Task: Add an event with the title Staff Training: Sales Techniques and Closing Skills, date ''2024/04/23'', time 7:30 AM to 9:30 AMand add a description: _x000D_
Throughout the workshop, participants will engage in a series of activities, discussions, and case studies that promote self-reflection, skill-building, and practical application of leadership concepts. Select event color  Tomato . Add location for the event as: Vienna, Austria, logged in from the account softage.3@softage.netand send the event invitation to softage.9@softage.net and softage.10@softage.net. Set a reminder for the event Daily
Action: Mouse moved to (72, 106)
Screenshot: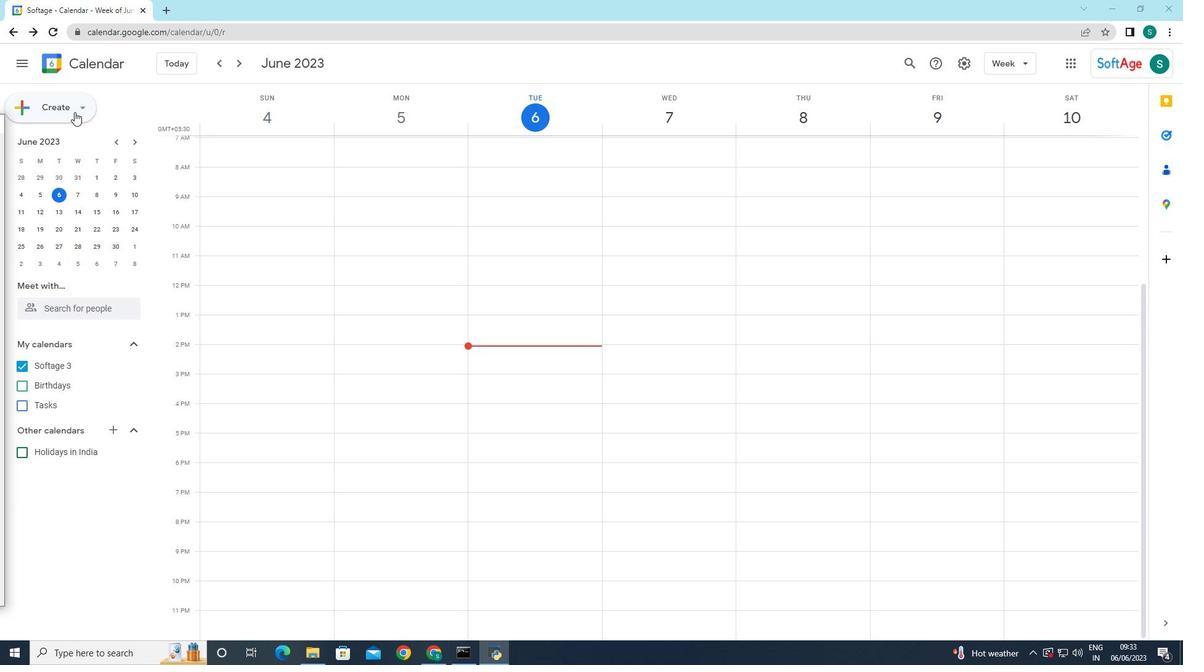 
Action: Mouse pressed left at (72, 106)
Screenshot: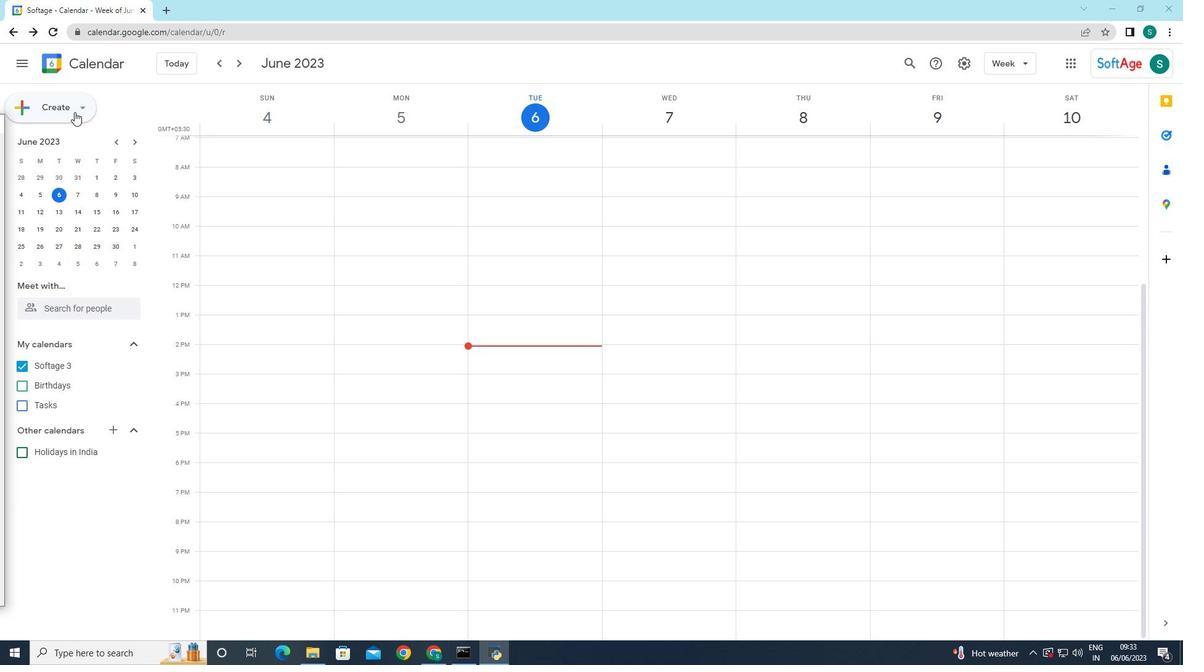 
Action: Mouse moved to (59, 149)
Screenshot: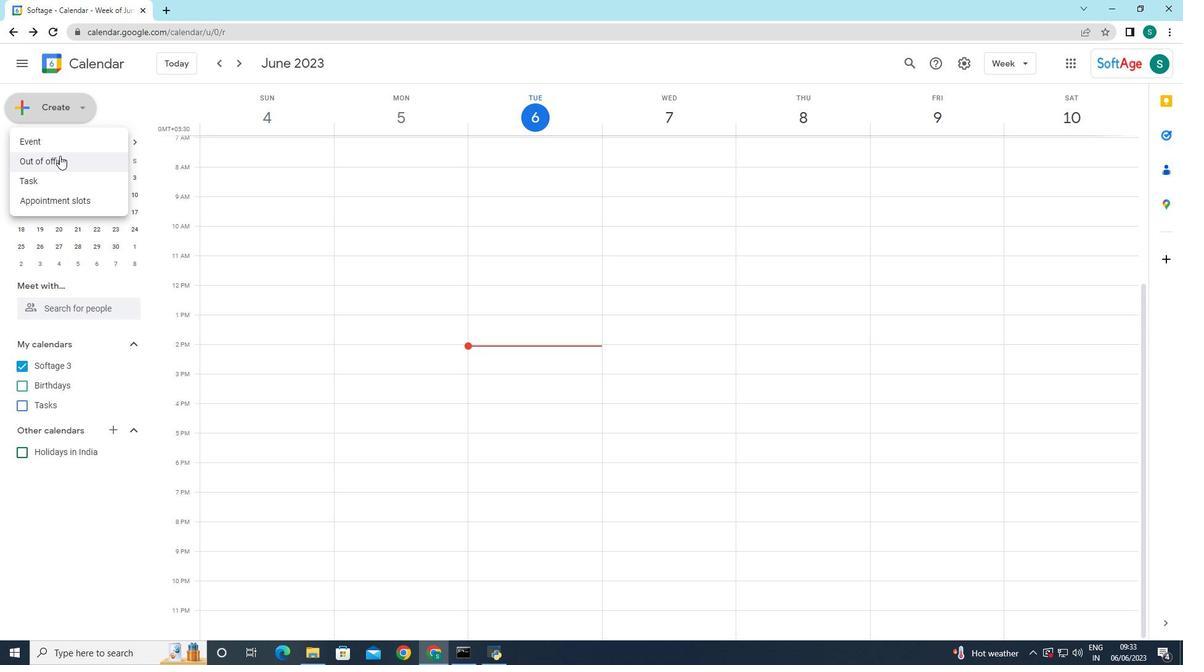 
Action: Mouse pressed left at (59, 149)
Screenshot: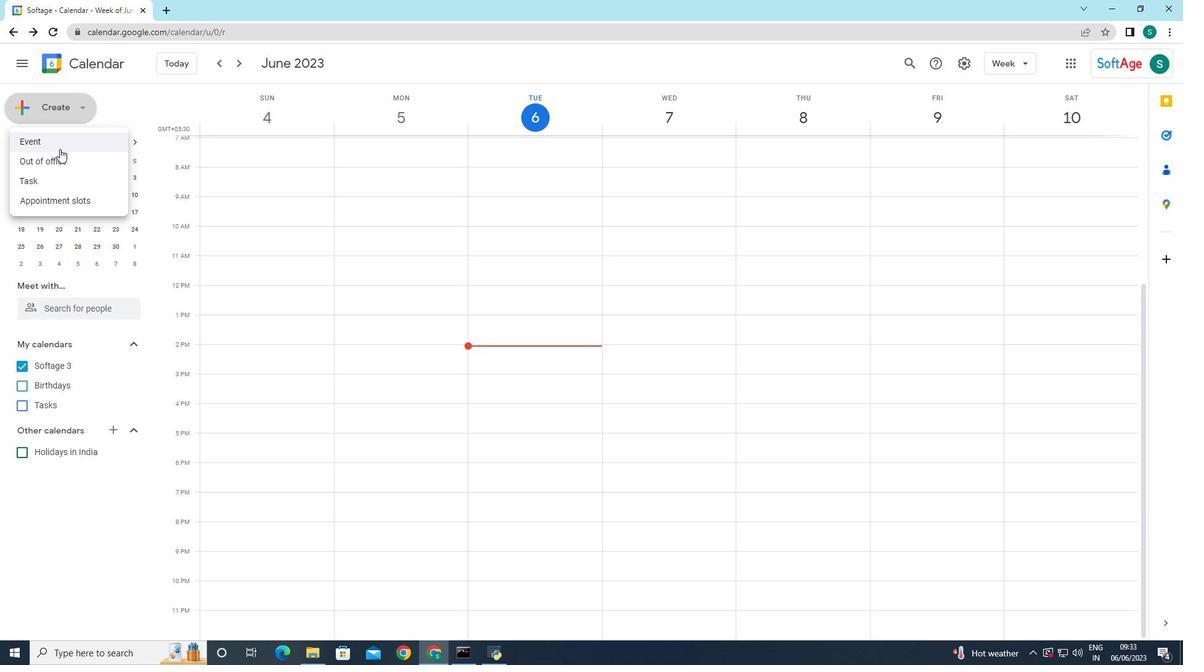 
Action: Mouse moved to (377, 483)
Screenshot: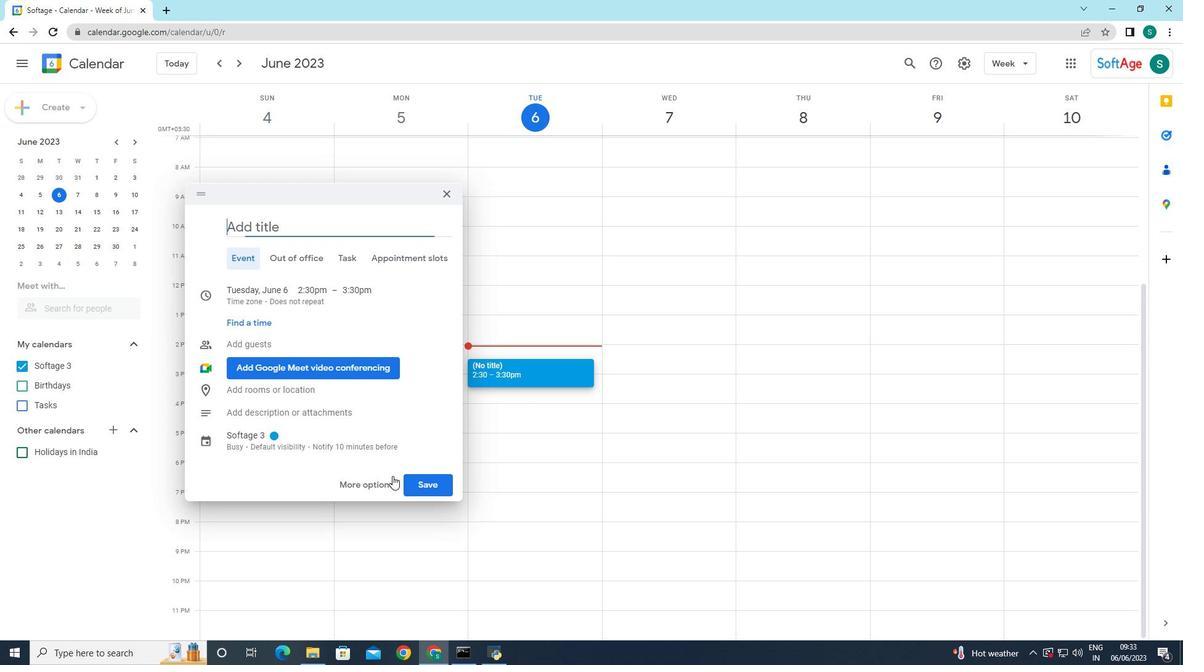 
Action: Mouse pressed left at (377, 483)
Screenshot: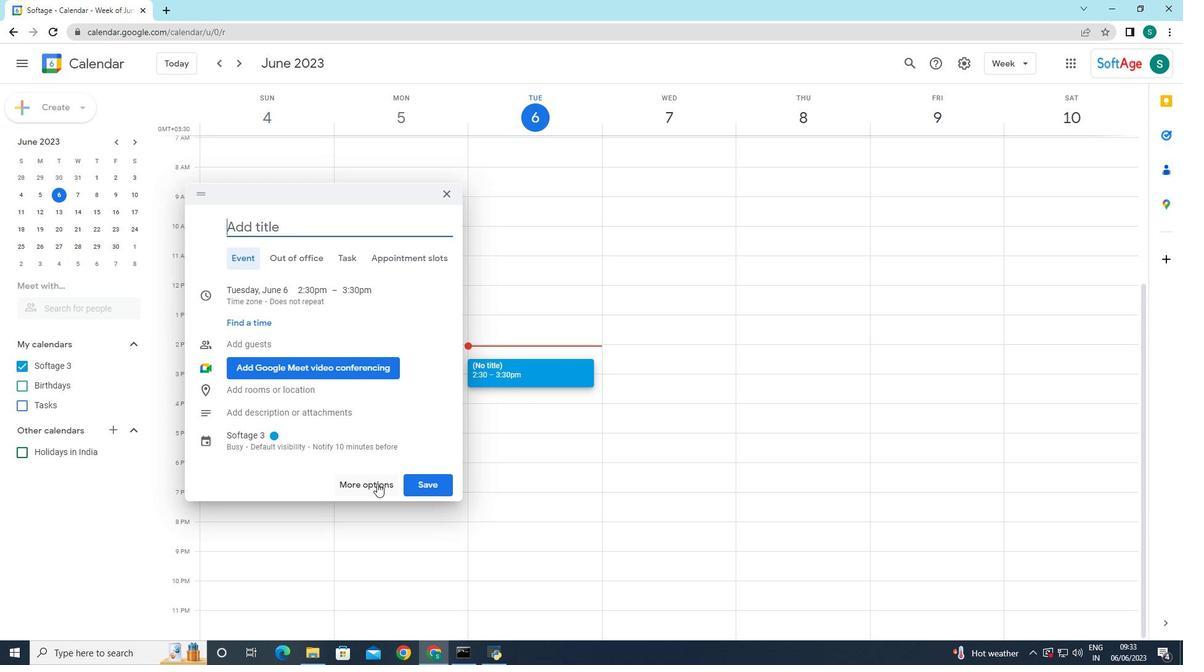
Action: Mouse moved to (115, 72)
Screenshot: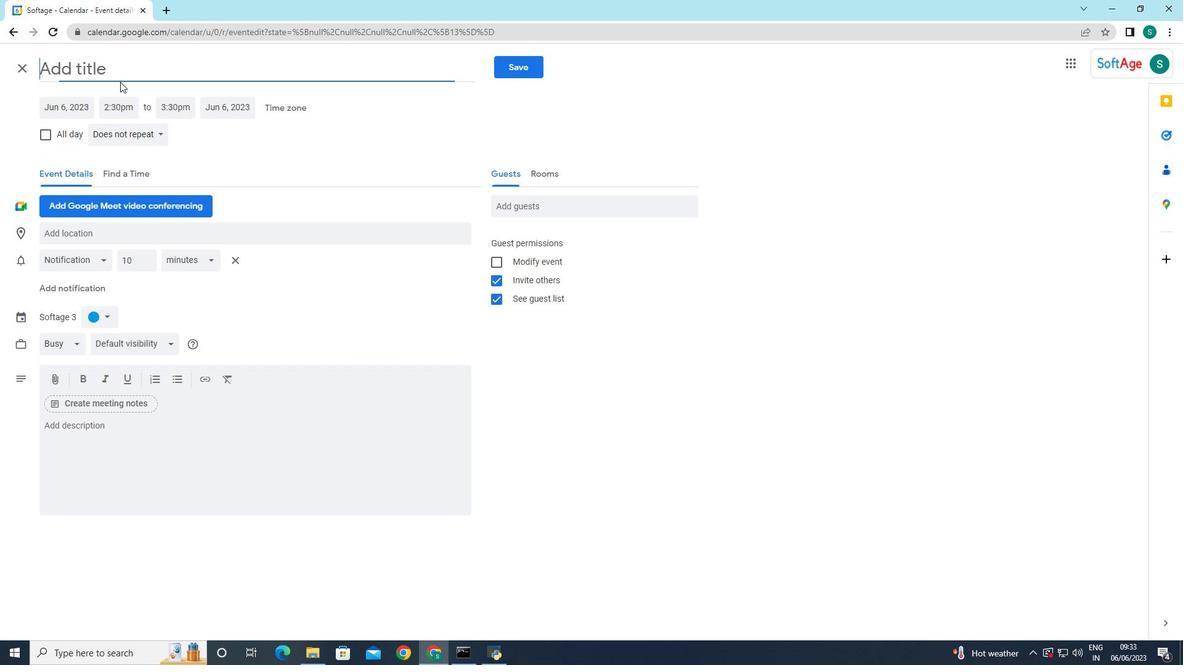 
Action: Mouse pressed left at (115, 72)
Screenshot: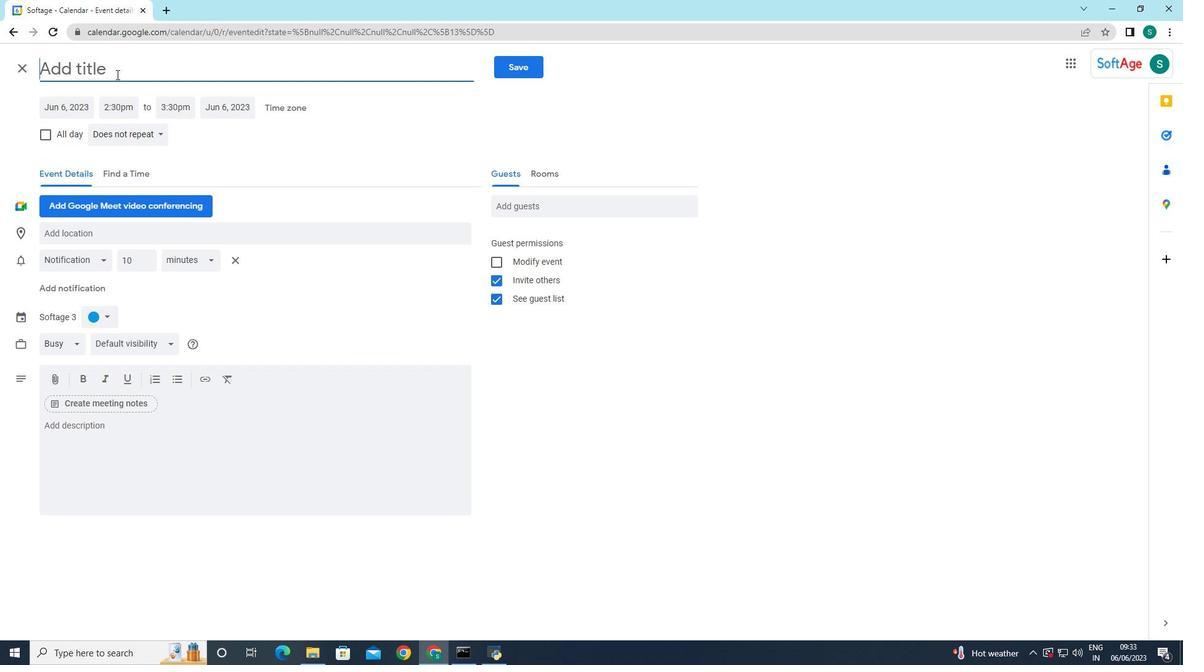 
Action: Key pressed <Key.caps_lock>S<Key.caps_lock>taff<Key.space><Key.caps_lock>T<Key.caps_lock>raining<Key.shift_r>:<Key.space><Key.caps_lock>AS<Key.caps_lock><Key.backspace><Key.backspace>s<Key.caps_lock><Key.backspace>A<Key.backspace>S<Key.caps_lock>ales<Key.space><Key.caps_lock>T<Key.caps_lock>echniques<Key.space><Key.caps_lock>AN<Key.backspace><Key.backspace>A<Key.backspace><Key.caps_lock>and<Key.space><Key.caps_lock>X<Key.backspace>C<Key.caps_lock>losing<Key.space><Key.caps_lock>S<Key.caps_lock>kills
Screenshot: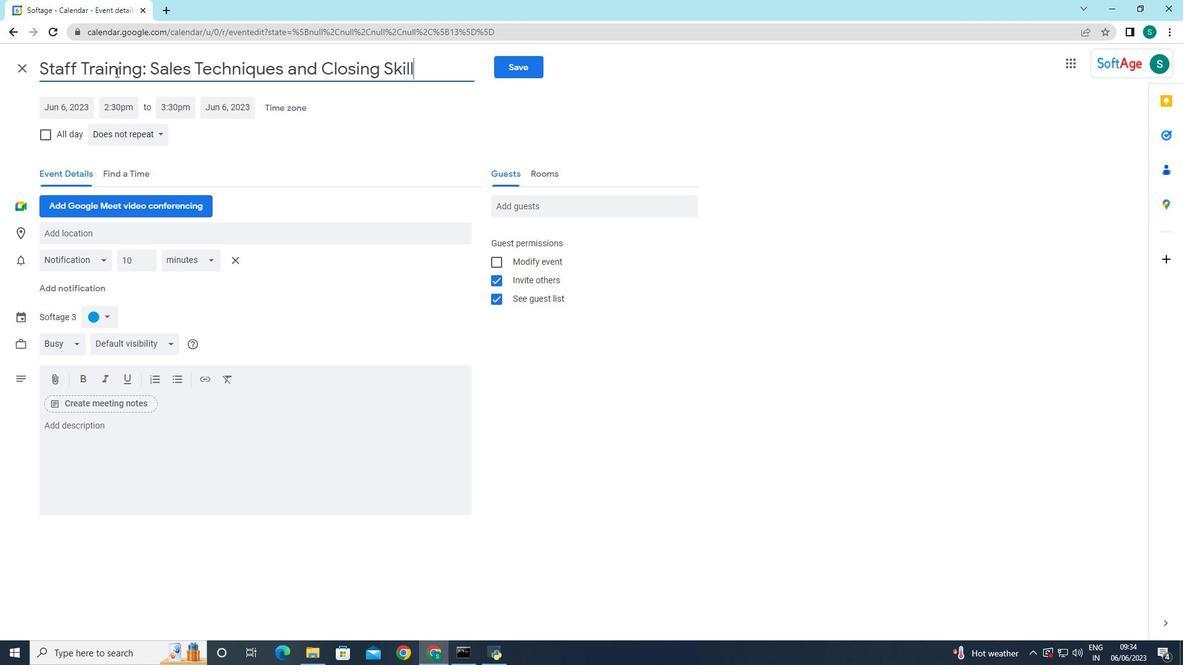 
Action: Mouse moved to (54, 108)
Screenshot: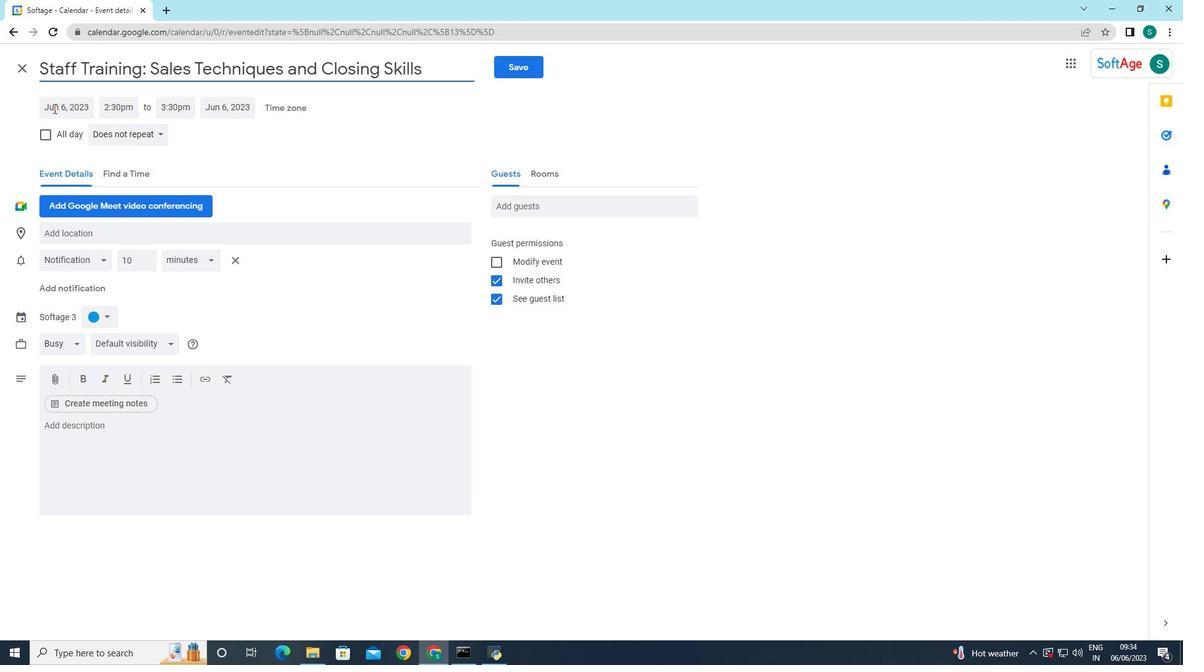 
Action: Mouse pressed left at (54, 108)
Screenshot: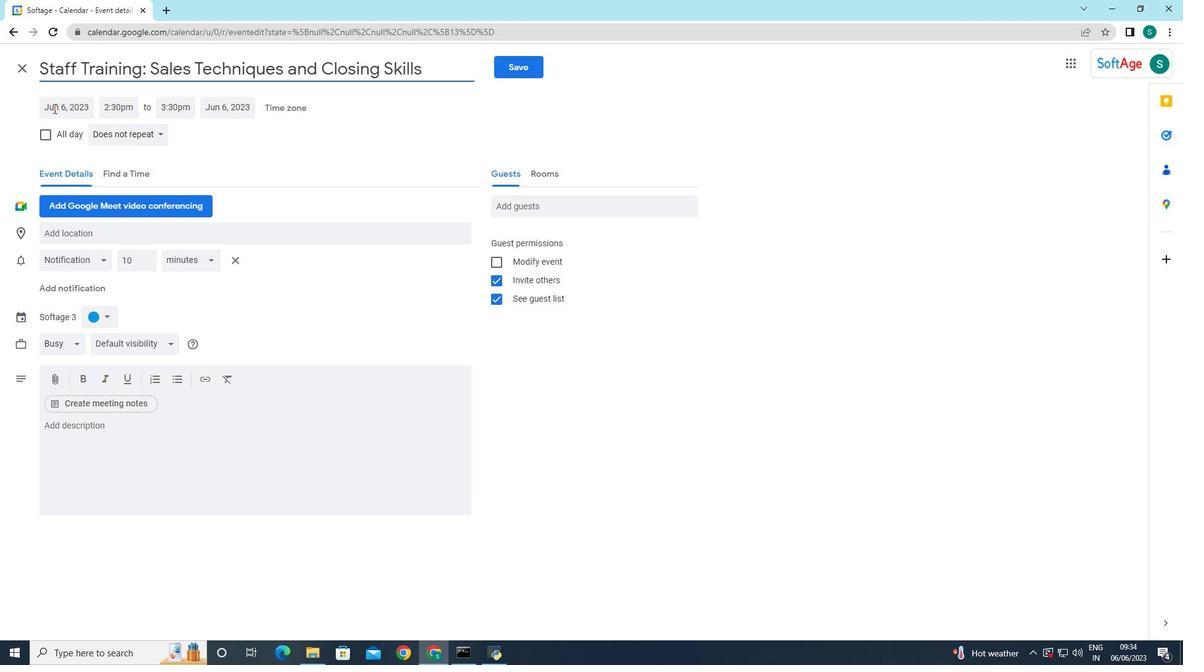 
Action: Mouse moved to (196, 131)
Screenshot: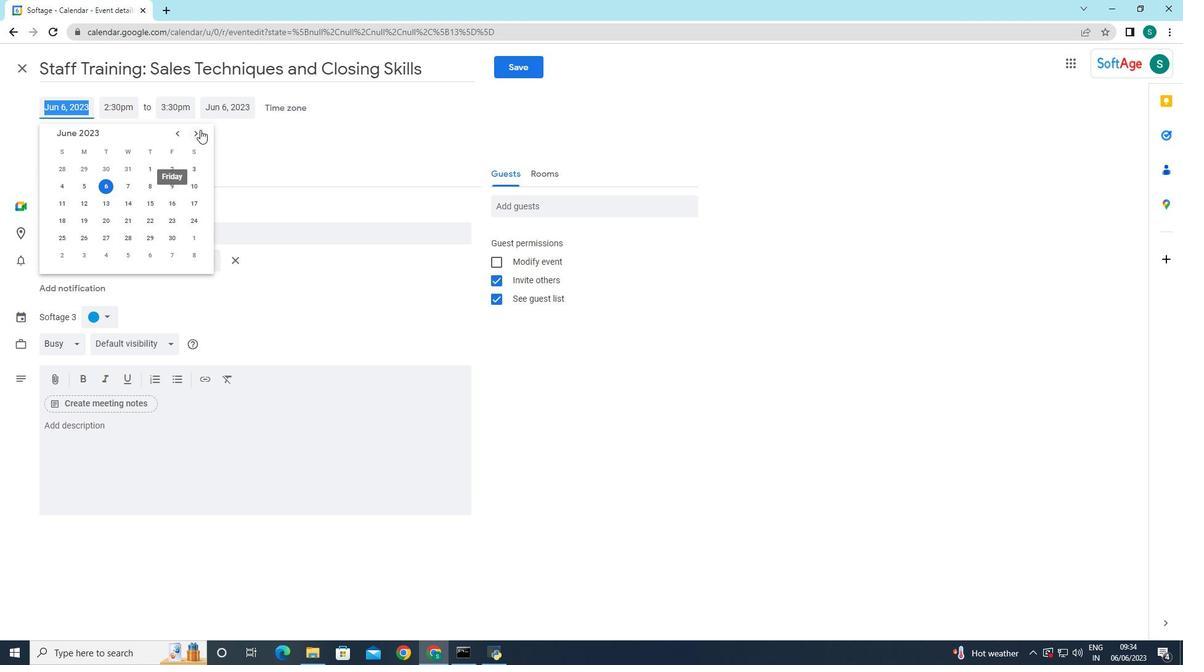 
Action: Mouse pressed left at (196, 131)
Screenshot: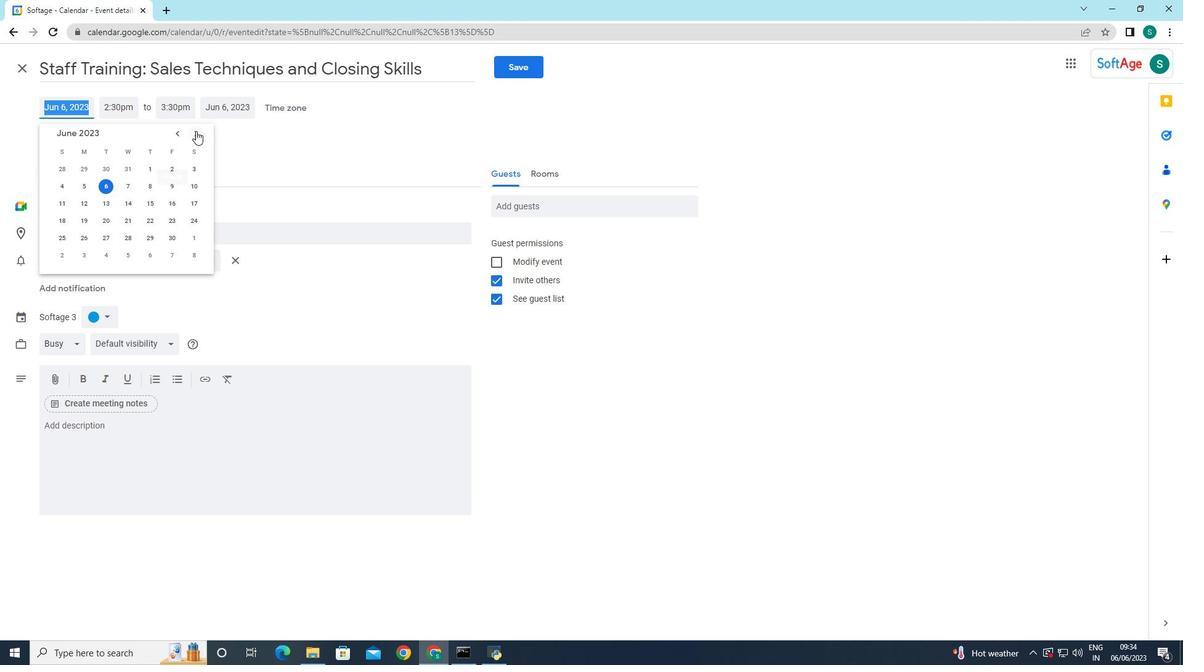 
Action: Mouse pressed left at (196, 131)
Screenshot: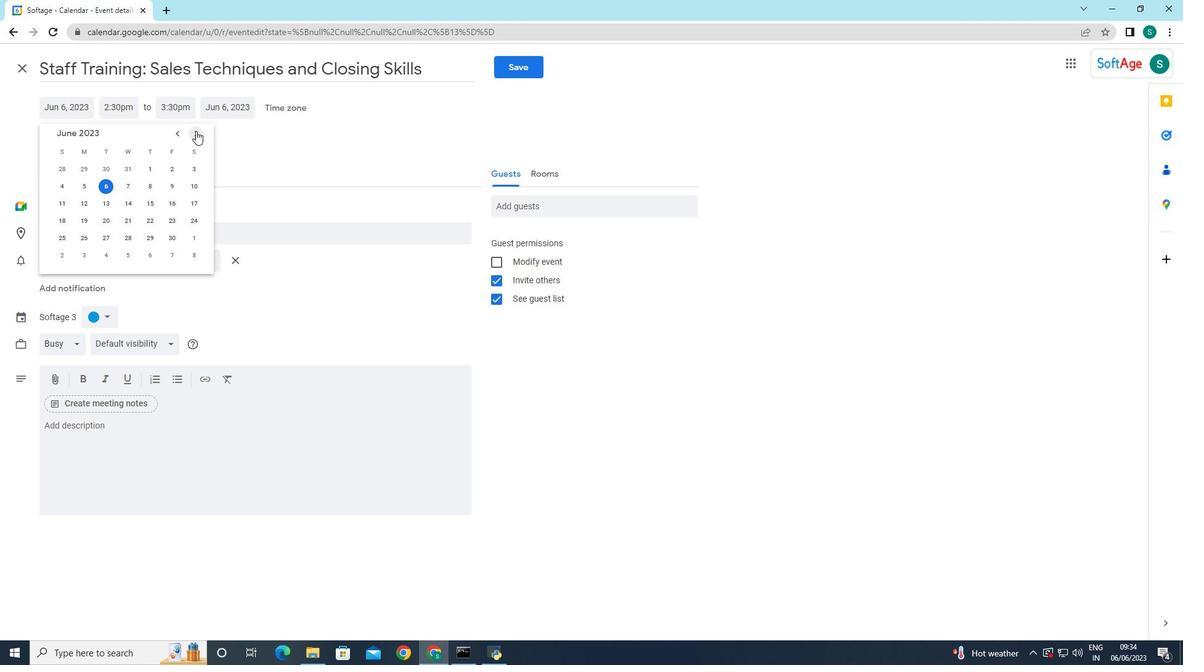 
Action: Mouse pressed left at (196, 131)
Screenshot: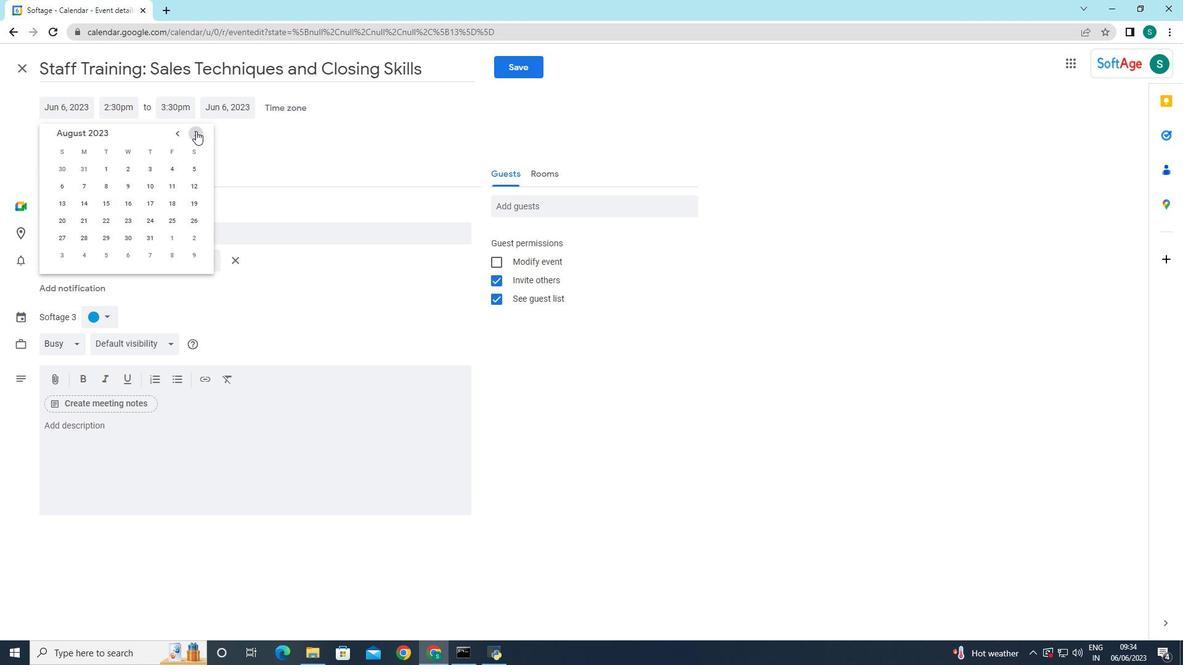 
Action: Mouse pressed left at (196, 131)
Screenshot: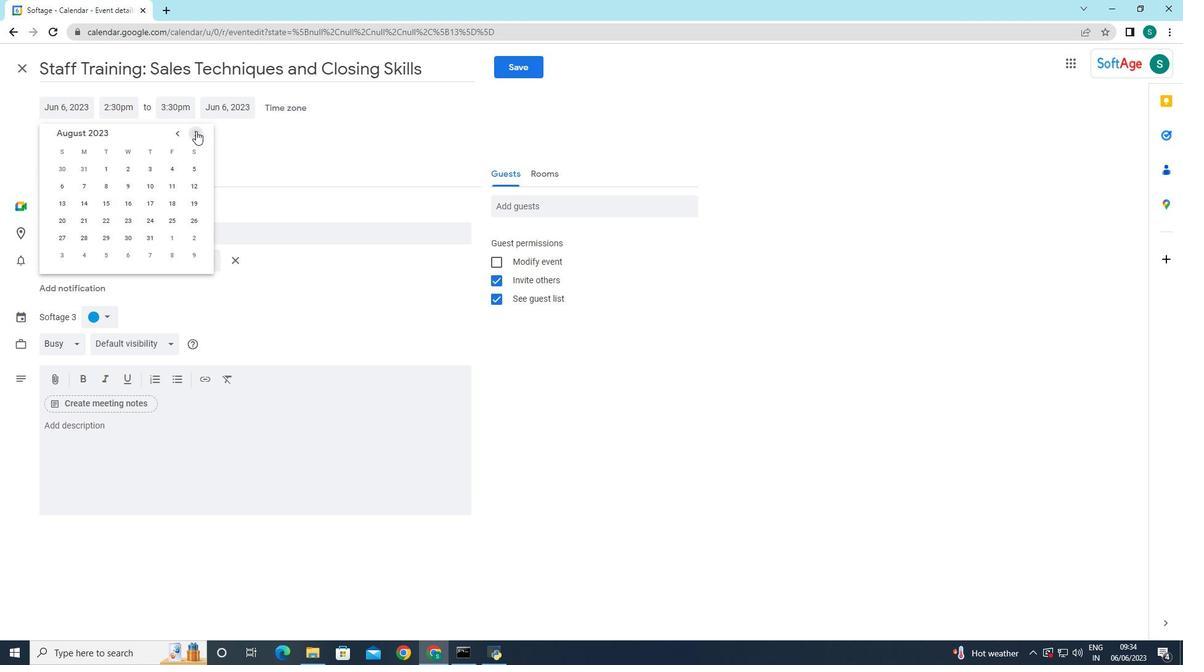 
Action: Mouse pressed left at (196, 131)
Screenshot: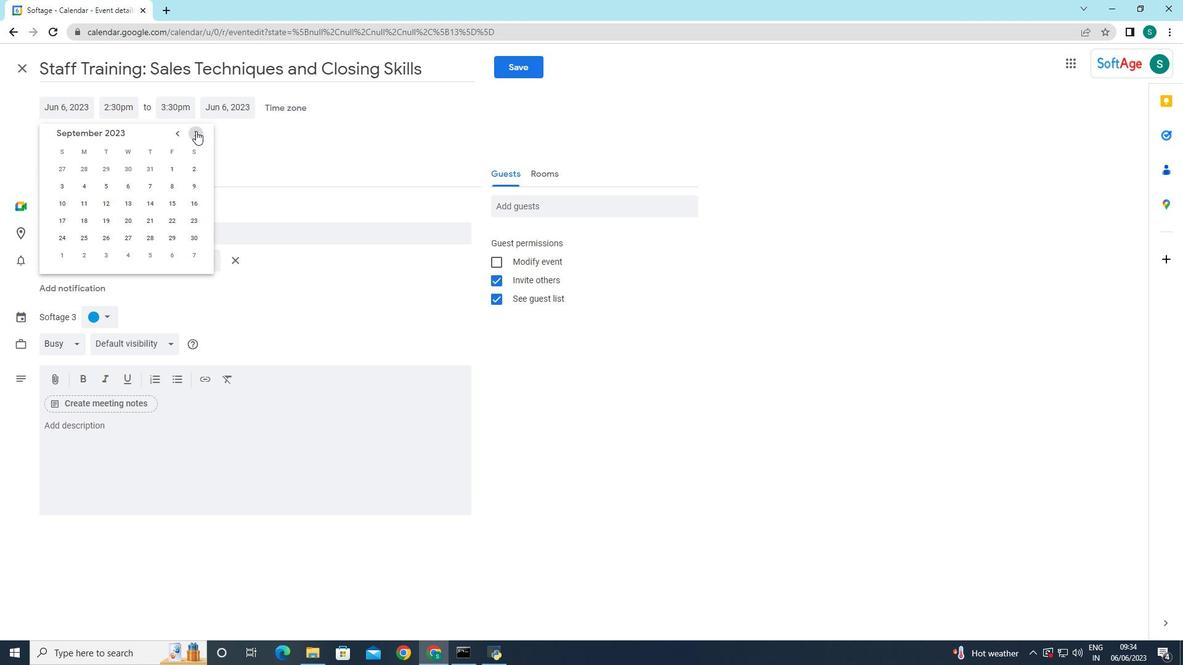 
Action: Mouse pressed left at (196, 131)
Screenshot: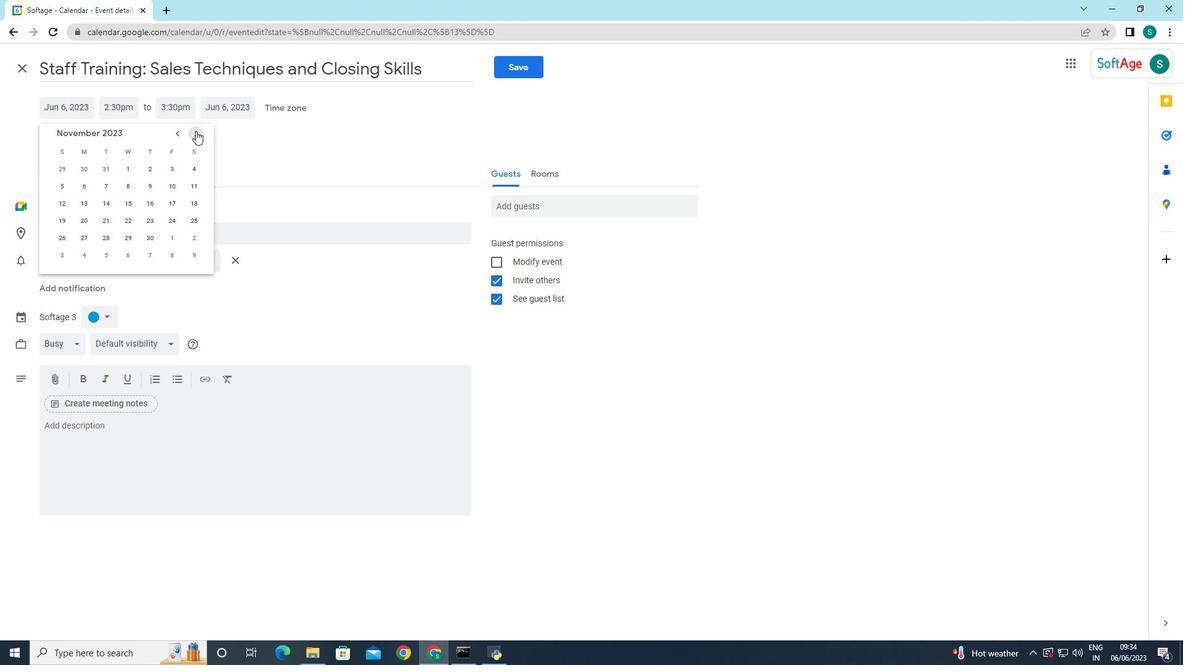 
Action: Mouse pressed left at (196, 131)
Screenshot: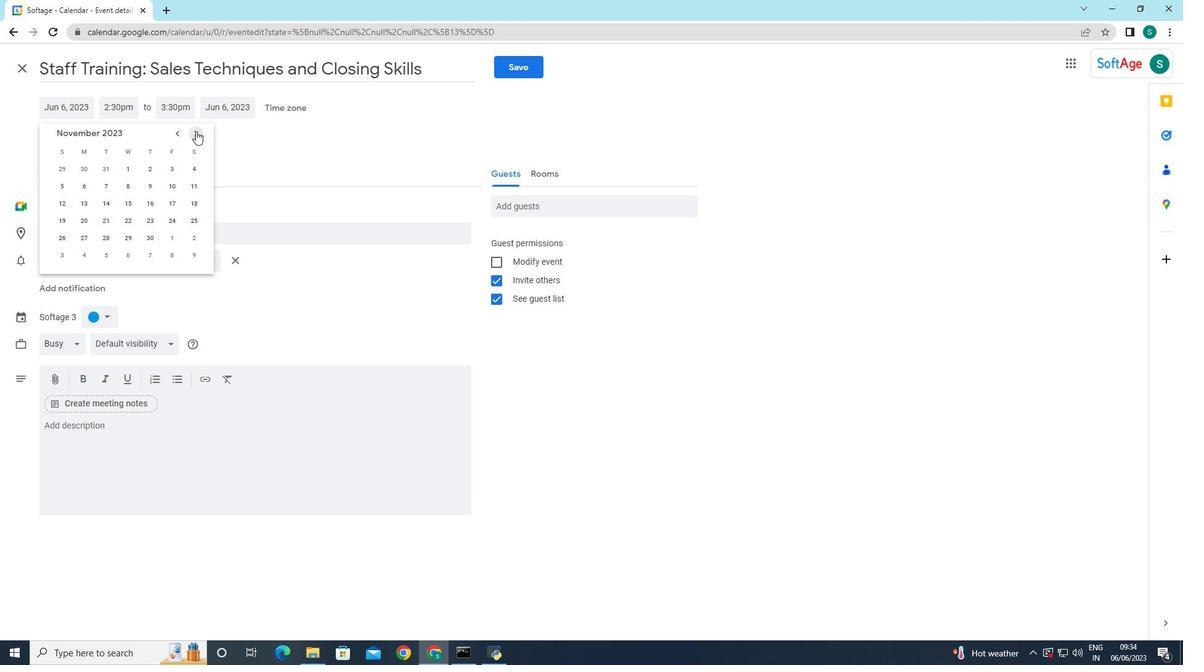
Action: Mouse pressed left at (196, 131)
Screenshot: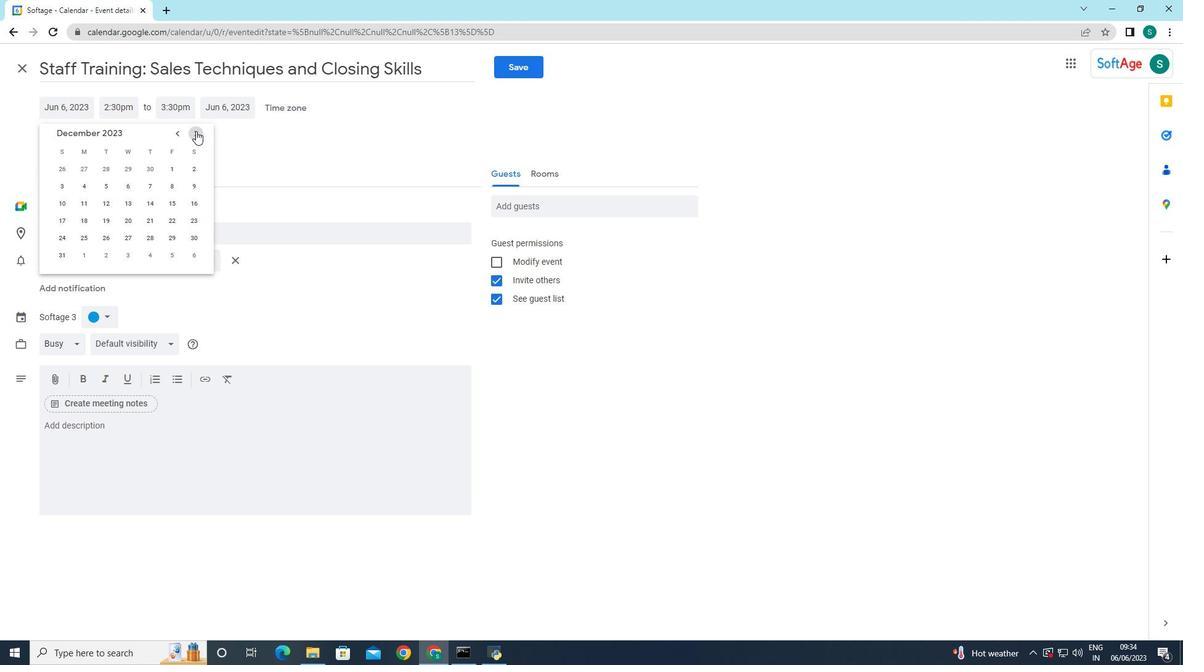 
Action: Mouse pressed left at (196, 131)
Screenshot: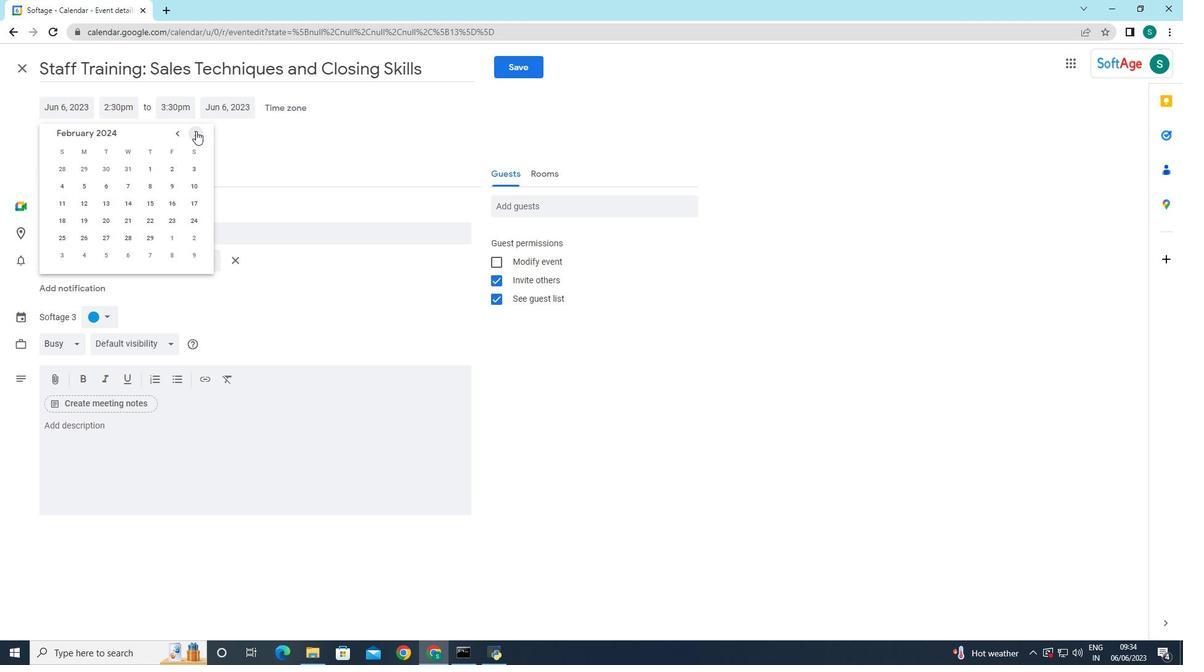 
Action: Mouse pressed left at (196, 131)
Screenshot: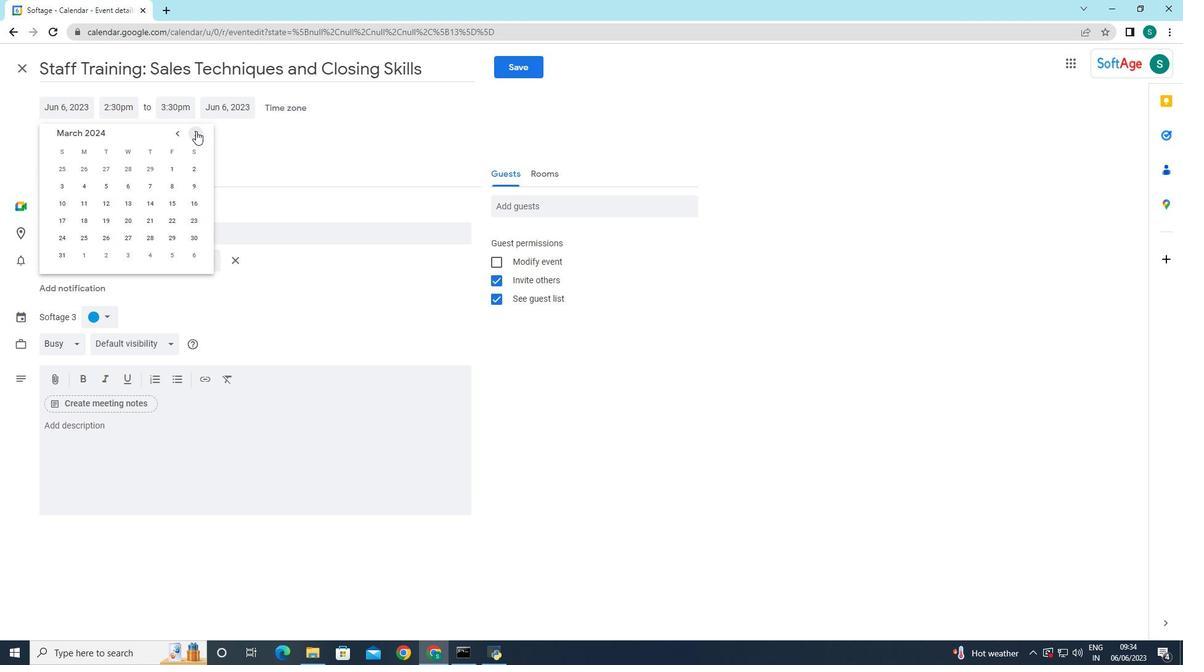 
Action: Mouse moved to (106, 220)
Screenshot: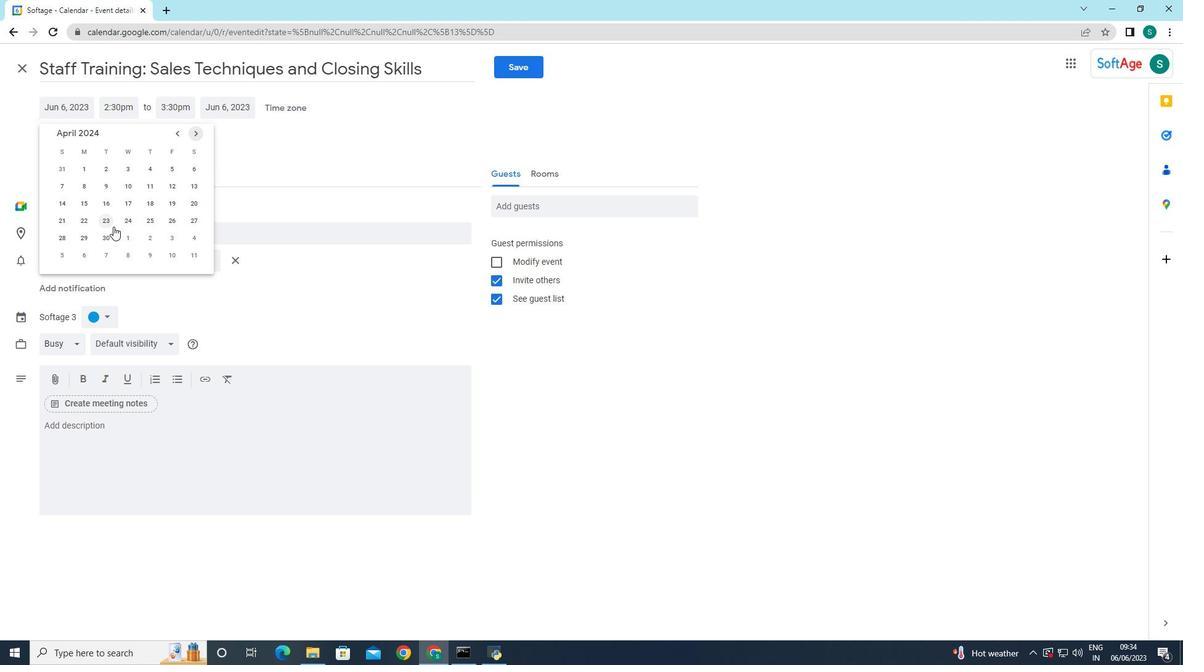 
Action: Mouse pressed left at (106, 220)
Screenshot: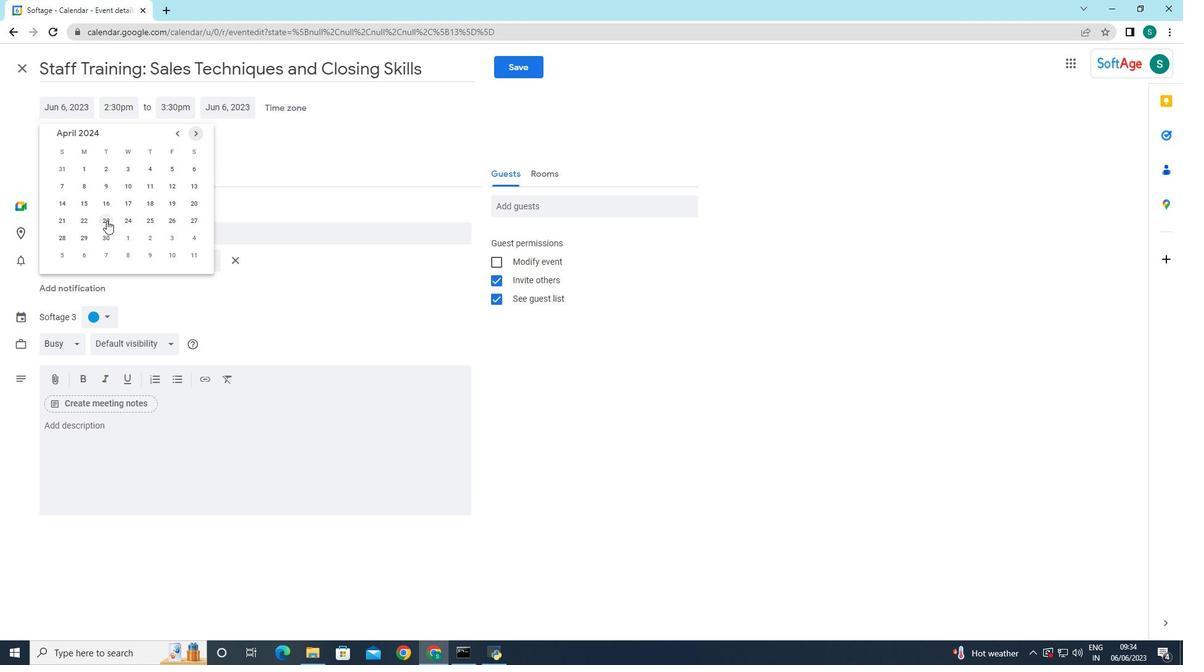 
Action: Mouse moved to (289, 152)
Screenshot: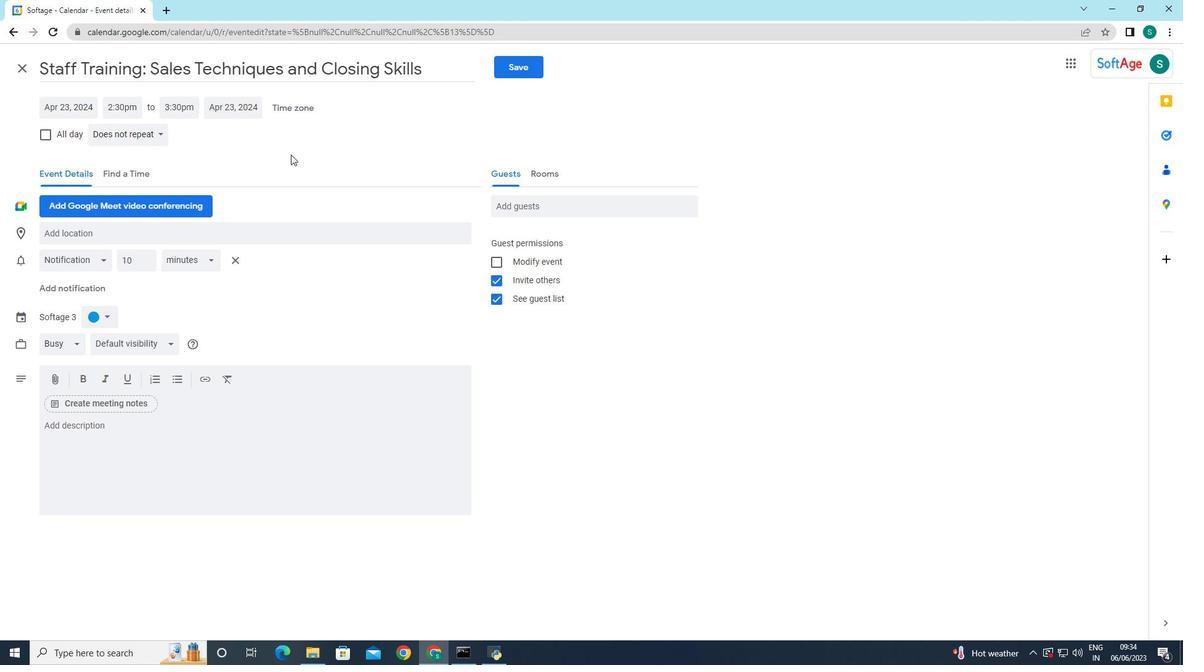 
Action: Mouse pressed left at (289, 152)
Screenshot: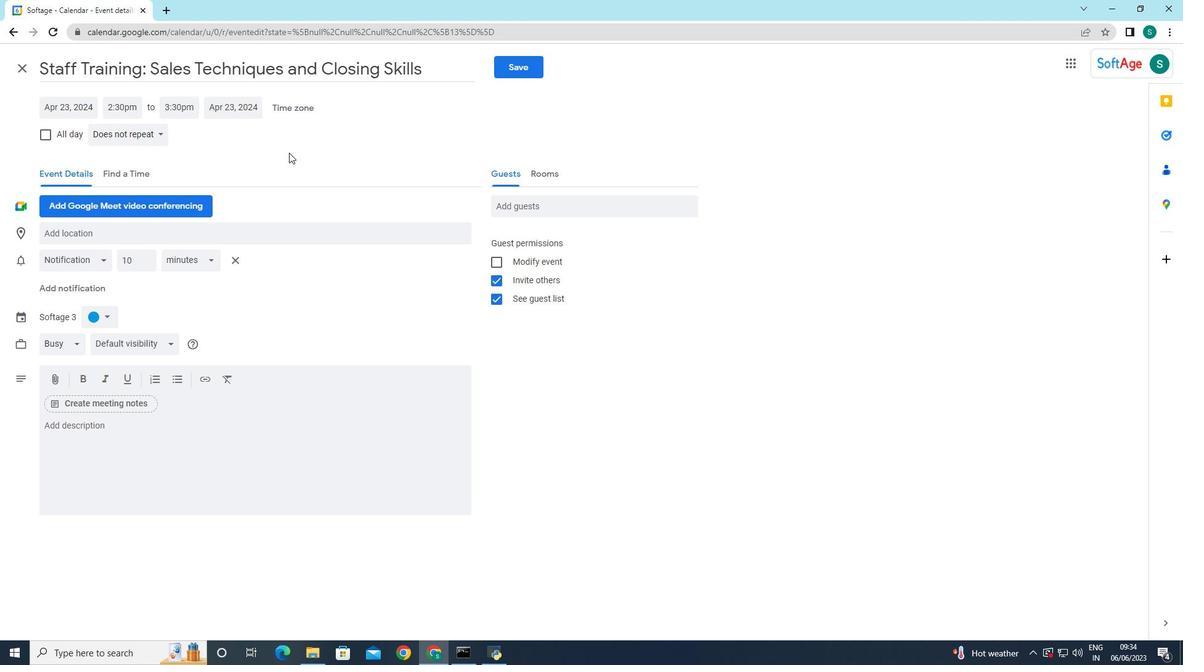 
Action: Mouse moved to (118, 104)
Screenshot: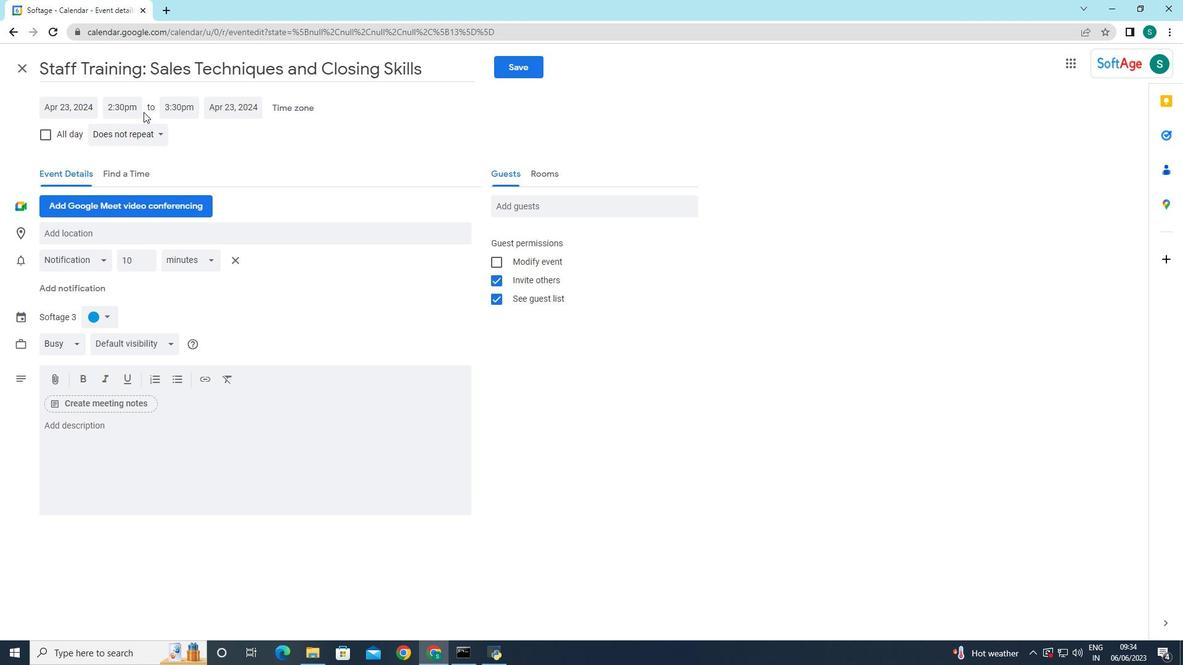 
Action: Mouse pressed left at (118, 104)
Screenshot: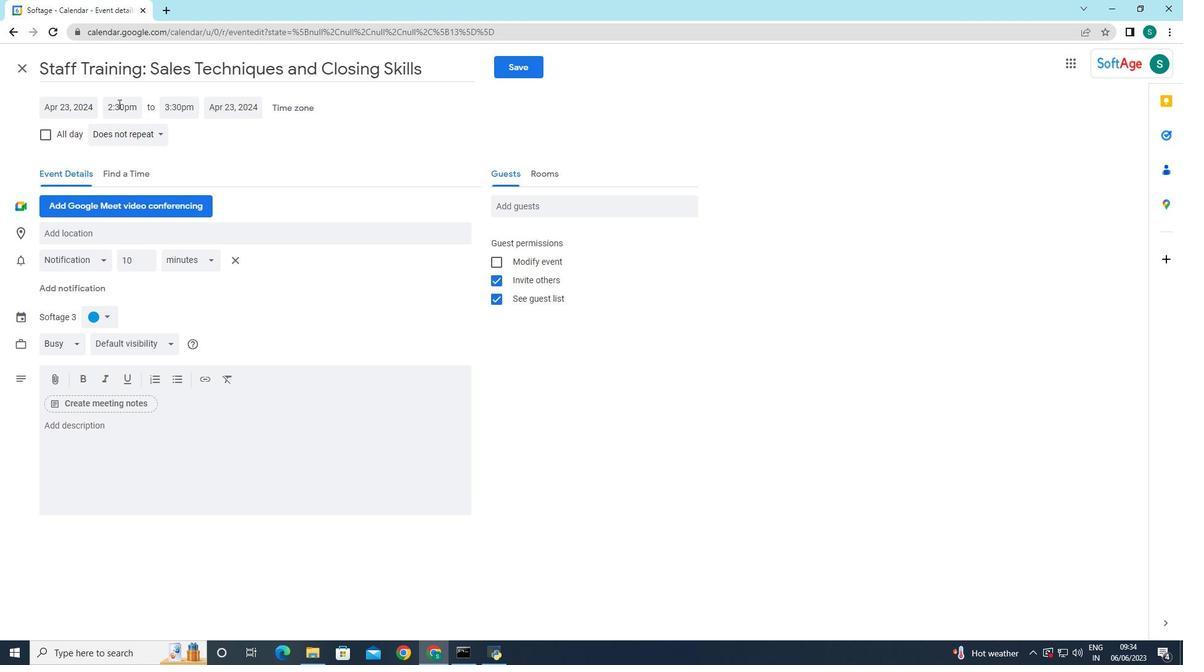 
Action: Mouse moved to (156, 213)
Screenshot: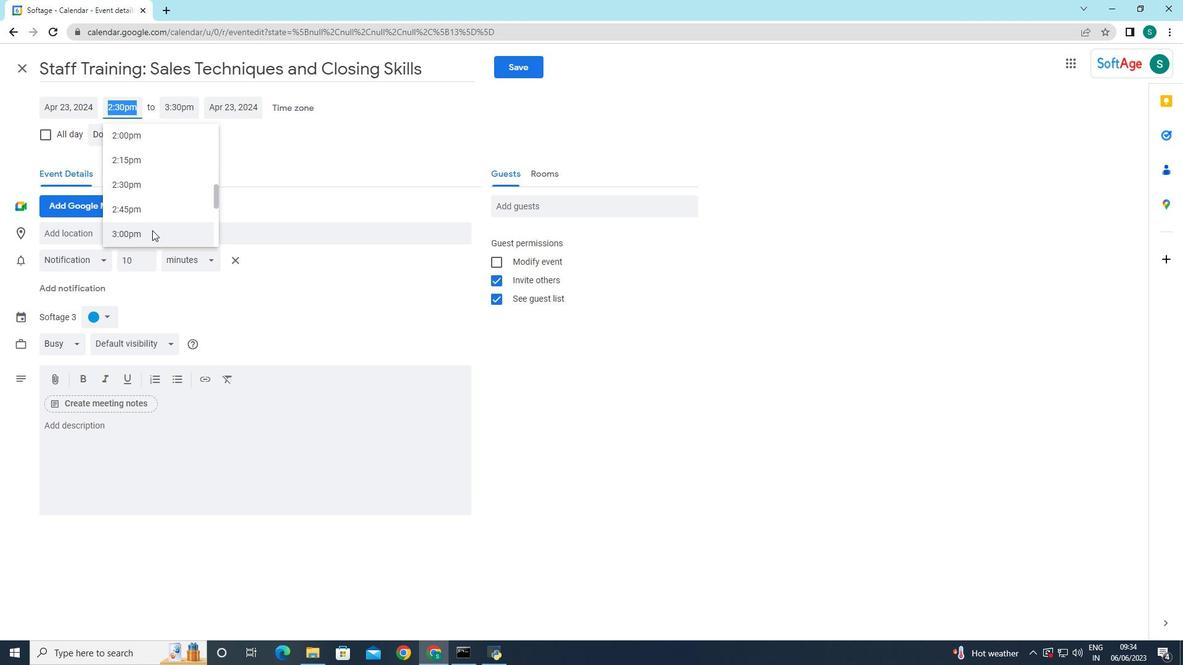 
Action: Mouse scrolled (156, 213) with delta (0, 0)
Screenshot: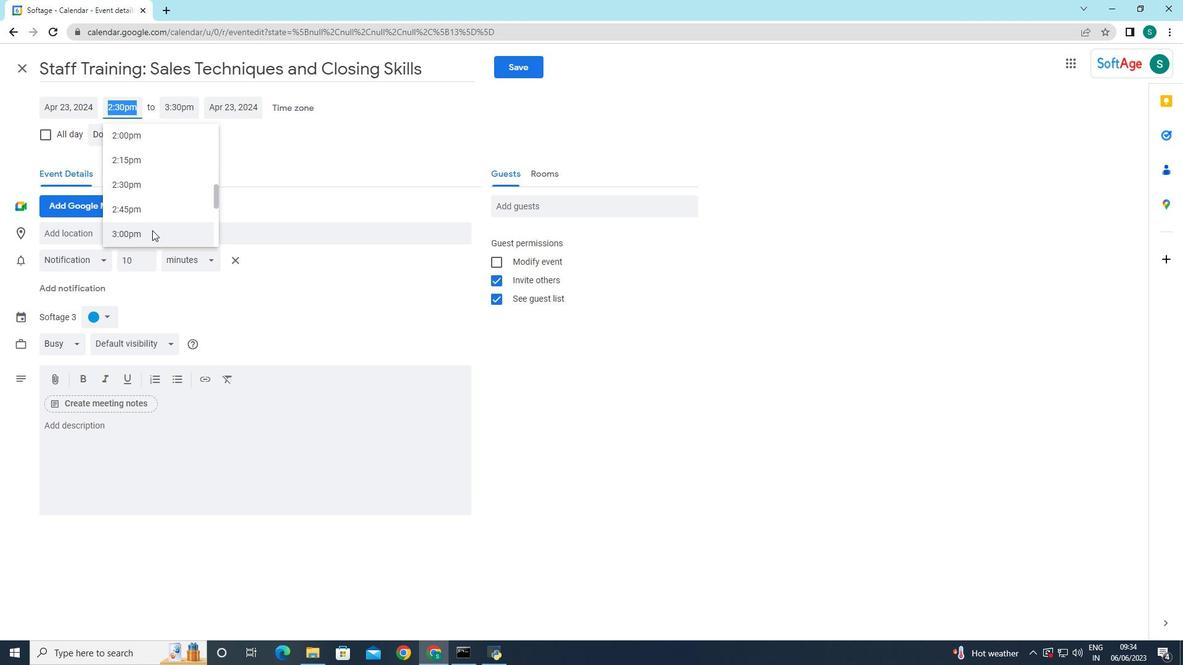 
Action: Mouse moved to (157, 212)
Screenshot: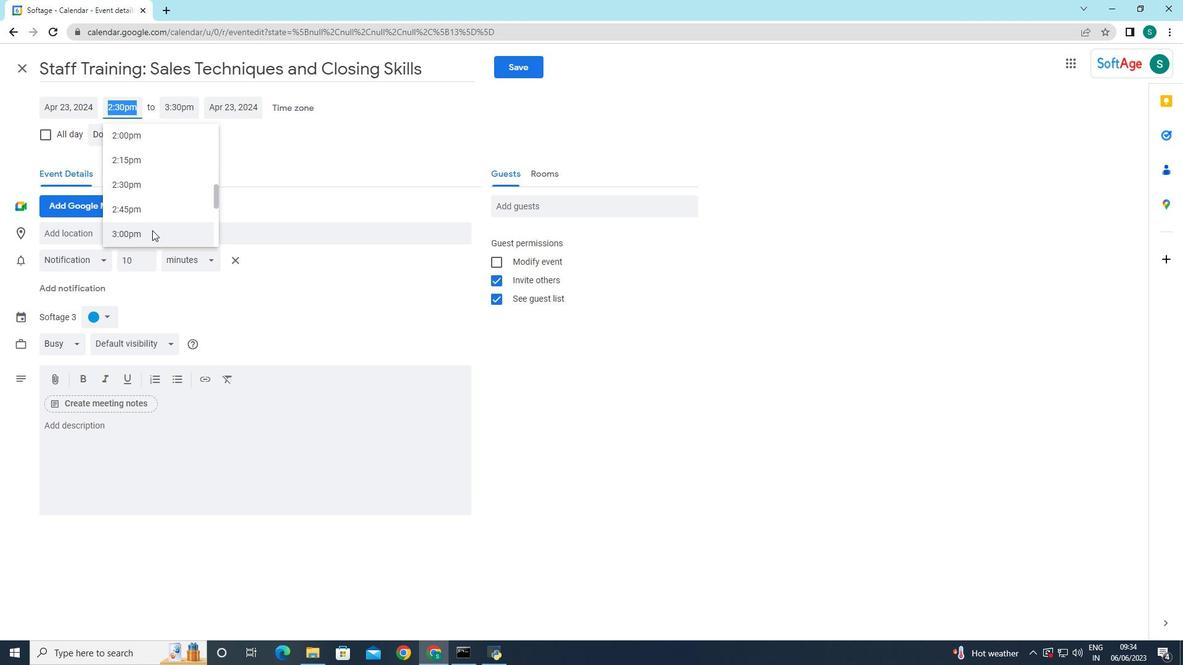 
Action: Mouse scrolled (157, 212) with delta (0, 0)
Screenshot: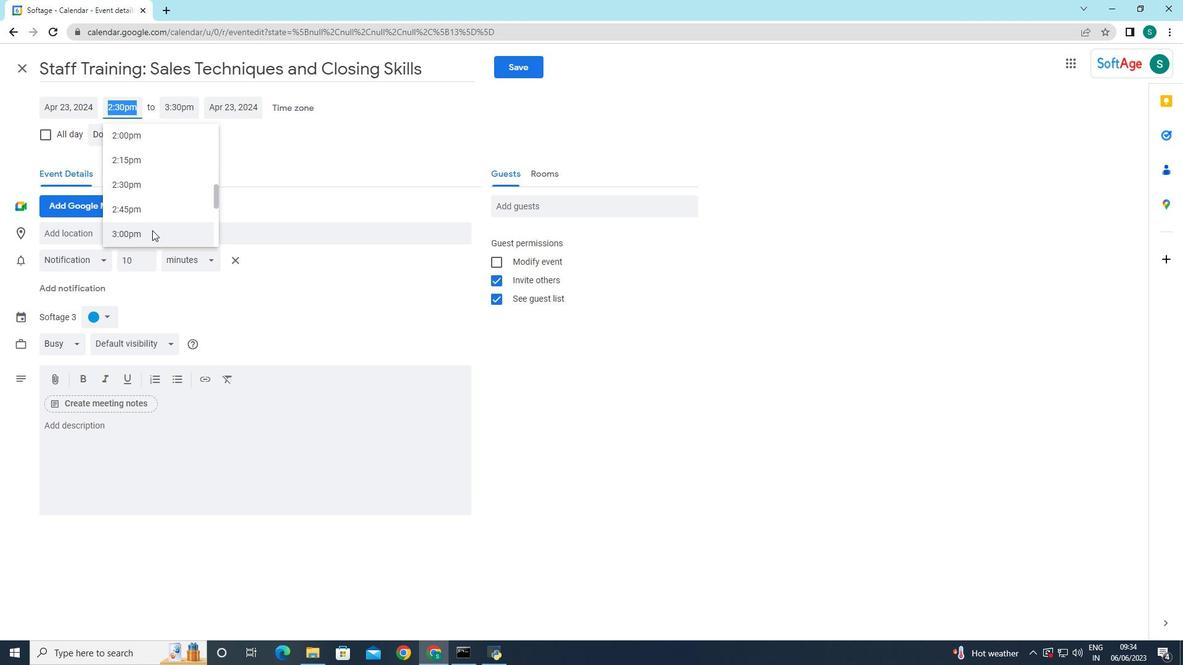 
Action: Mouse moved to (157, 212)
Screenshot: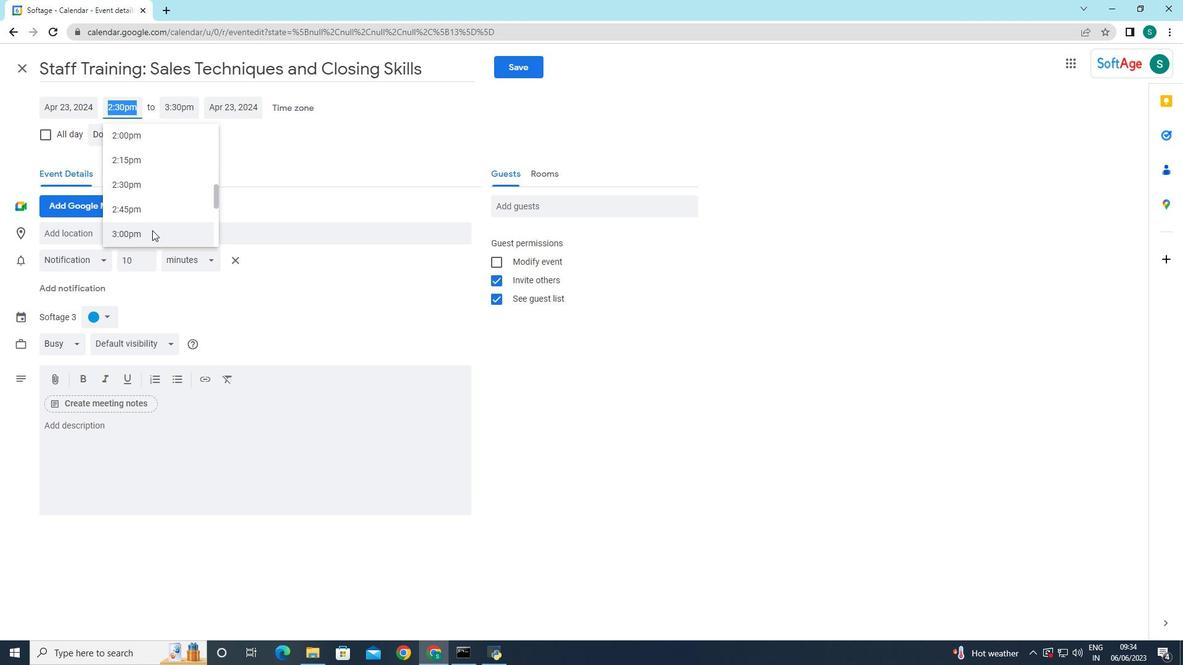 
Action: Mouse scrolled (157, 212) with delta (0, 0)
Screenshot: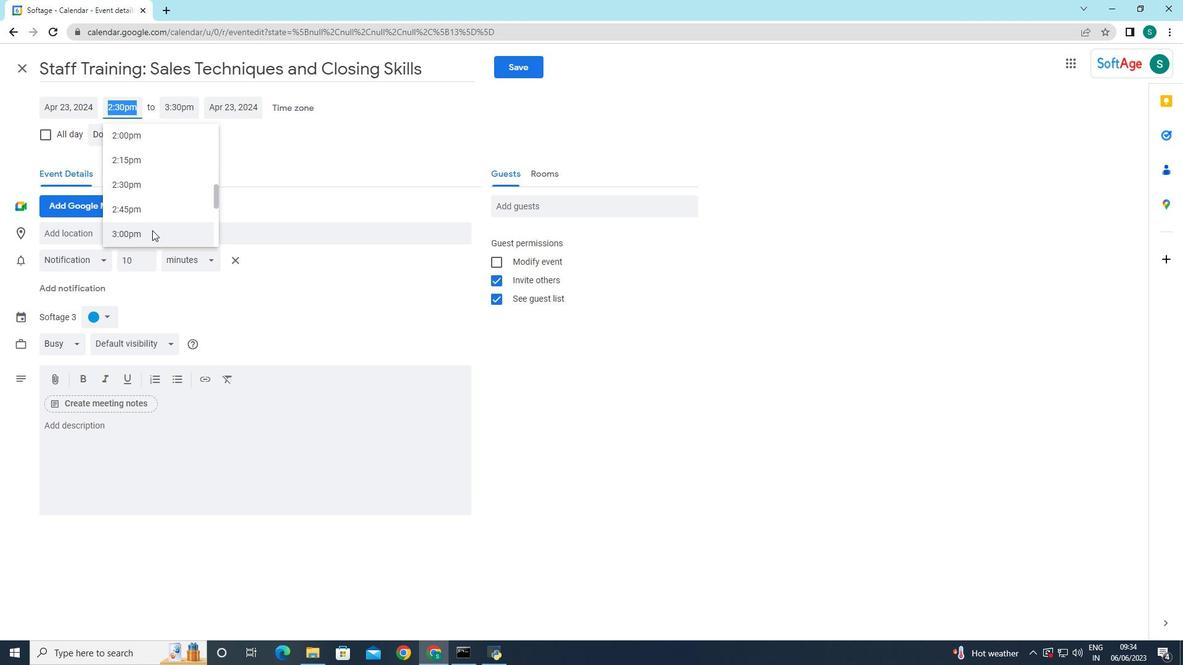 
Action: Mouse scrolled (157, 212) with delta (0, 0)
Screenshot: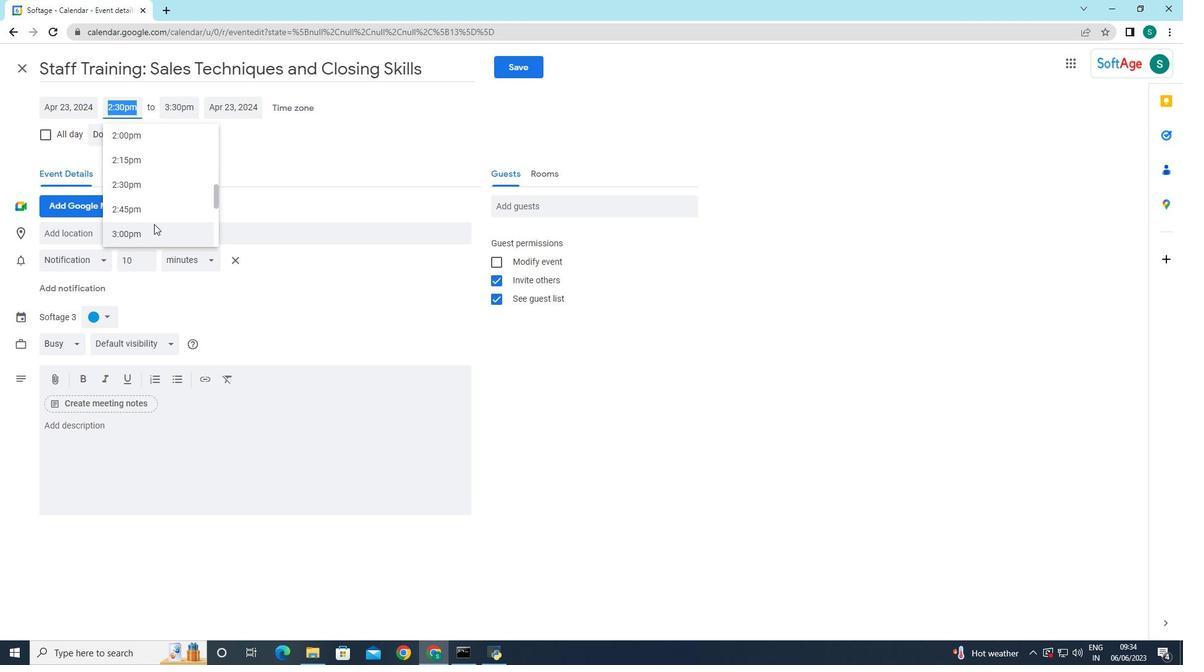 
Action: Mouse moved to (157, 209)
Screenshot: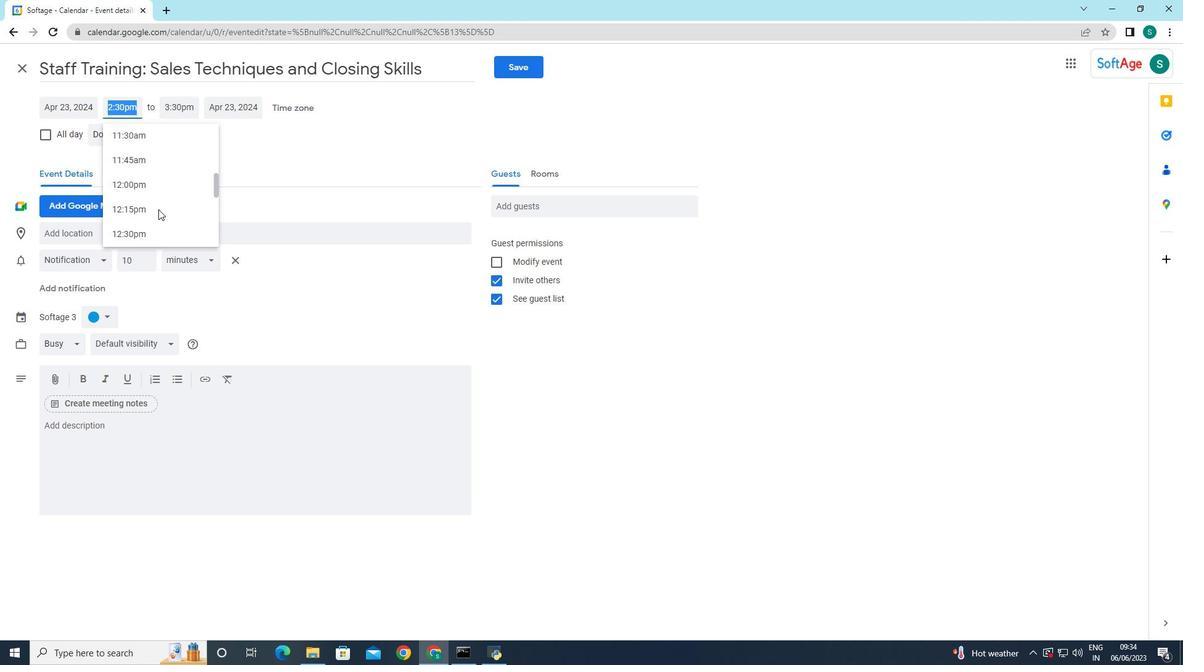 
Action: Mouse scrolled (157, 210) with delta (0, 0)
Screenshot: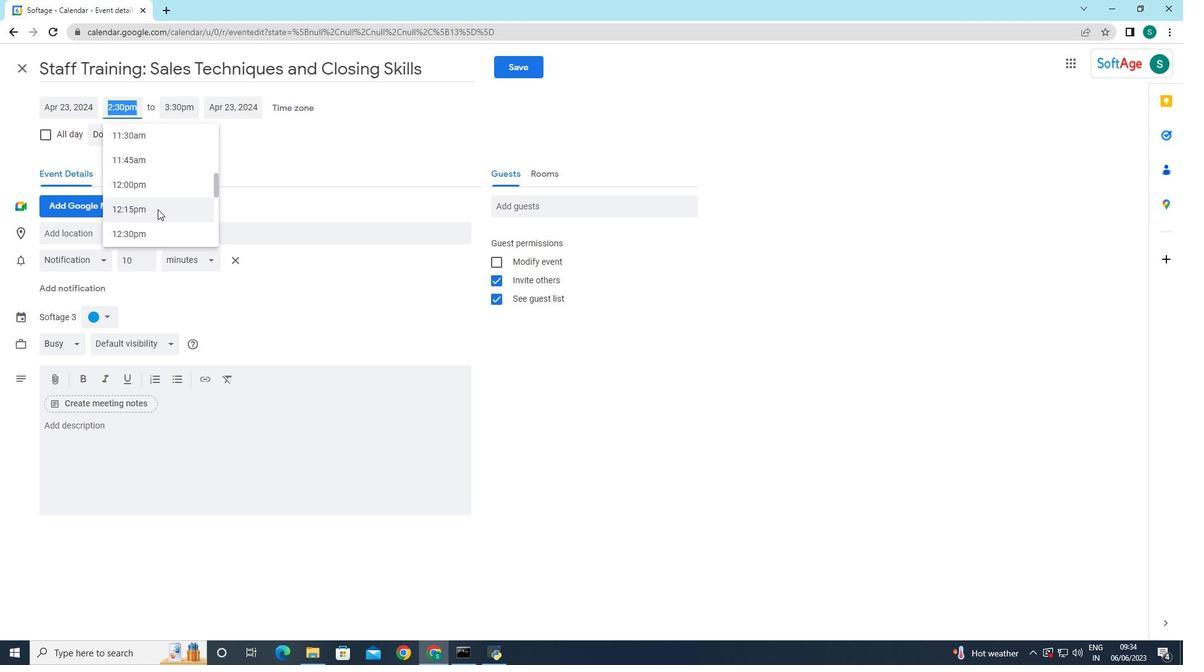 
Action: Mouse moved to (157, 208)
Screenshot: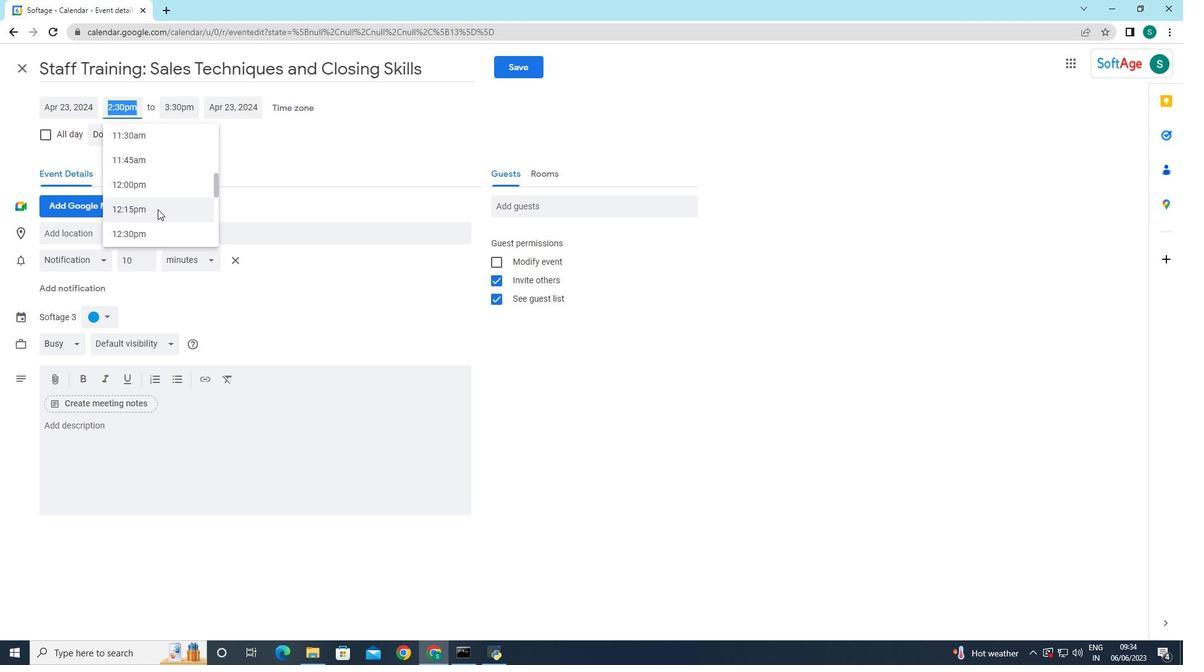 
Action: Mouse scrolled (157, 209) with delta (0, 0)
Screenshot: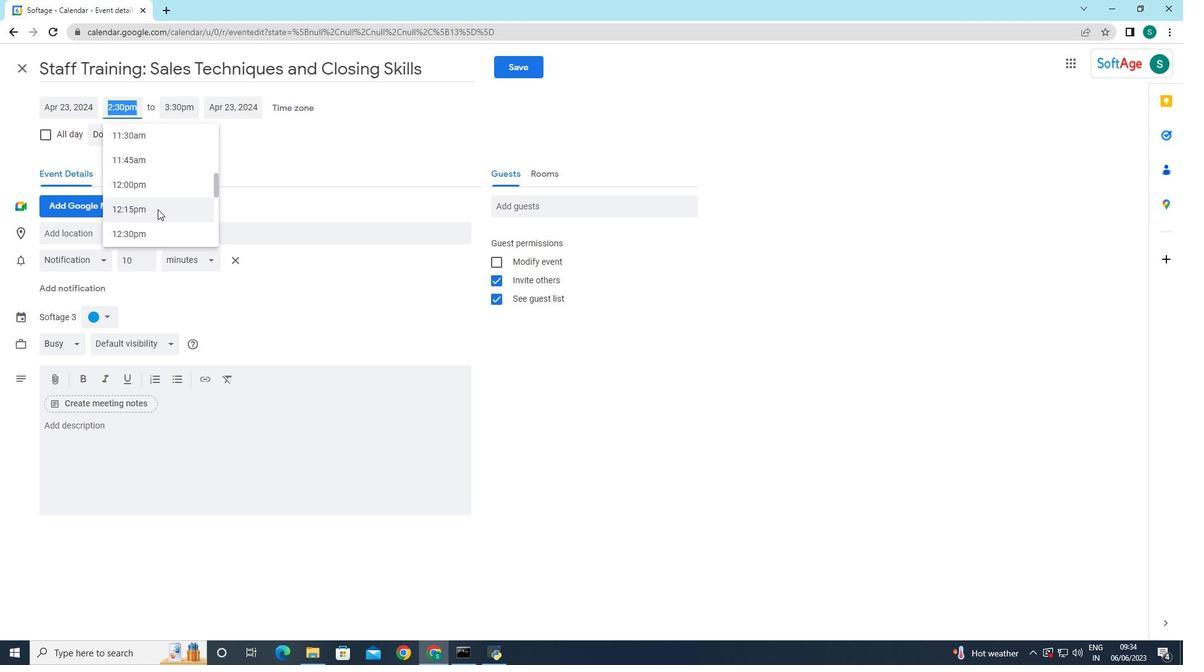 
Action: Mouse moved to (157, 204)
Screenshot: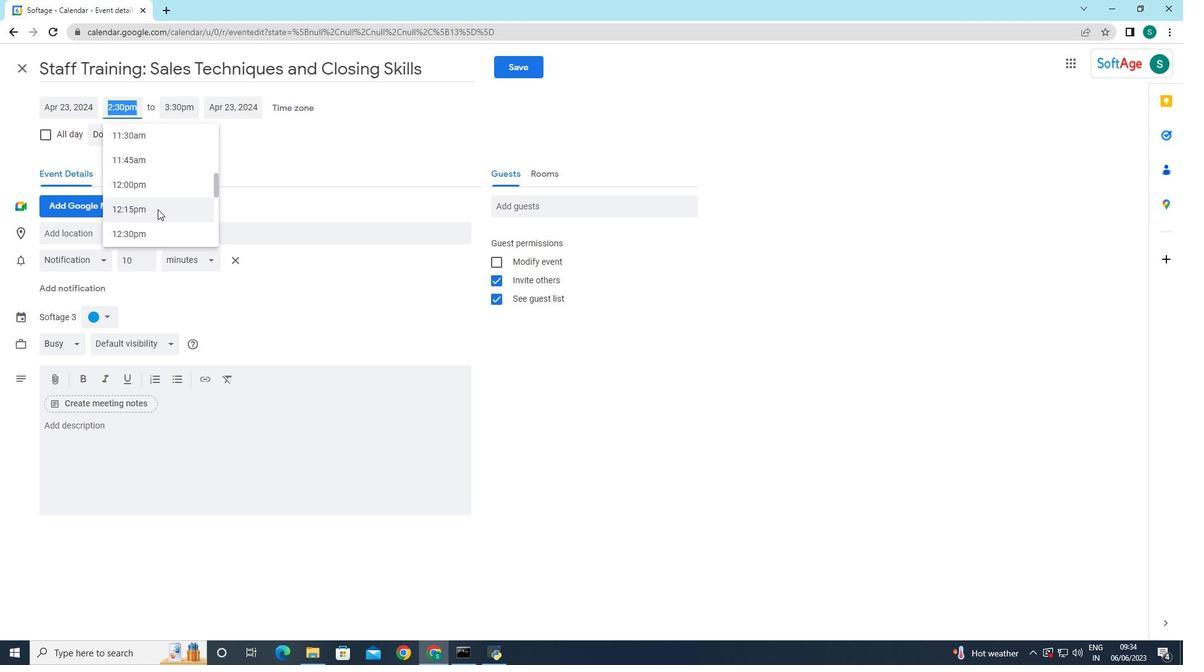 
Action: Mouse scrolled (157, 204) with delta (0, 0)
Screenshot: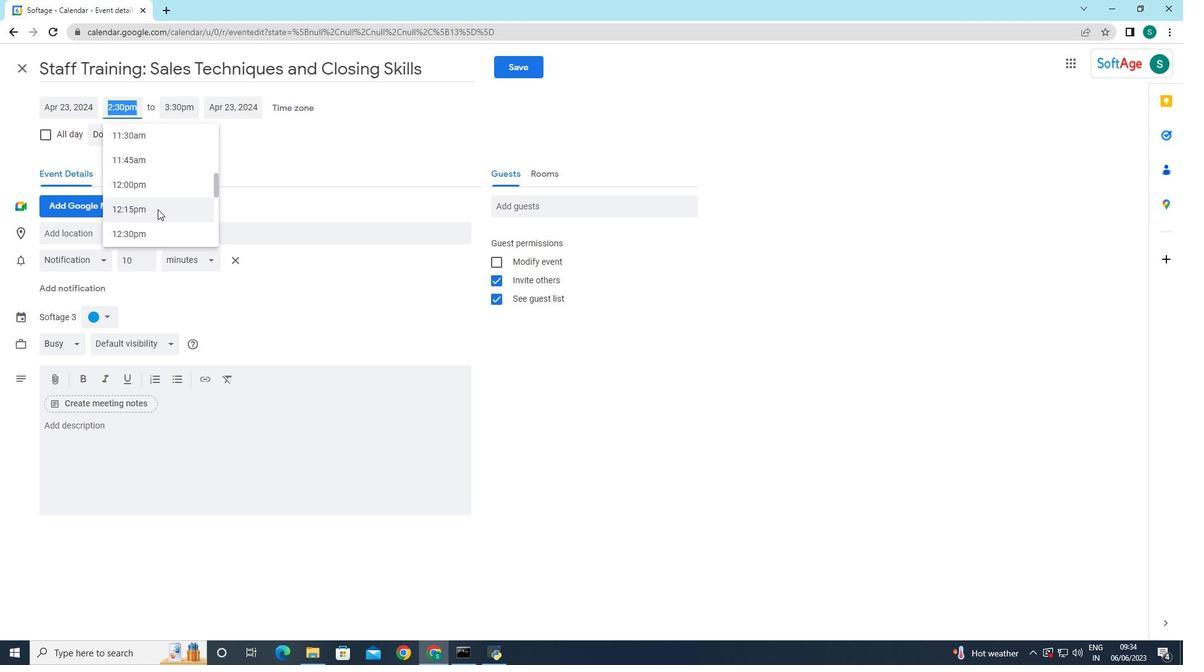 
Action: Mouse moved to (157, 201)
Screenshot: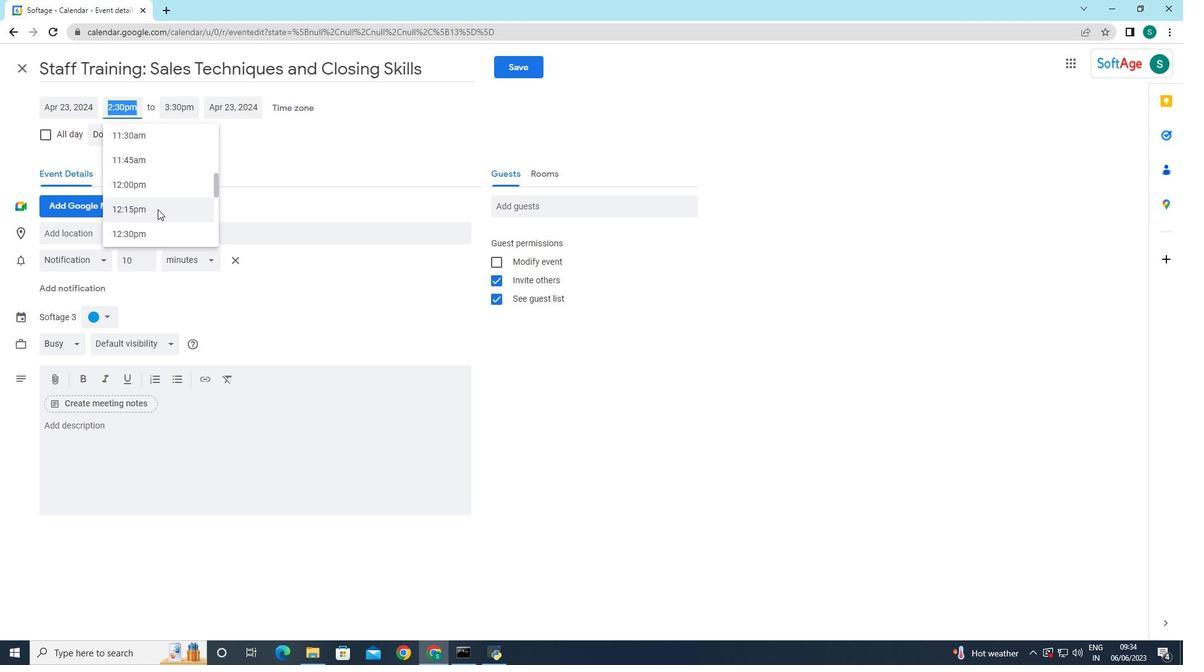 
Action: Mouse scrolled (157, 202) with delta (0, 0)
Screenshot: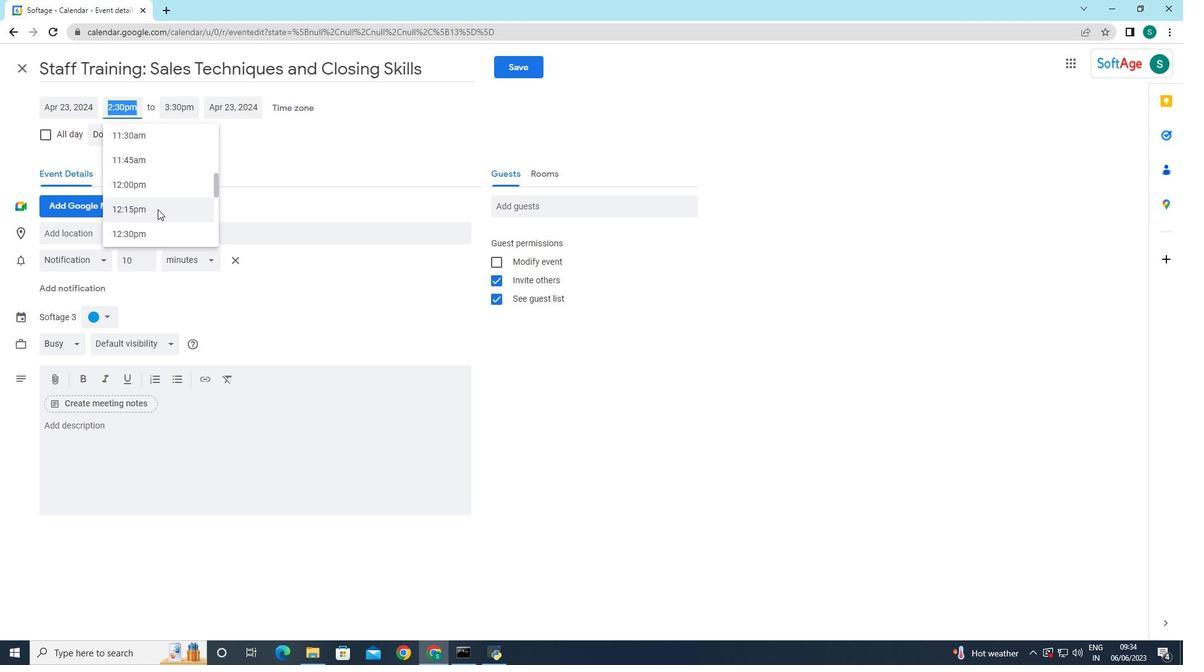 
Action: Mouse moved to (158, 200)
Screenshot: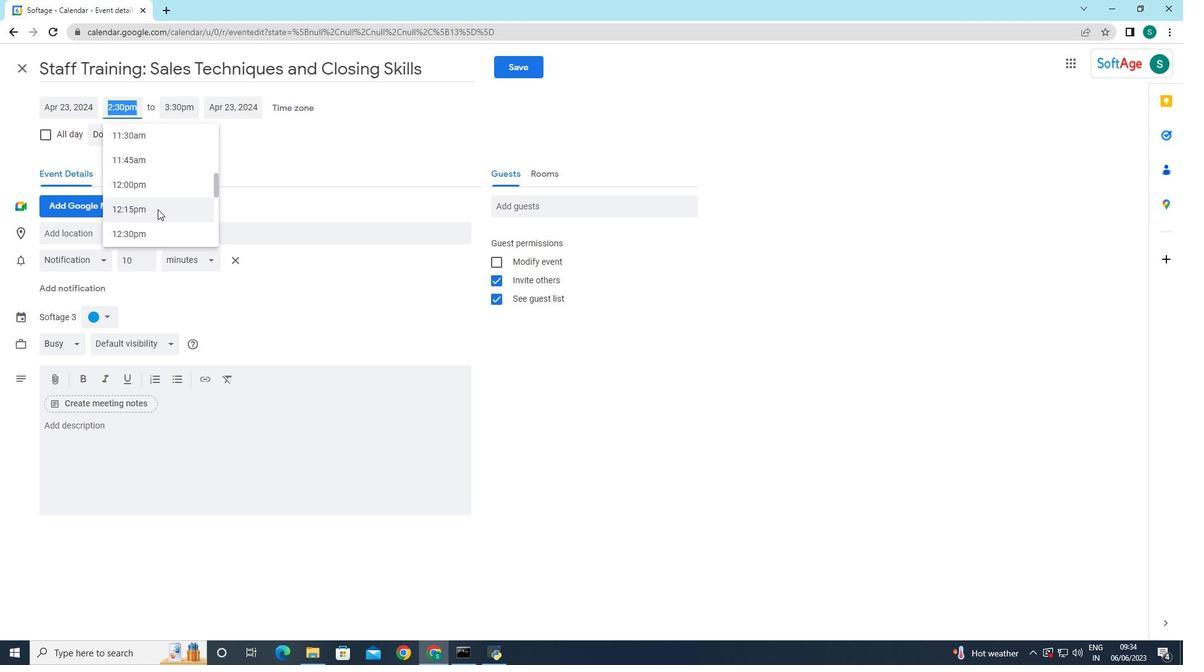 
Action: Mouse scrolled (158, 200) with delta (0, 0)
Screenshot: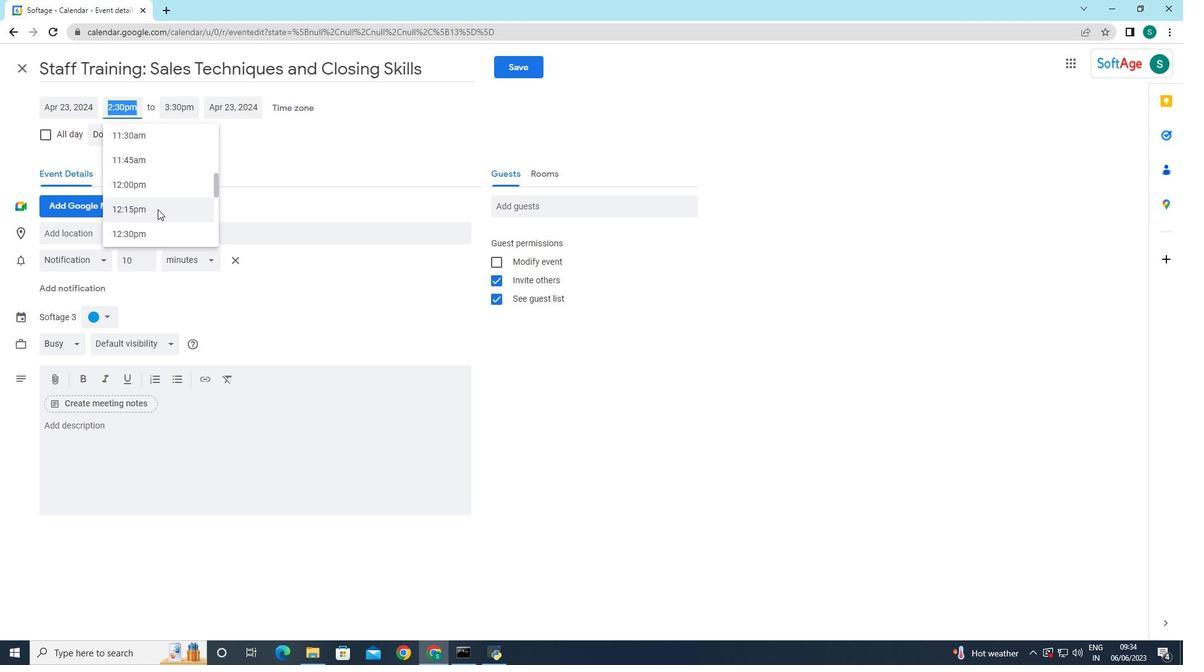 
Action: Mouse moved to (132, 192)
Screenshot: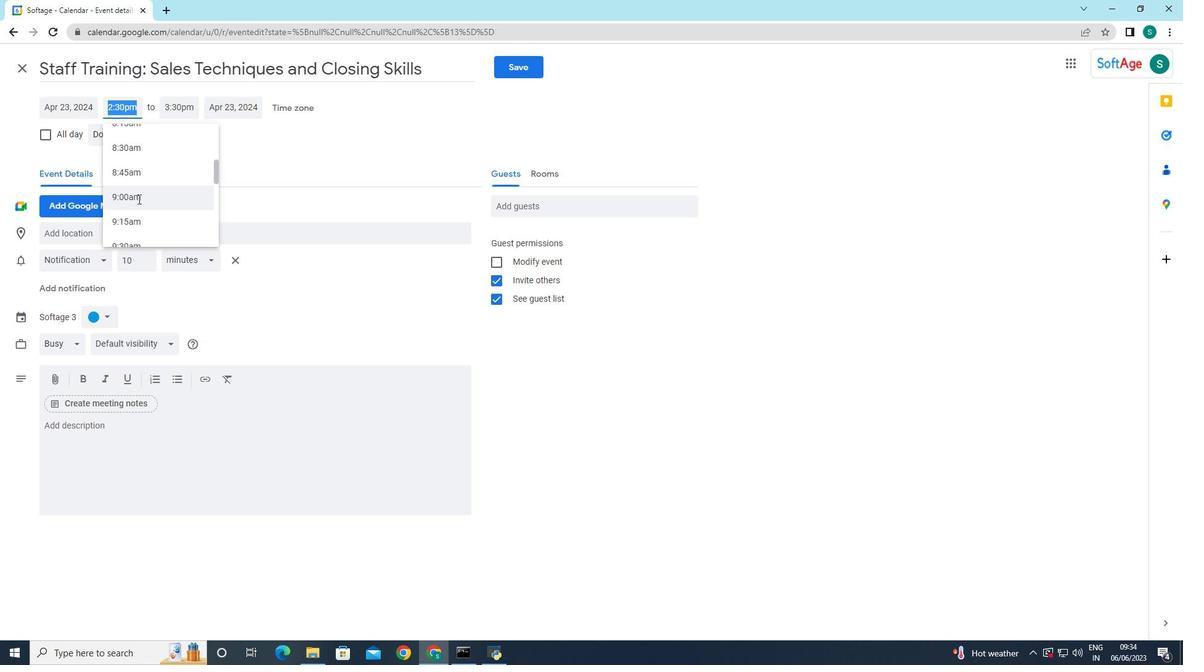 
Action: Mouse scrolled (132, 192) with delta (0, 0)
Screenshot: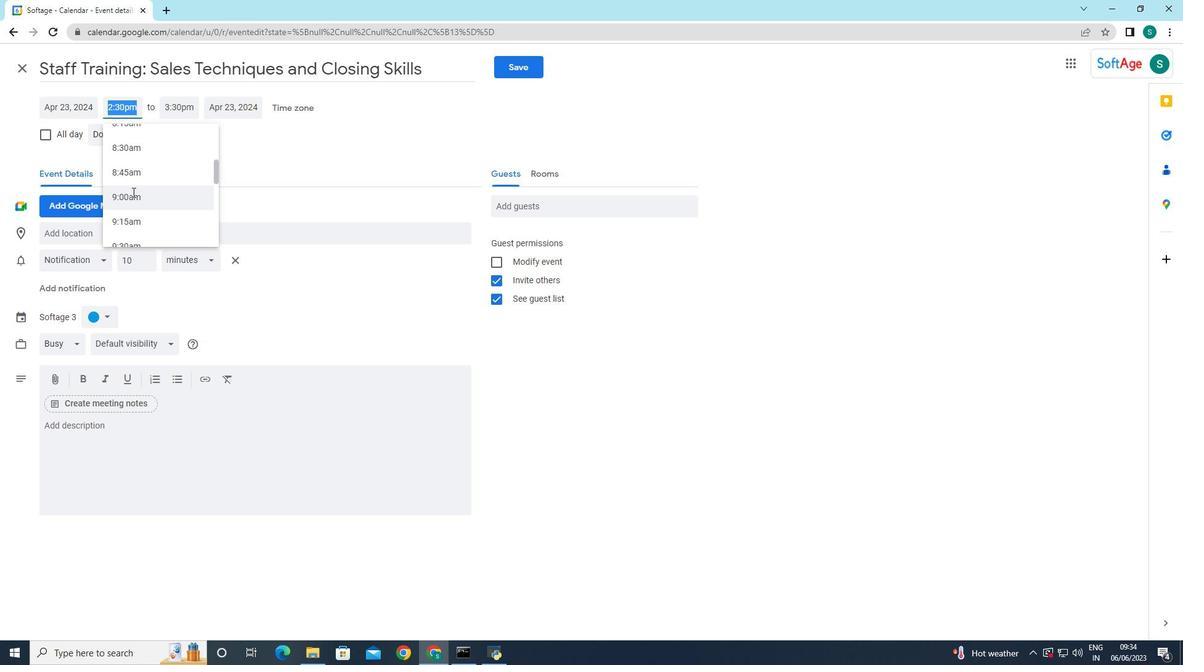 
Action: Mouse scrolled (132, 192) with delta (0, 0)
Screenshot: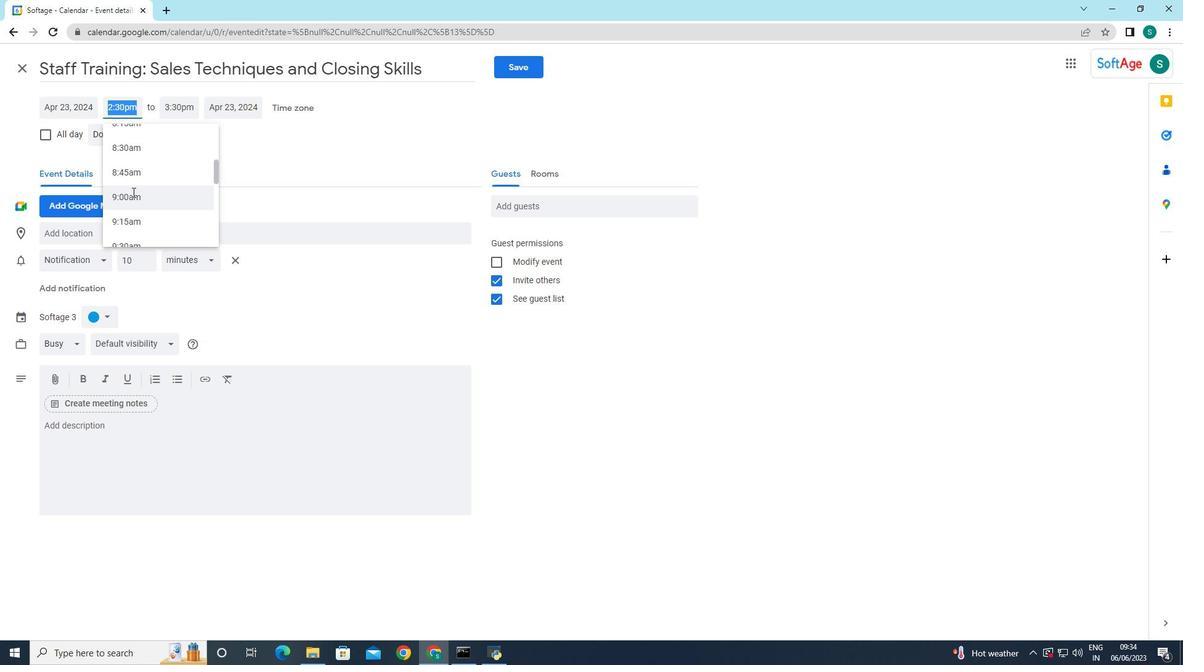 
Action: Mouse moved to (126, 171)
Screenshot: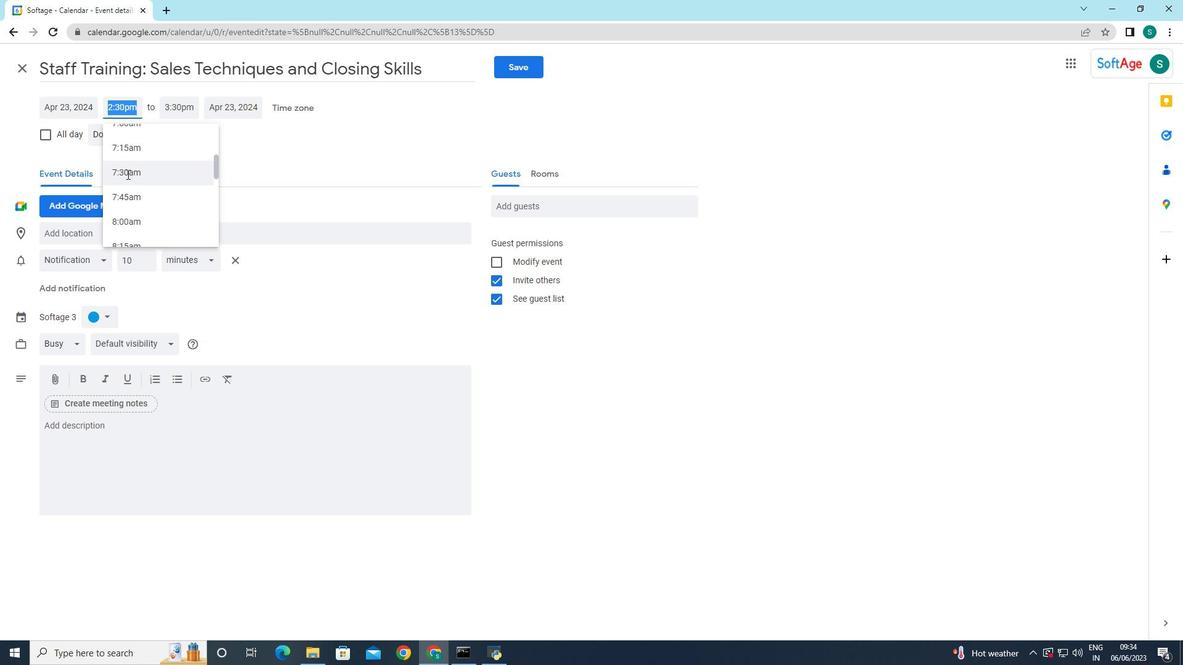 
Action: Mouse pressed left at (126, 171)
Screenshot: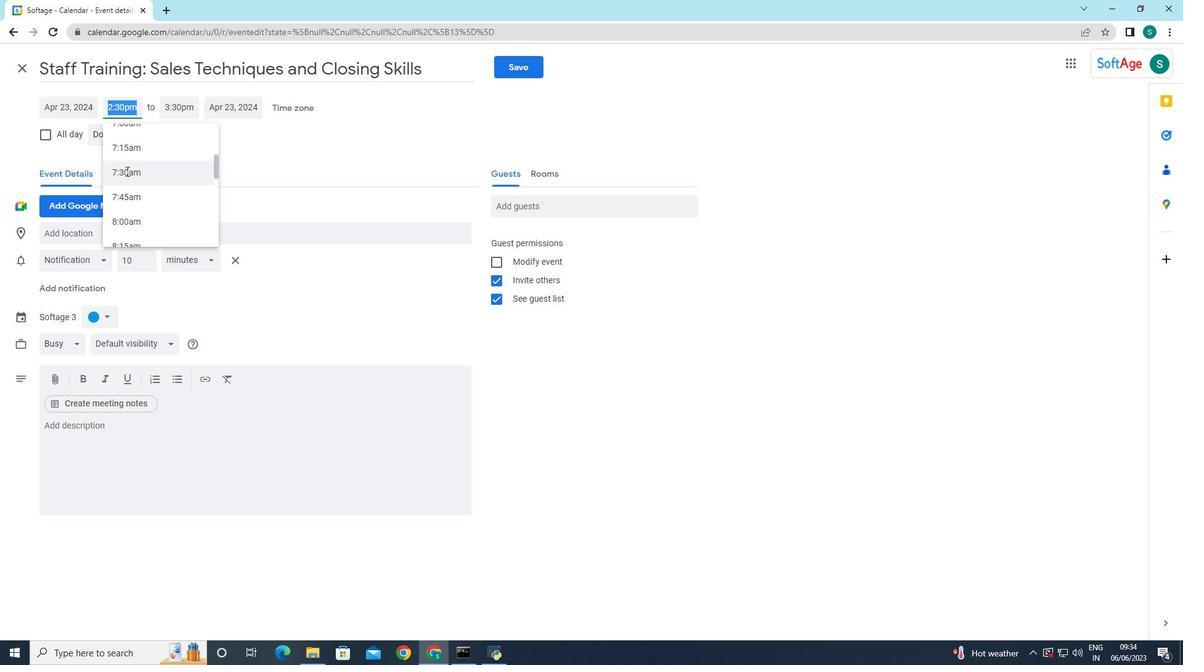 
Action: Mouse moved to (178, 107)
Screenshot: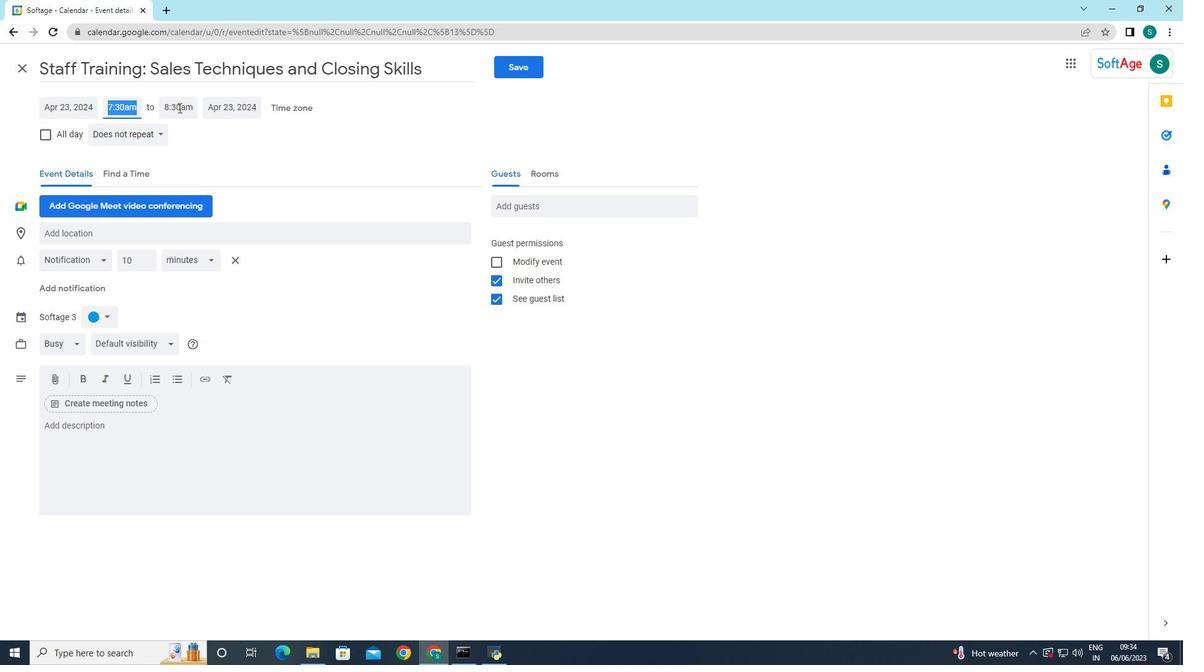 
Action: Mouse pressed left at (178, 107)
Screenshot: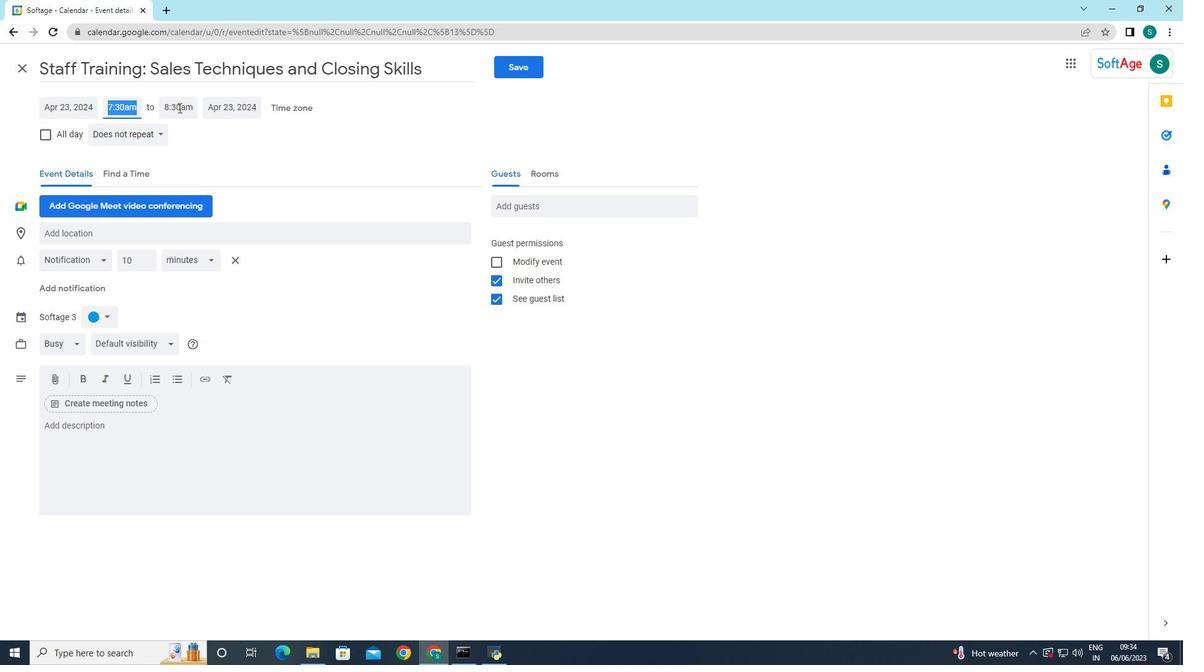 
Action: Mouse moved to (194, 234)
Screenshot: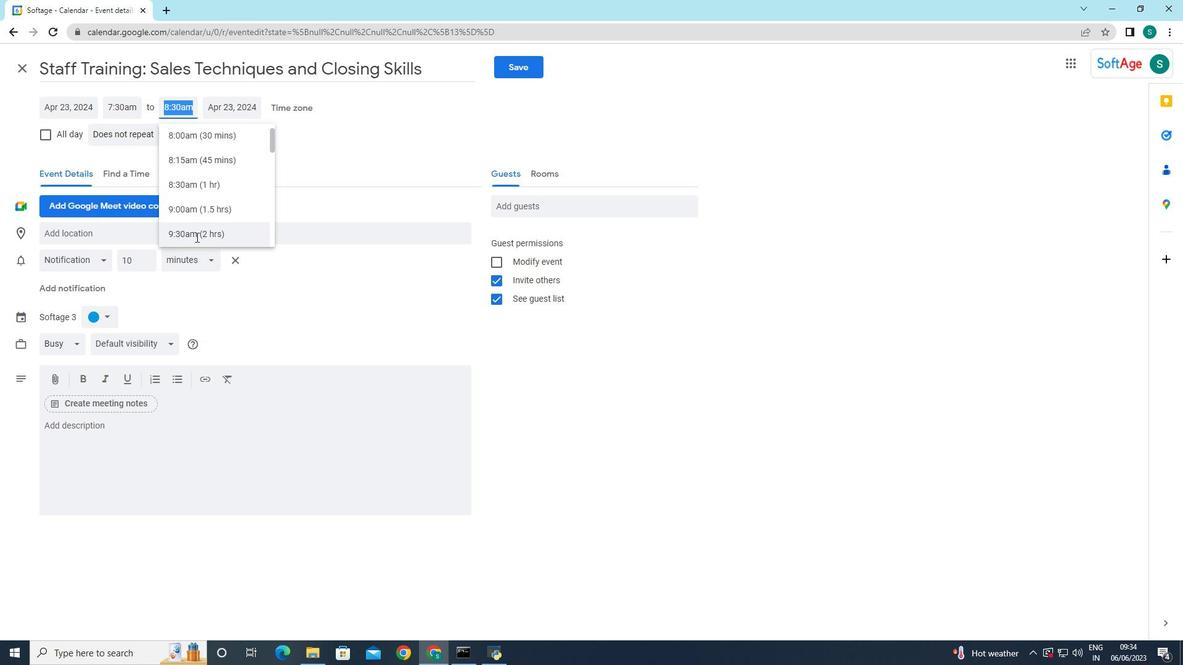 
Action: Mouse pressed left at (194, 234)
Screenshot: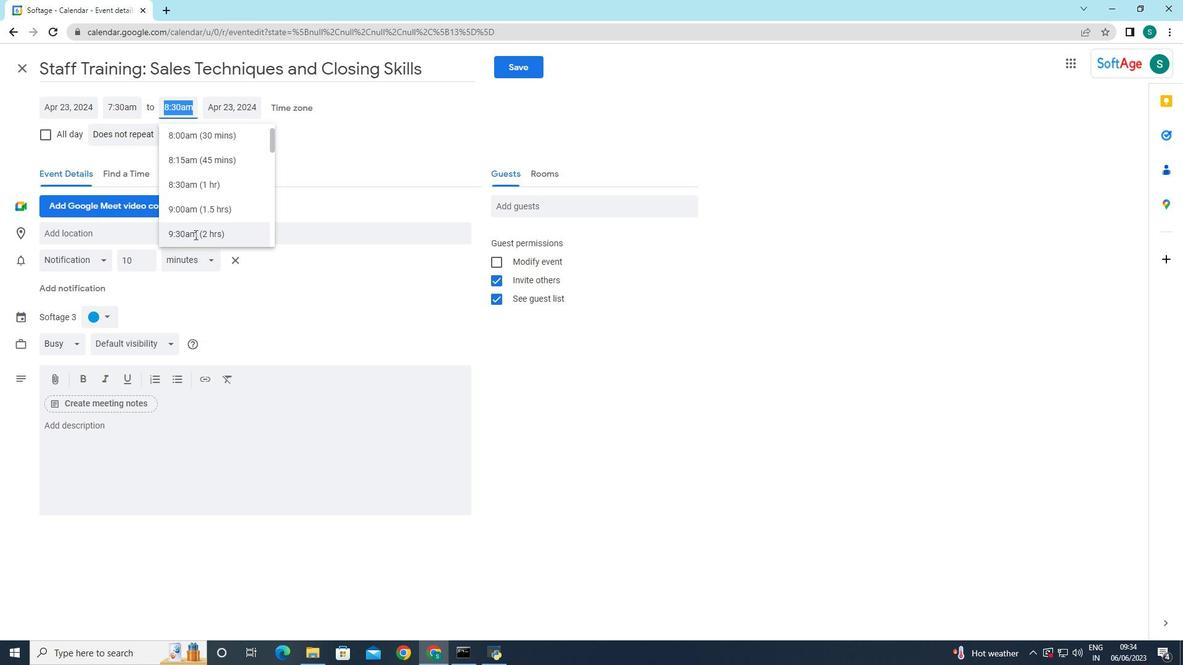 
Action: Mouse moved to (263, 172)
Screenshot: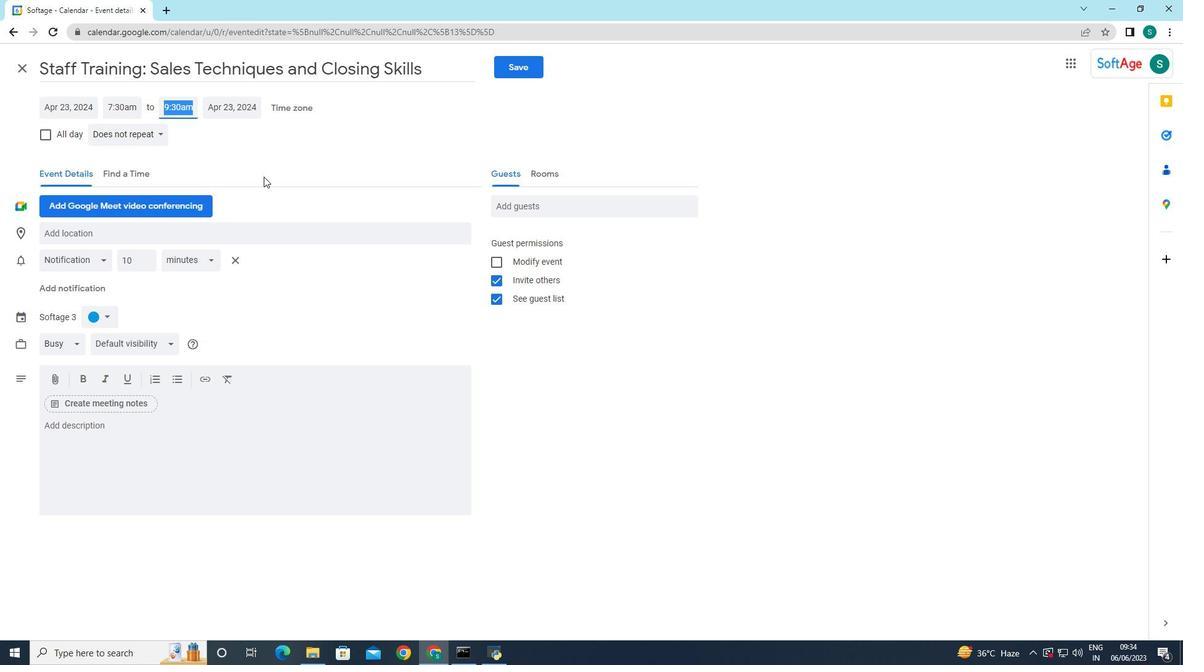 
Action: Mouse pressed left at (263, 172)
Screenshot: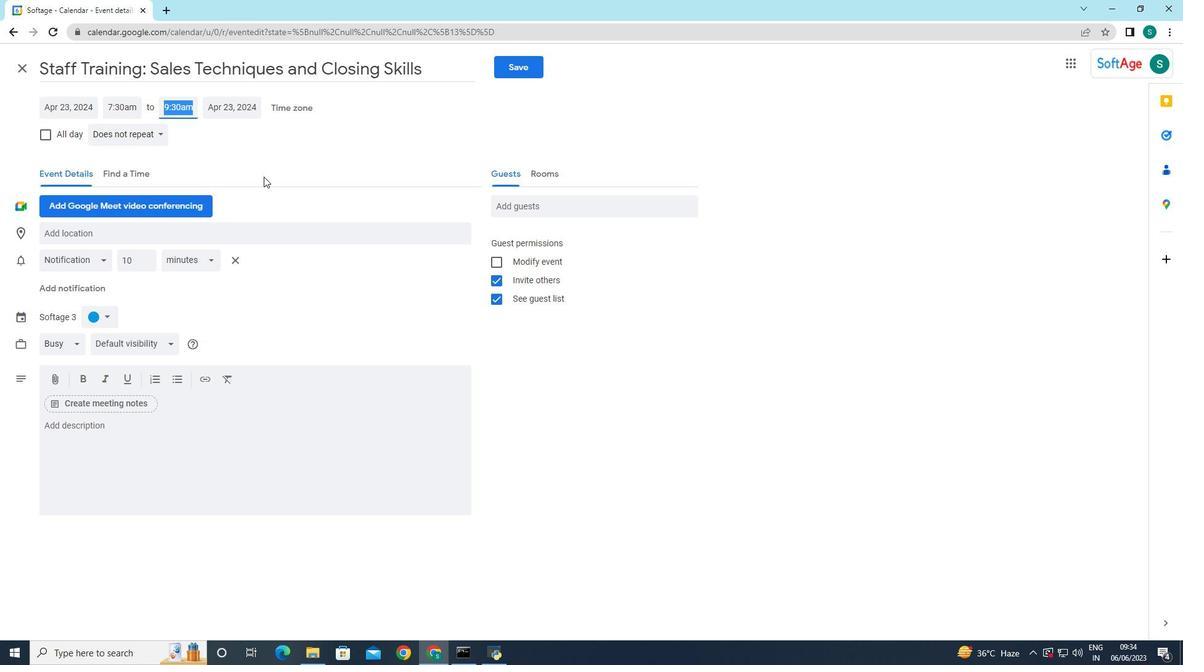 
Action: Mouse moved to (79, 434)
Screenshot: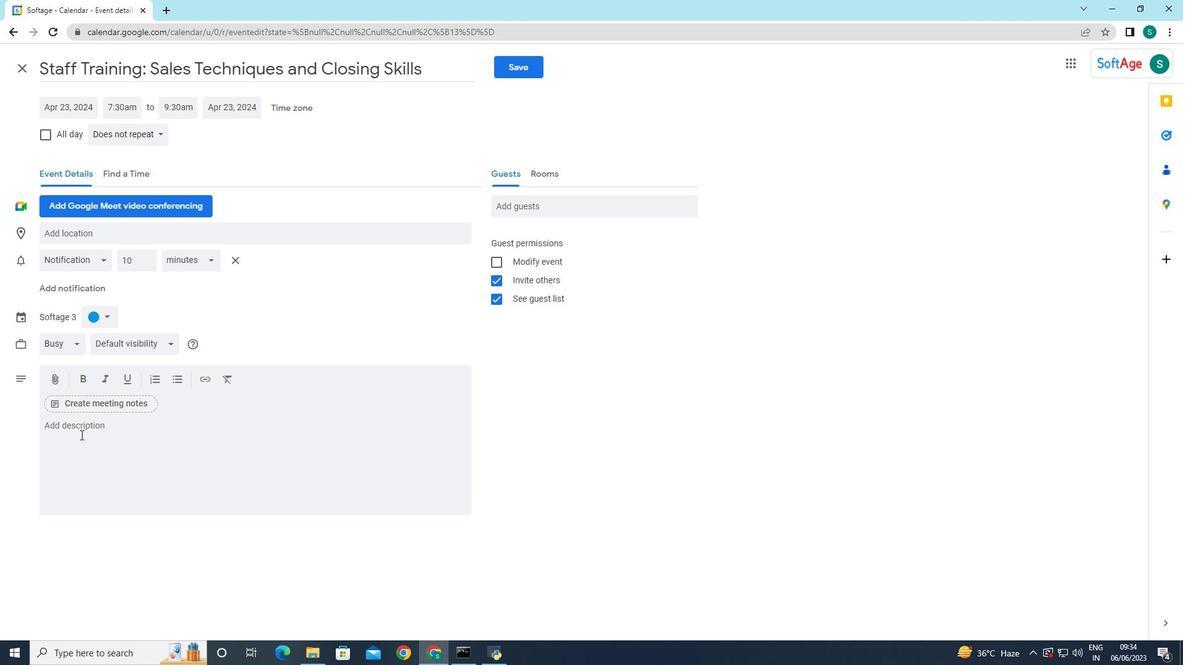 
Action: Mouse pressed left at (79, 434)
Screenshot: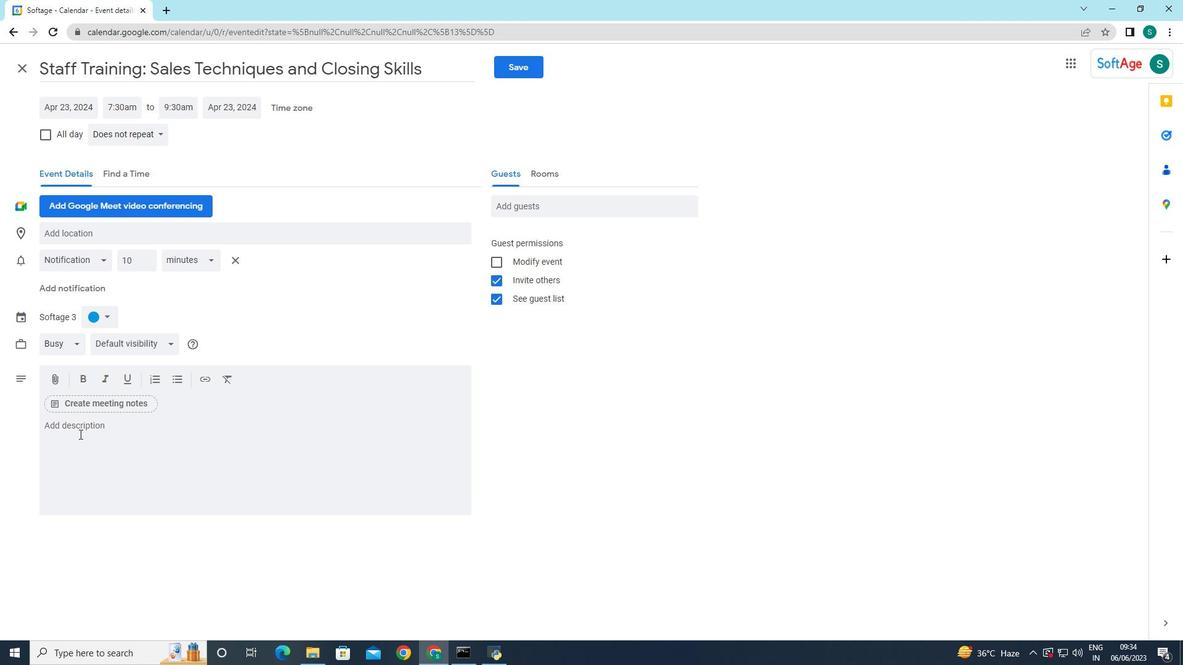
Action: Key pressed <Key.caps_lock>T<Key.caps_lock>hroughout<Key.space>the<Key.space>workshop,<Key.space>plarticipants<Key.space>wil<Key.backspace><Key.backspace><Key.backspace><Key.backspace><Key.backspace><Key.backspace><Key.backspace><Key.backspace><Key.backspace><Key.backspace><Key.backspace><Key.backspace><Key.backspace><Key.backspace><Key.backspace><Key.backspace>articipants<Key.space>will<Key.space>engage<Key.space>in<Key.space>a<Key.space>series<Key.space>of<Key.space>axtivities,<Key.space><Key.backspace><Key.backspace><Key.backspace><Key.backspace><Key.backspace><Key.backspace><Key.backspace><Key.backspace><Key.backspace><Key.backspace><Key.backspace>ctivites<Key.space><Key.backspace><Key.backspace><Key.backspace><Key.backspace><Key.backspace><Key.backspace><Key.backspace><Key.backspace>ctivities,<Key.space>
Screenshot: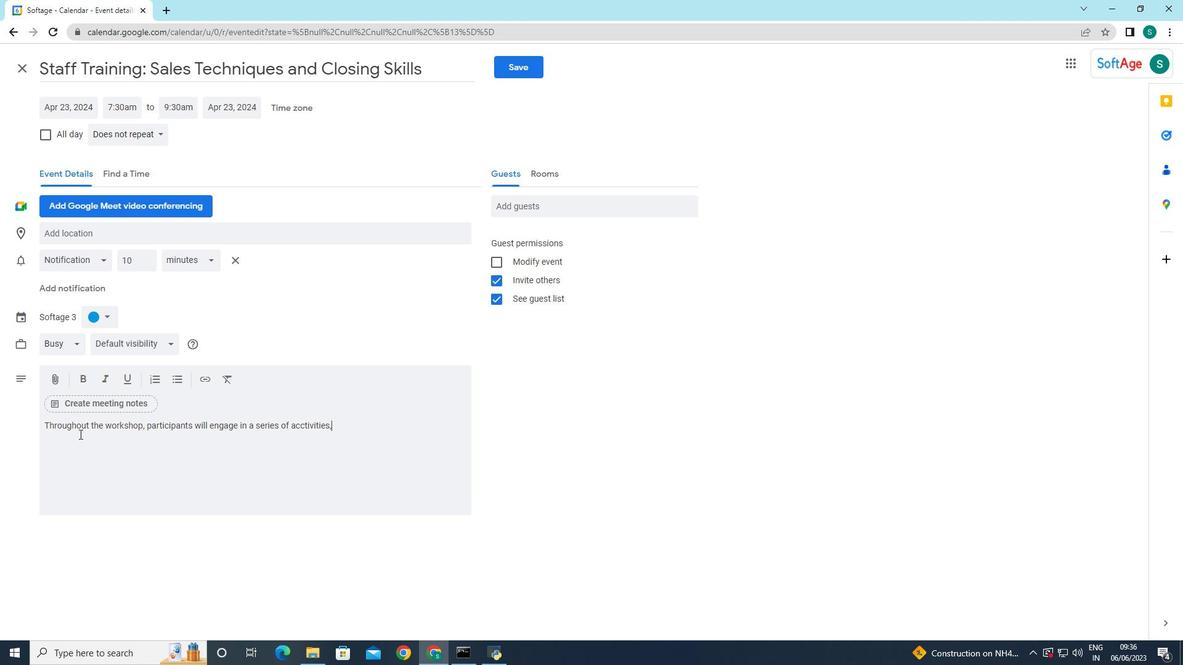 
Action: Mouse moved to (305, 426)
Screenshot: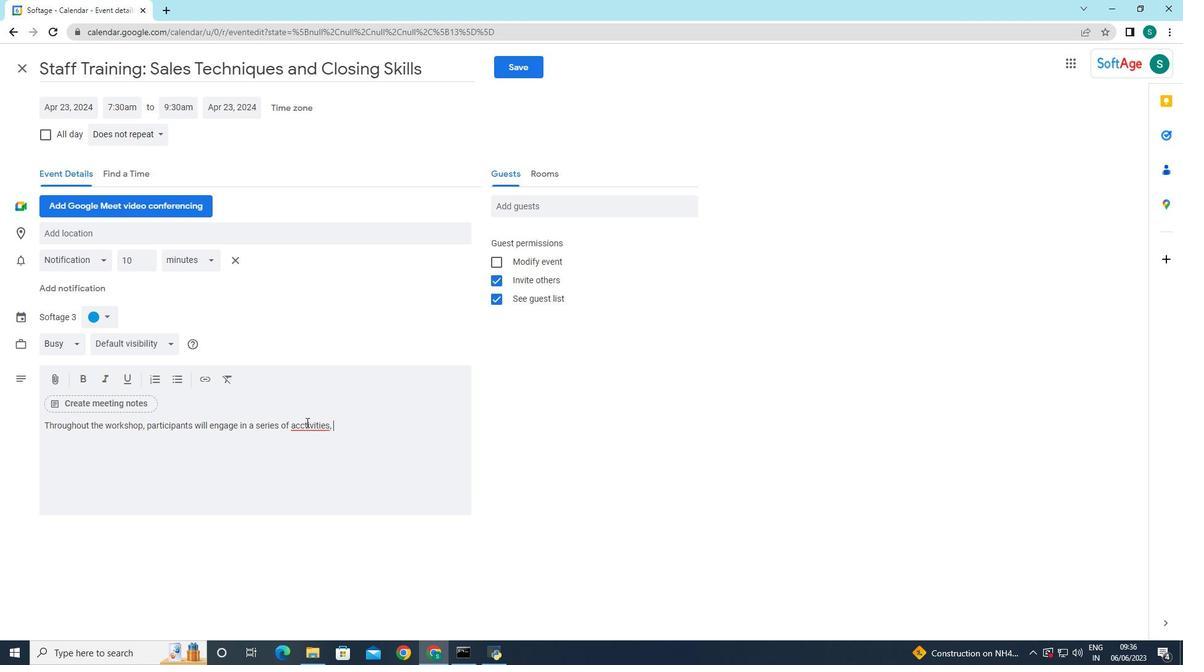 
Action: Mouse pressed right at (305, 426)
Screenshot: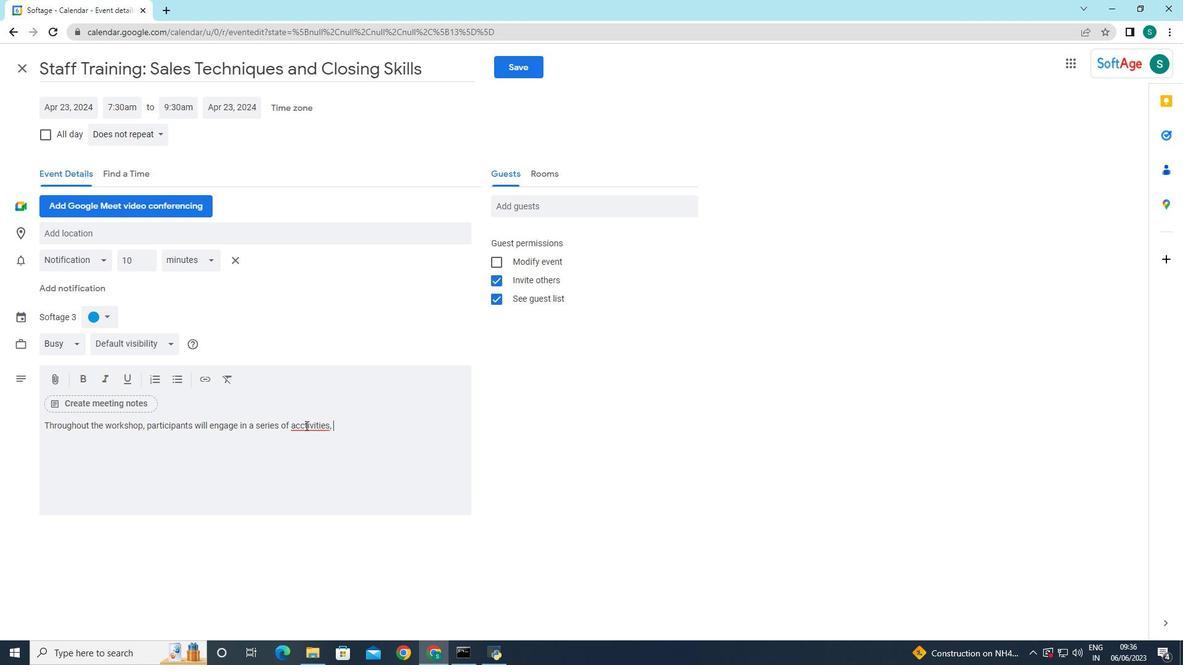 
Action: Mouse moved to (330, 438)
Screenshot: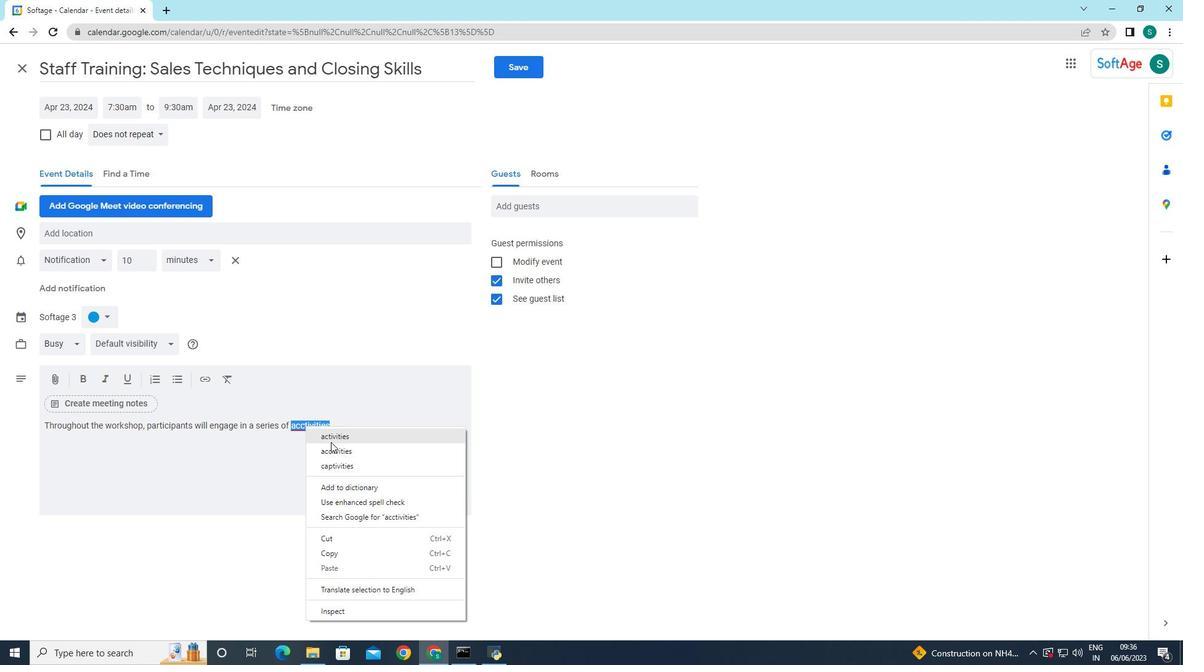 
Action: Mouse pressed left at (330, 438)
Screenshot: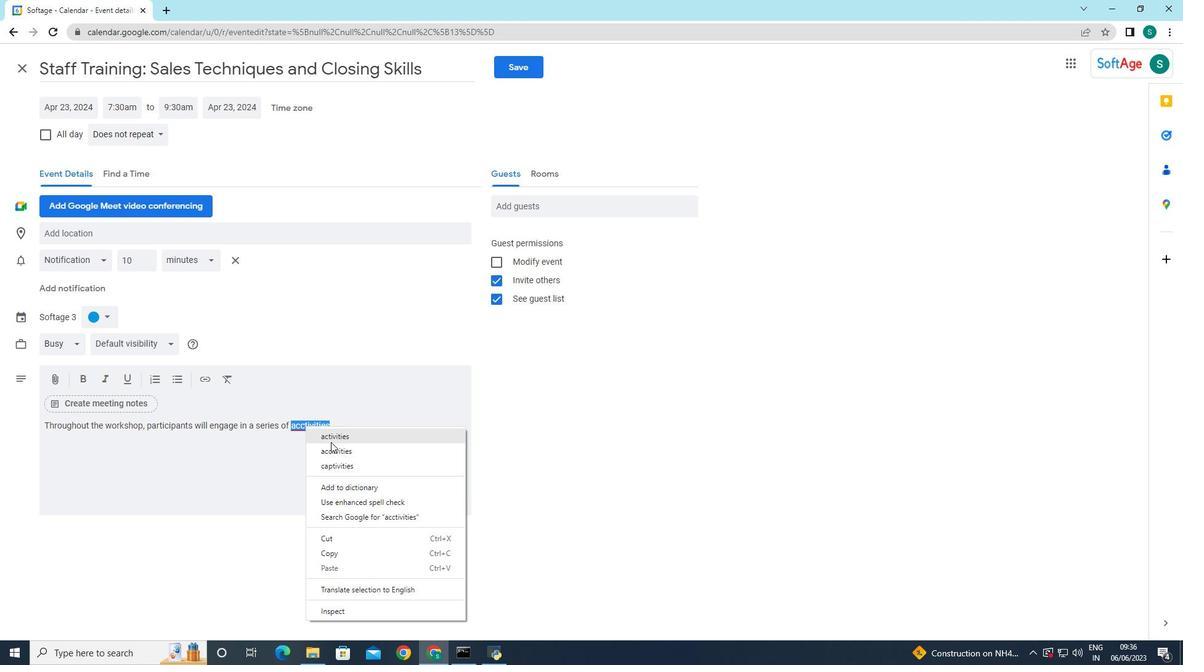 
Action: Mouse moved to (341, 421)
Screenshot: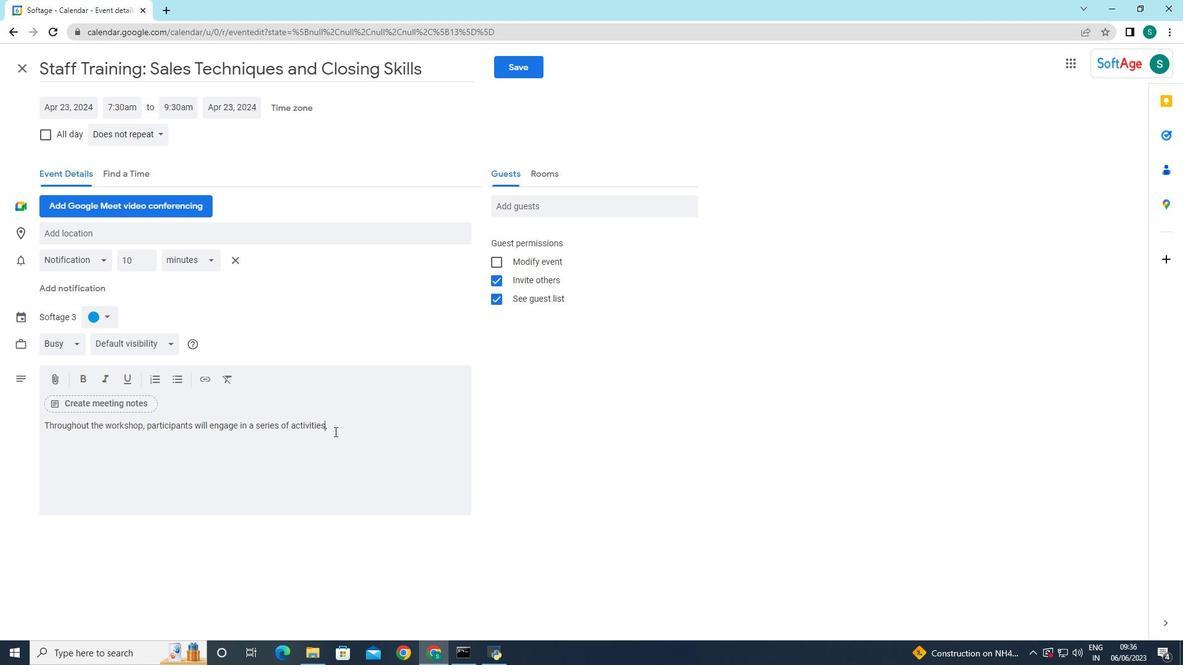 
Action: Mouse pressed left at (341, 421)
Screenshot: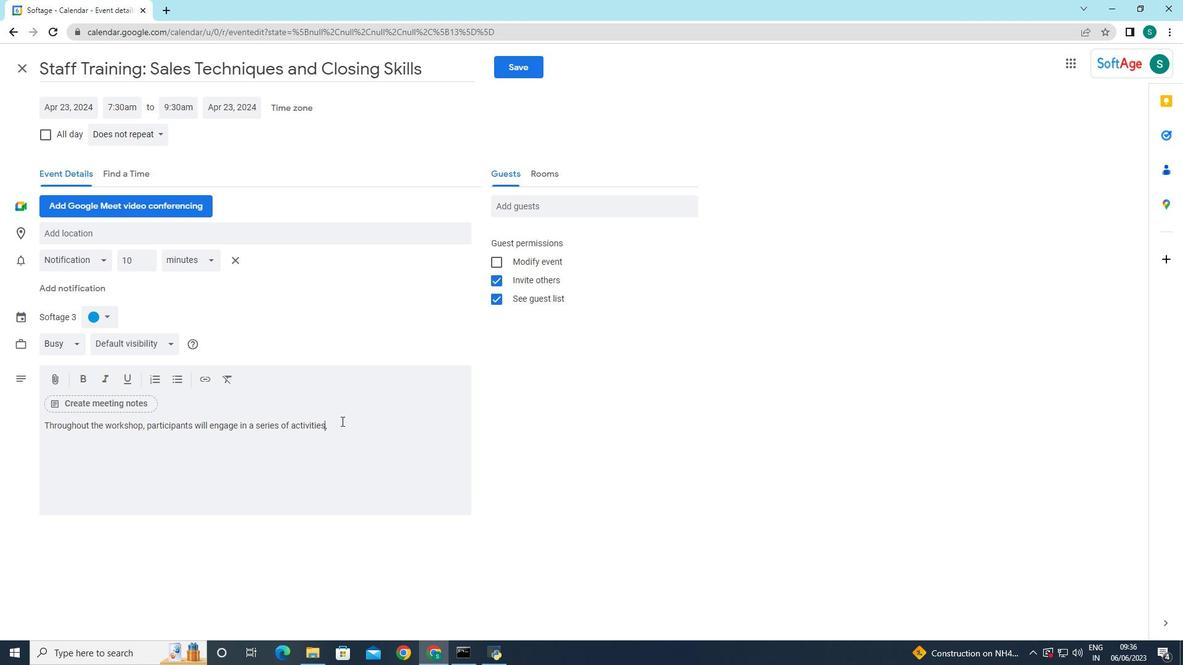 
Action: Key pressed <Key.space>disci<Key.backspace>ussions,<Key.space>and<Key.space>case<Key.space>studies<Key.space>that<Key.space>promote<Key.space>self-s<Key.backspace>reflection,<Key.space>and<Key.space><Key.backspace><Key.backspace><Key.backspace><Key.backspace>skill-building,<Key.space>and<Key.space>practical<Key.space>applocations<Key.space>of<Key.space>leadersho=<Key.backspace><Key.backspace>ip
Screenshot: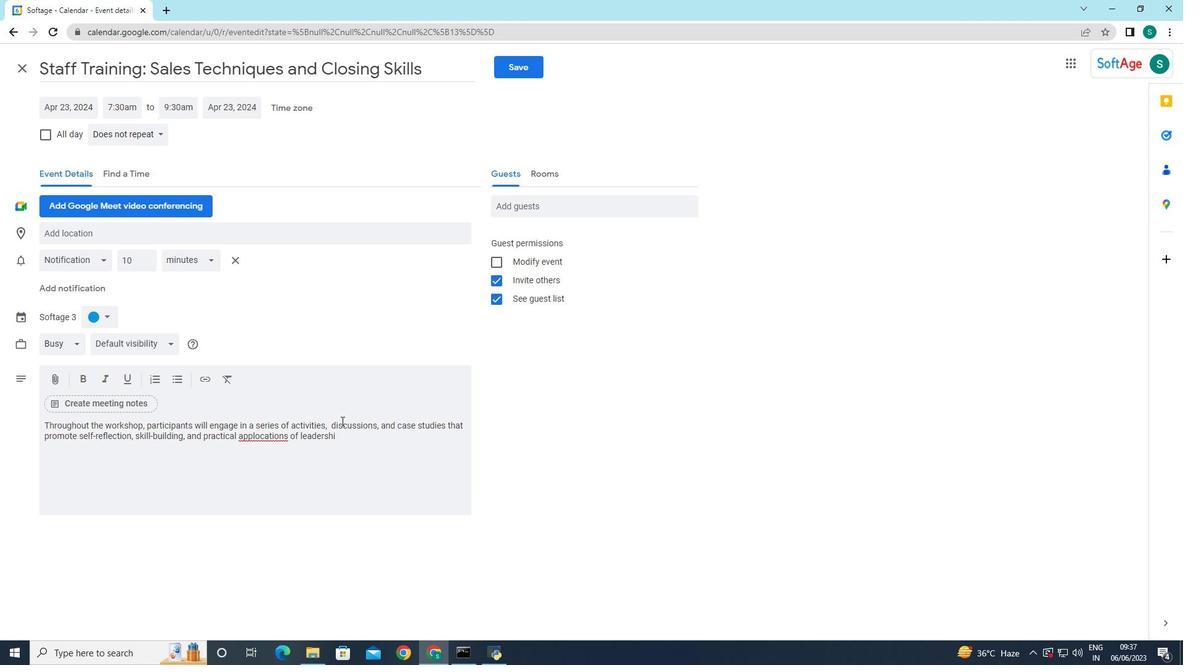 
Action: Mouse moved to (257, 438)
Screenshot: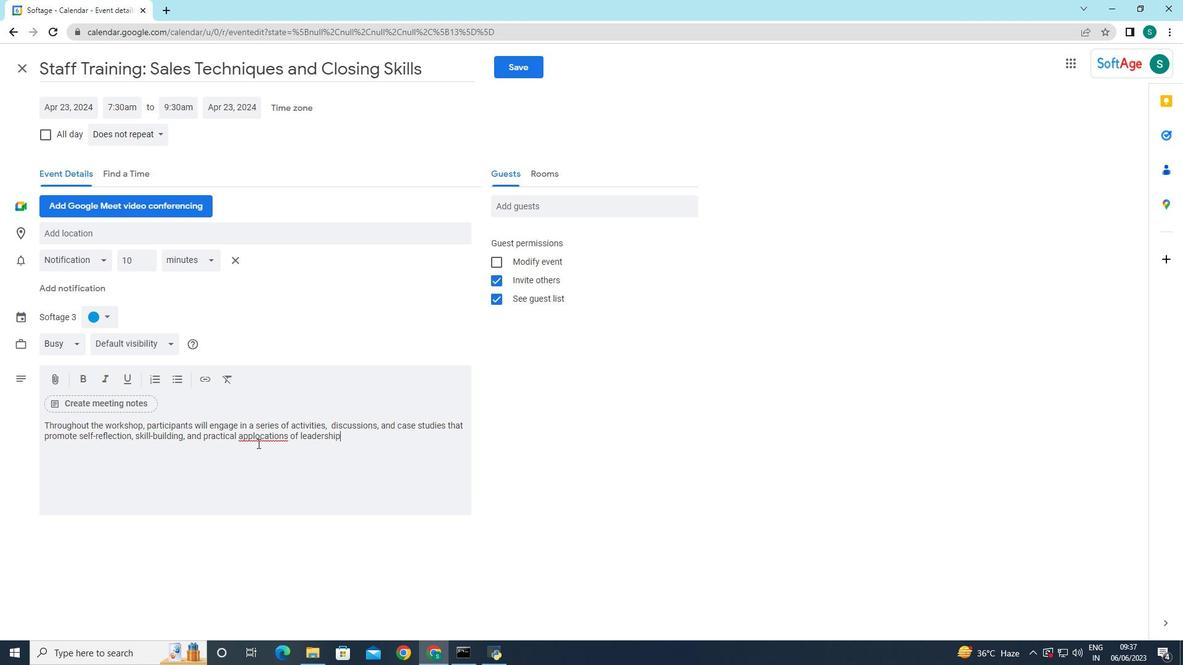 
Action: Mouse pressed right at (257, 438)
Screenshot: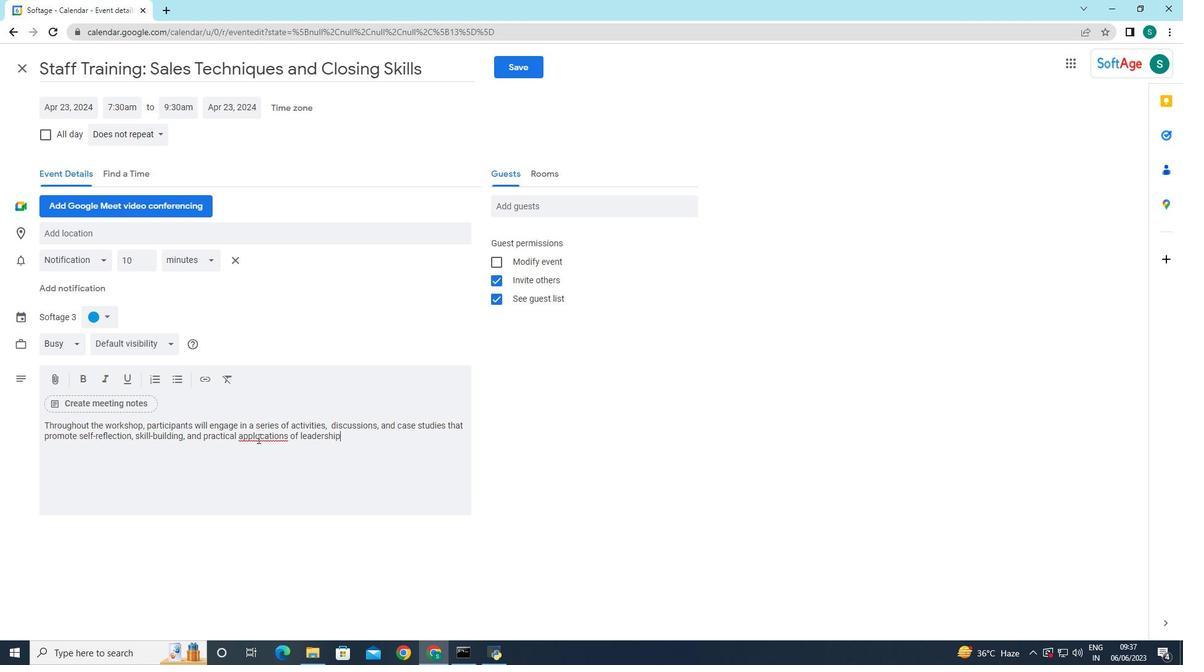 
Action: Mouse moved to (276, 450)
Screenshot: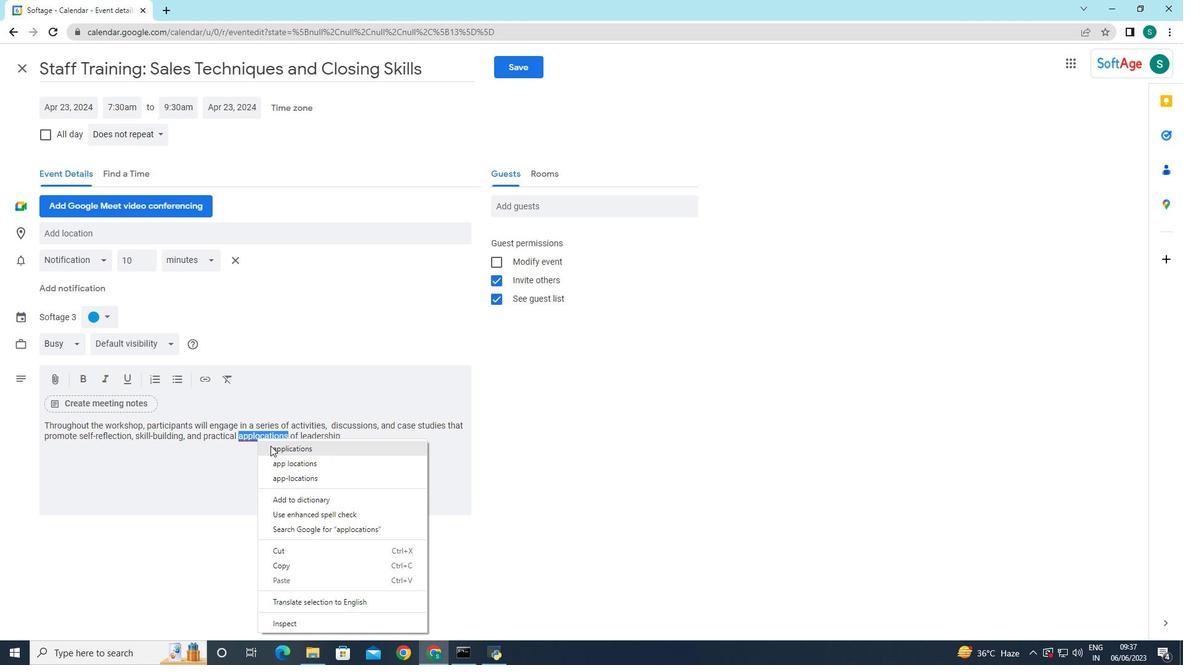 
Action: Mouse pressed left at (276, 450)
Screenshot: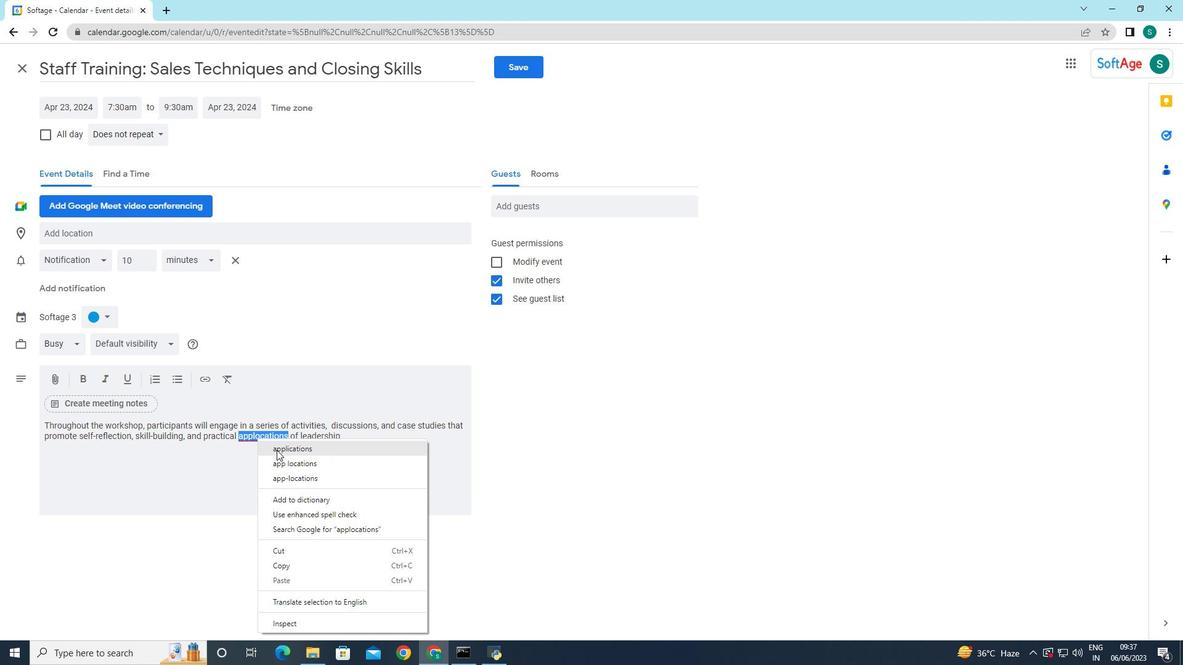 
Action: Mouse moved to (350, 435)
Screenshot: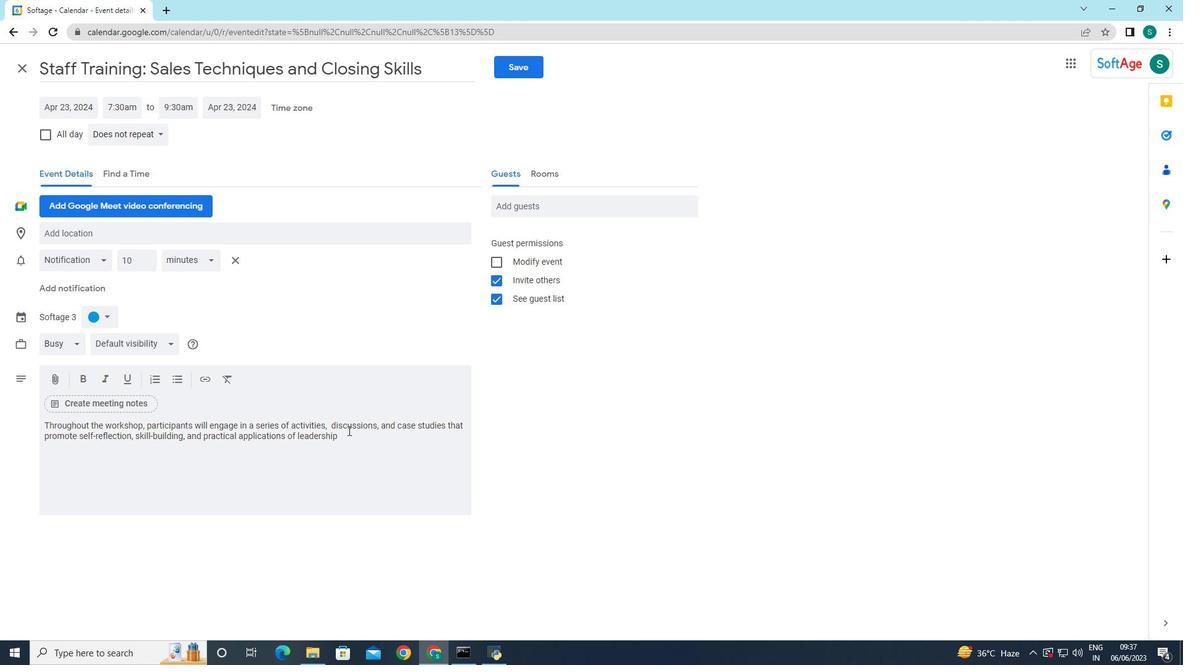 
Action: Mouse pressed left at (350, 435)
Screenshot: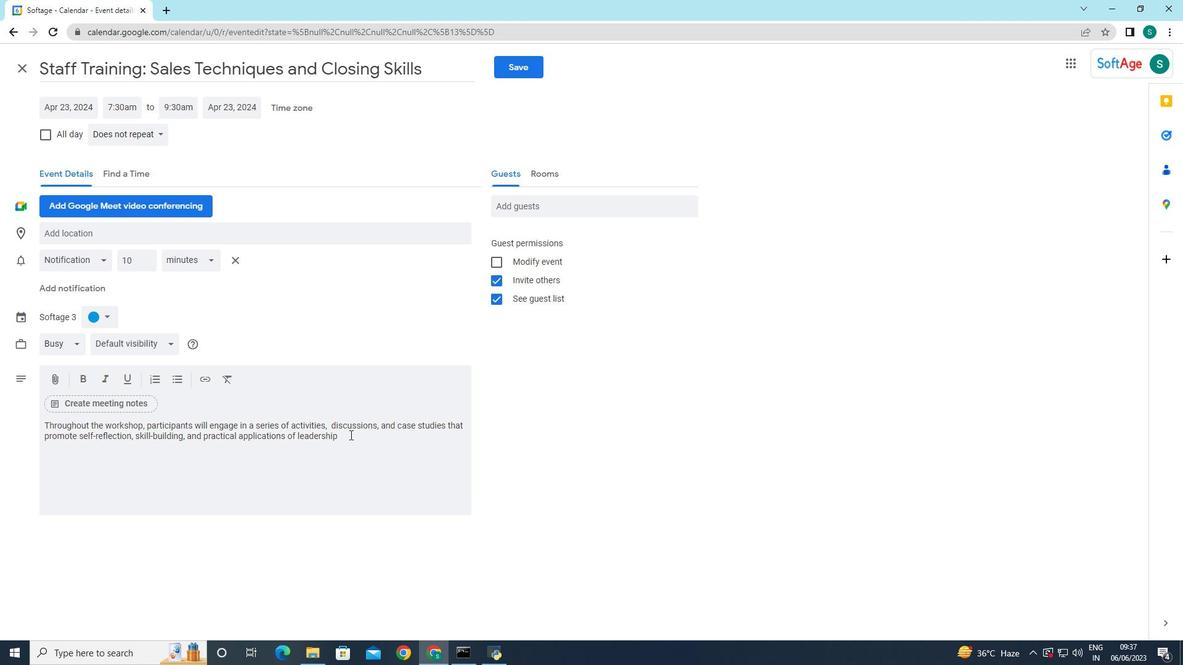 
Action: Key pressed <Key.space>concepa<Key.backspace>ts,<Key.space>
Screenshot: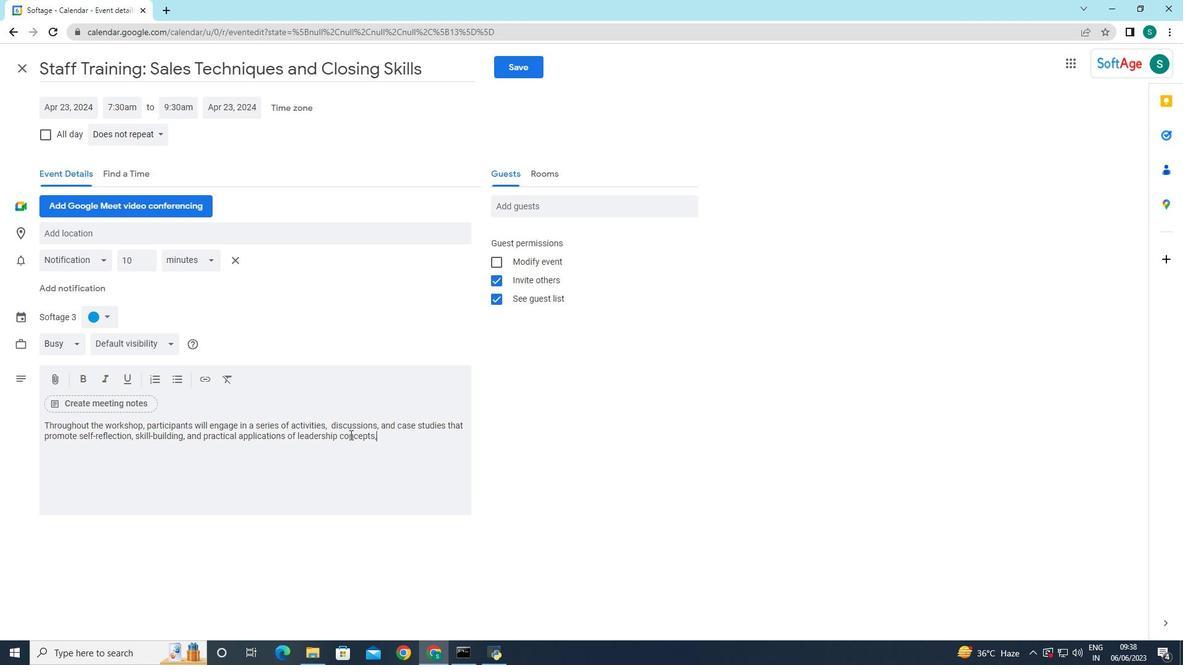 
Action: Mouse moved to (91, 315)
Screenshot: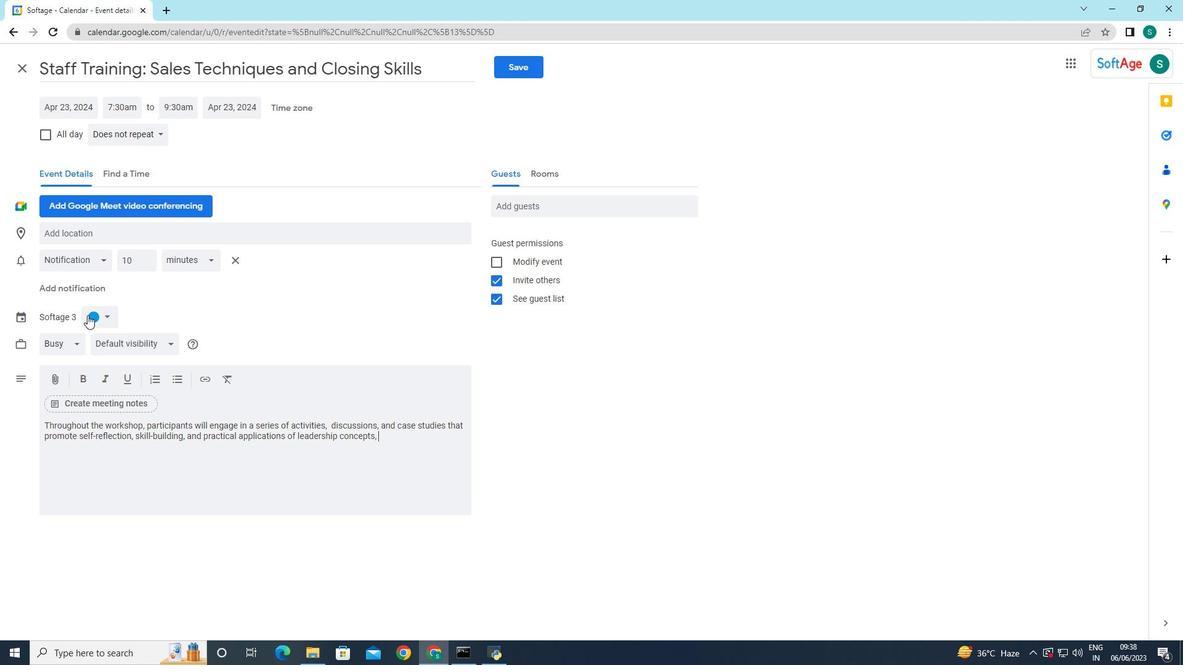 
Action: Mouse pressed left at (91, 315)
Screenshot: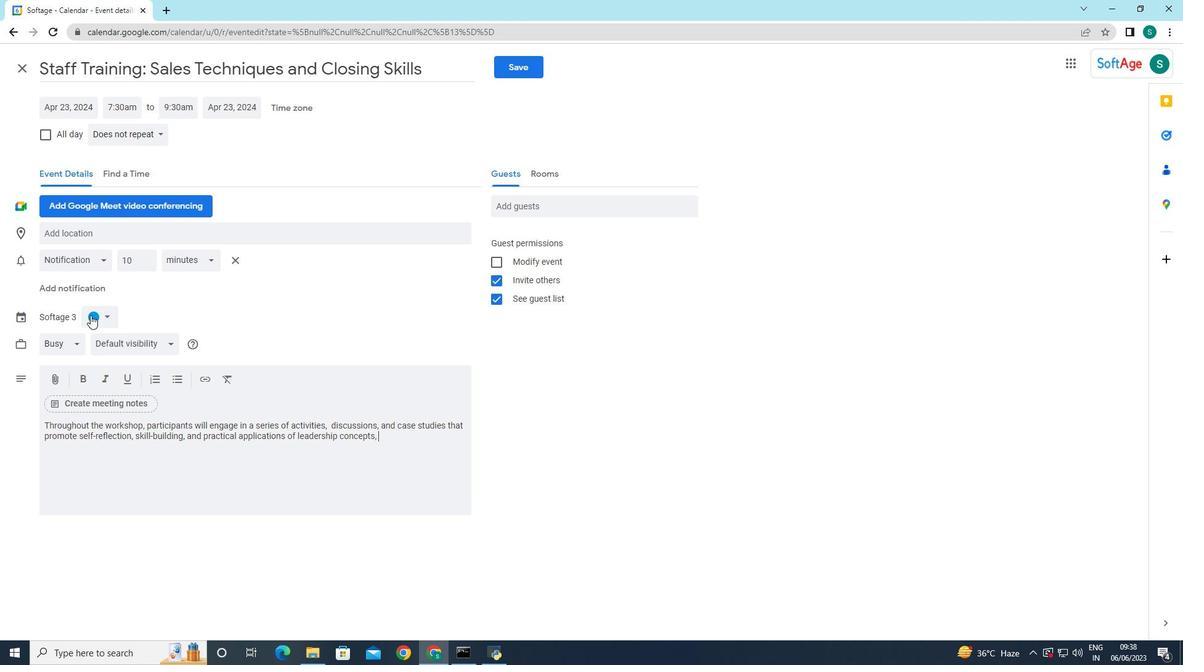 
Action: Mouse moved to (95, 319)
Screenshot: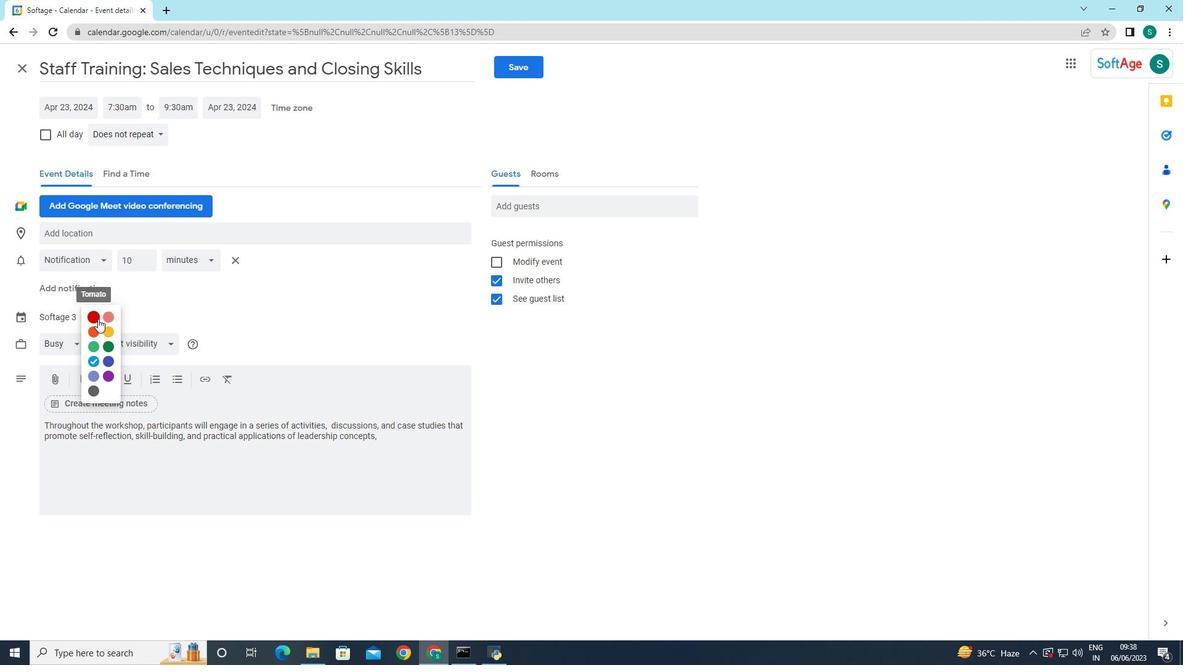 
Action: Mouse pressed left at (95, 319)
Screenshot: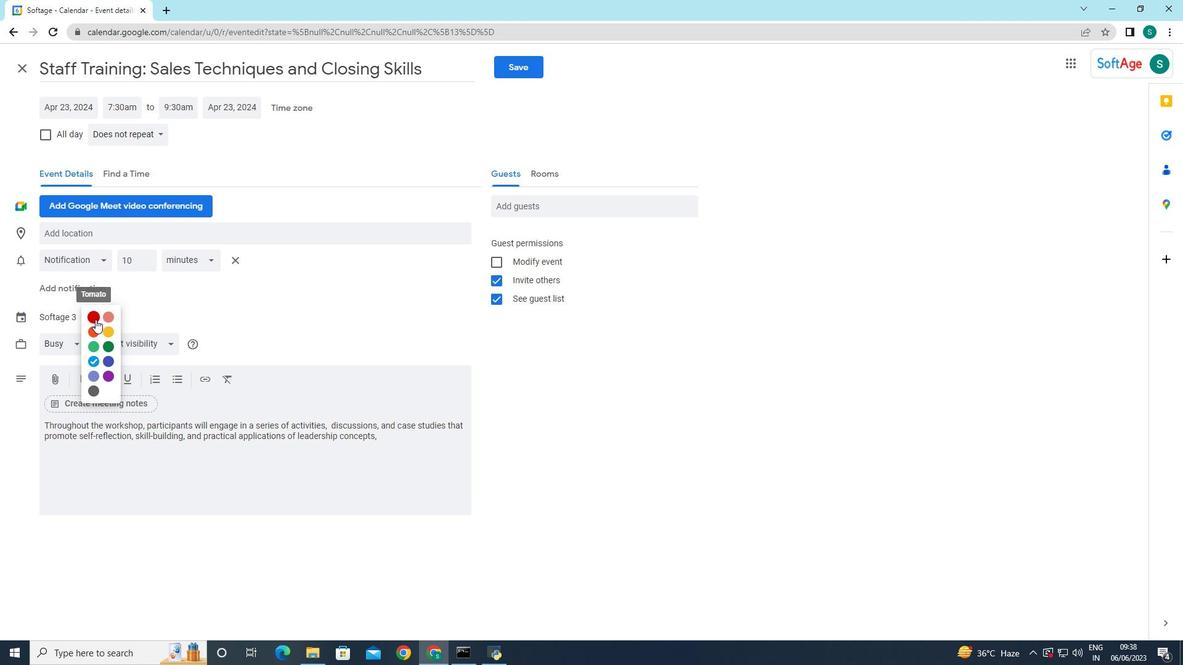 
Action: Mouse moved to (104, 238)
Screenshot: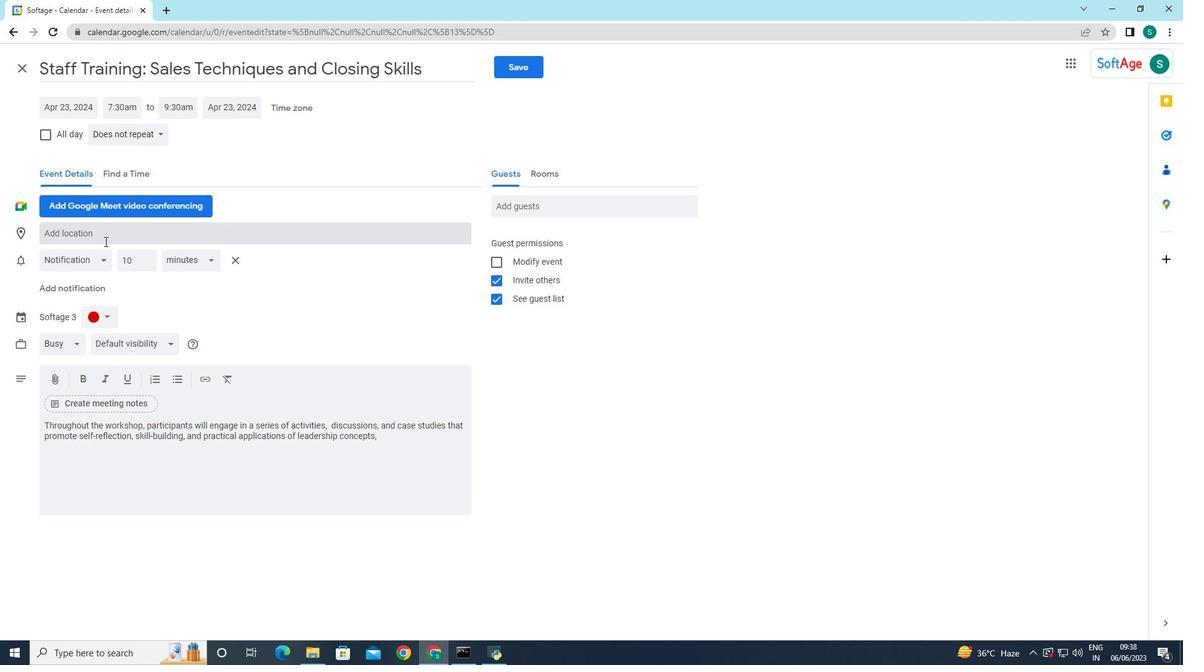 
Action: Mouse pressed left at (104, 238)
Screenshot: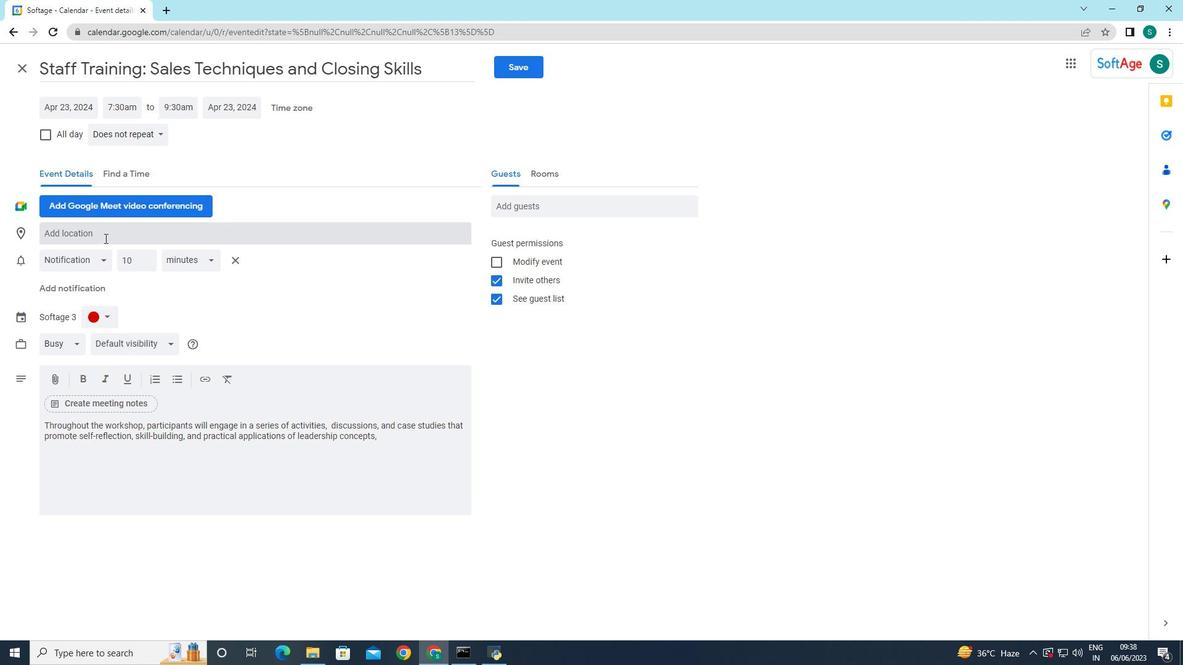 
Action: Mouse moved to (104, 241)
Screenshot: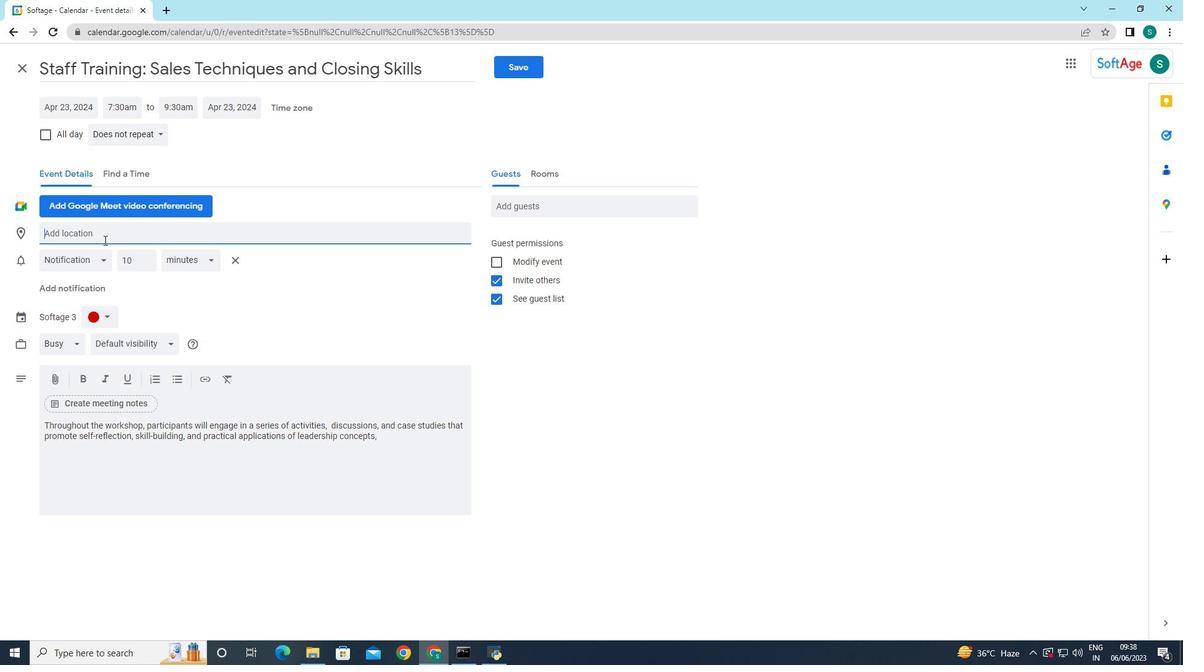 
Action: Key pressed <Key.shift>Viewnna,<Key.space><Key.shift>Austria
Screenshot: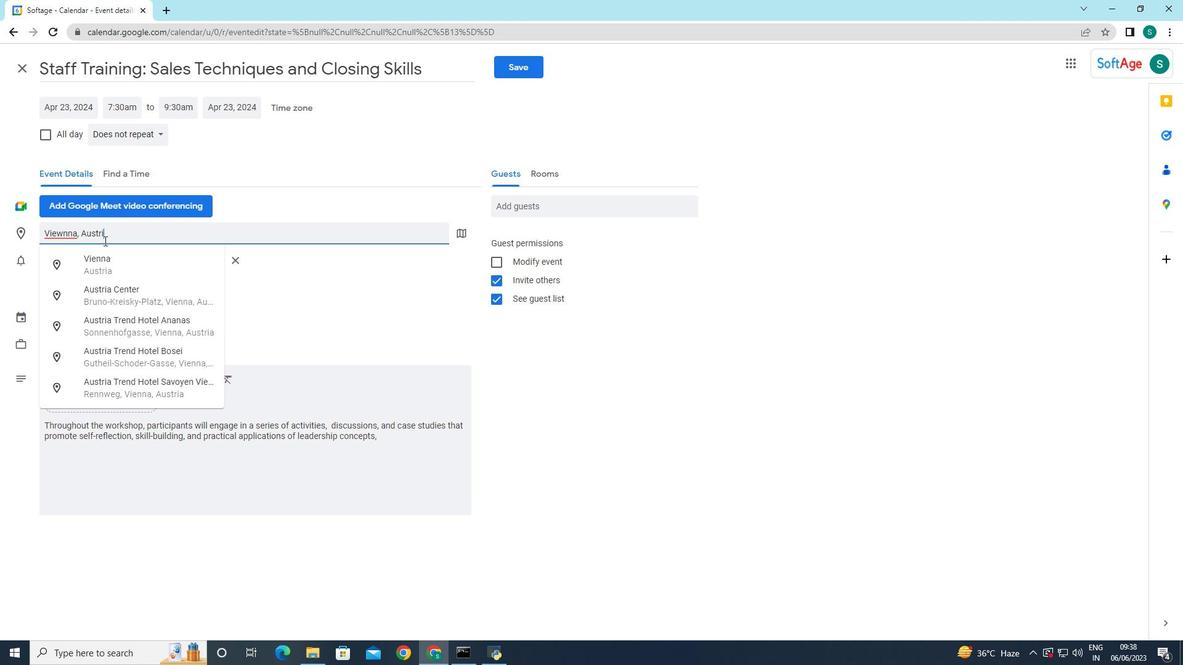 
Action: Mouse moved to (413, 318)
Screenshot: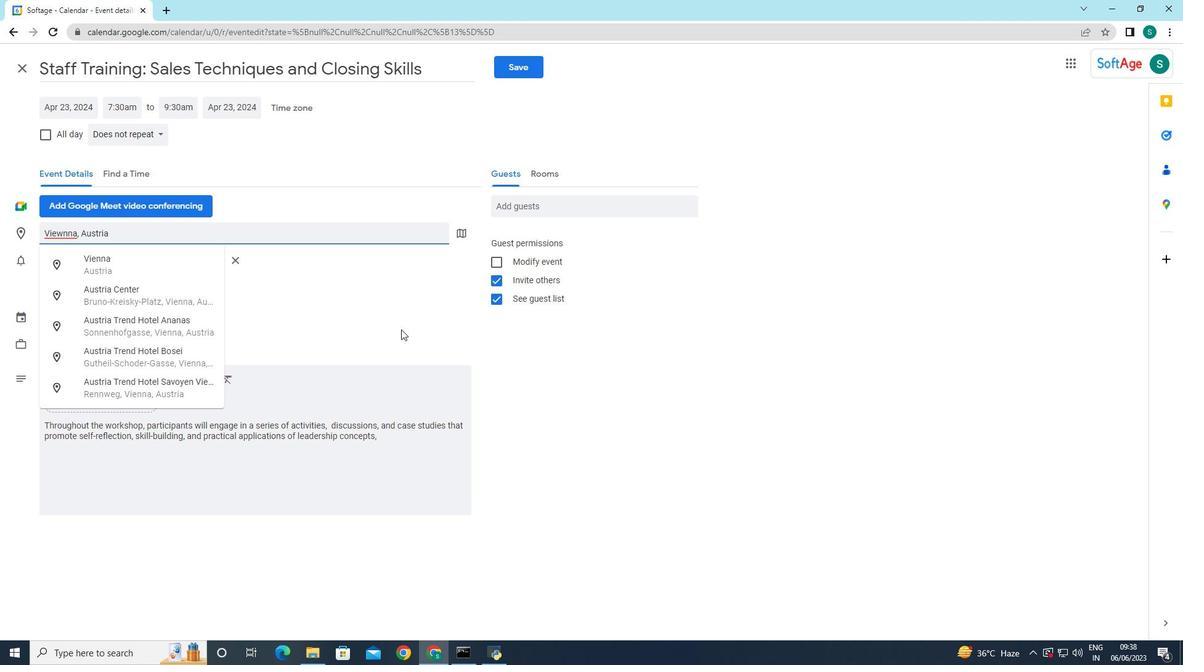 
Action: Mouse pressed left at (413, 318)
Screenshot: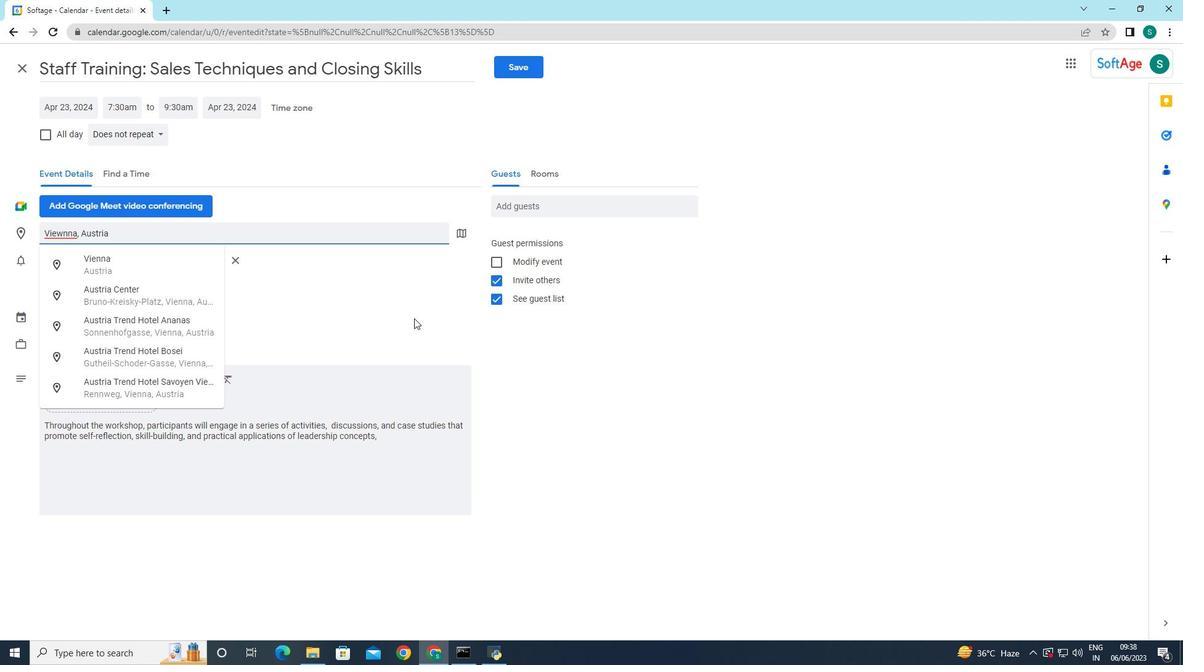 
Action: Mouse moved to (545, 205)
Screenshot: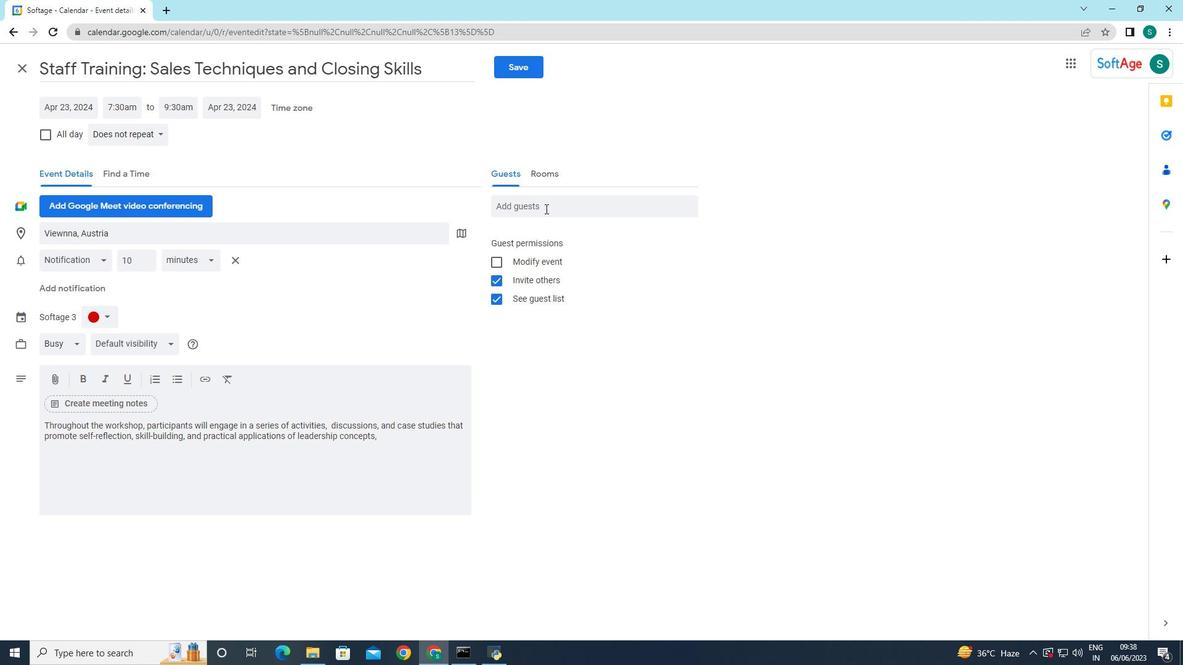 
Action: Mouse pressed left at (545, 205)
Screenshot: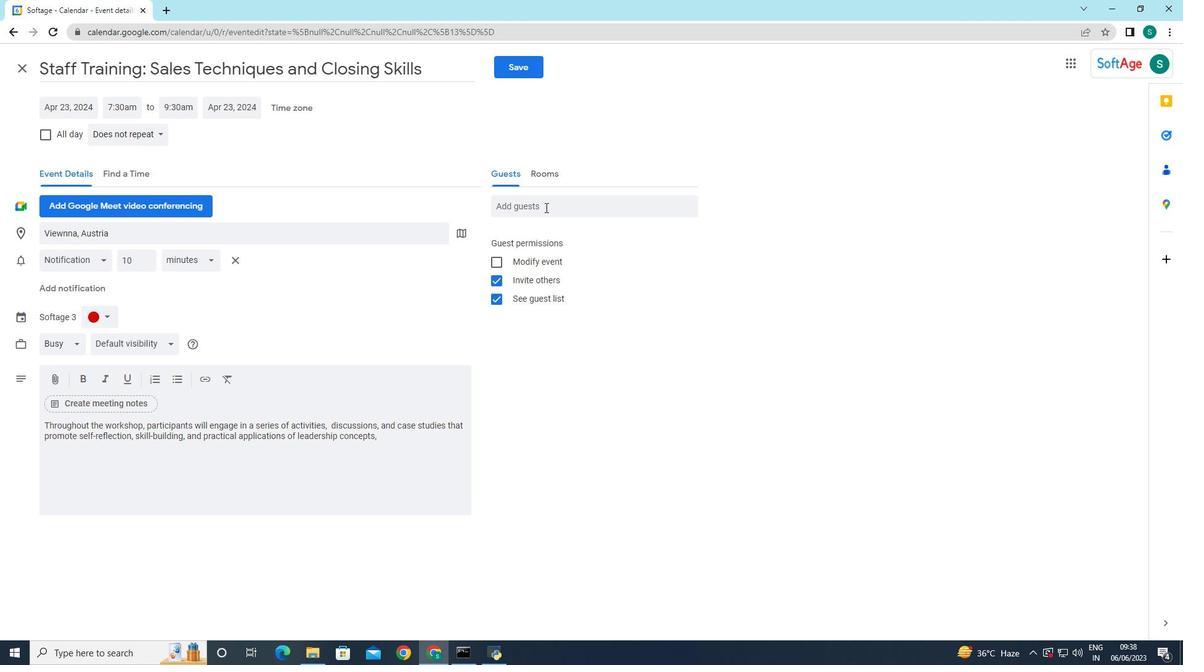 
Action: Key pressed softage.9
Screenshot: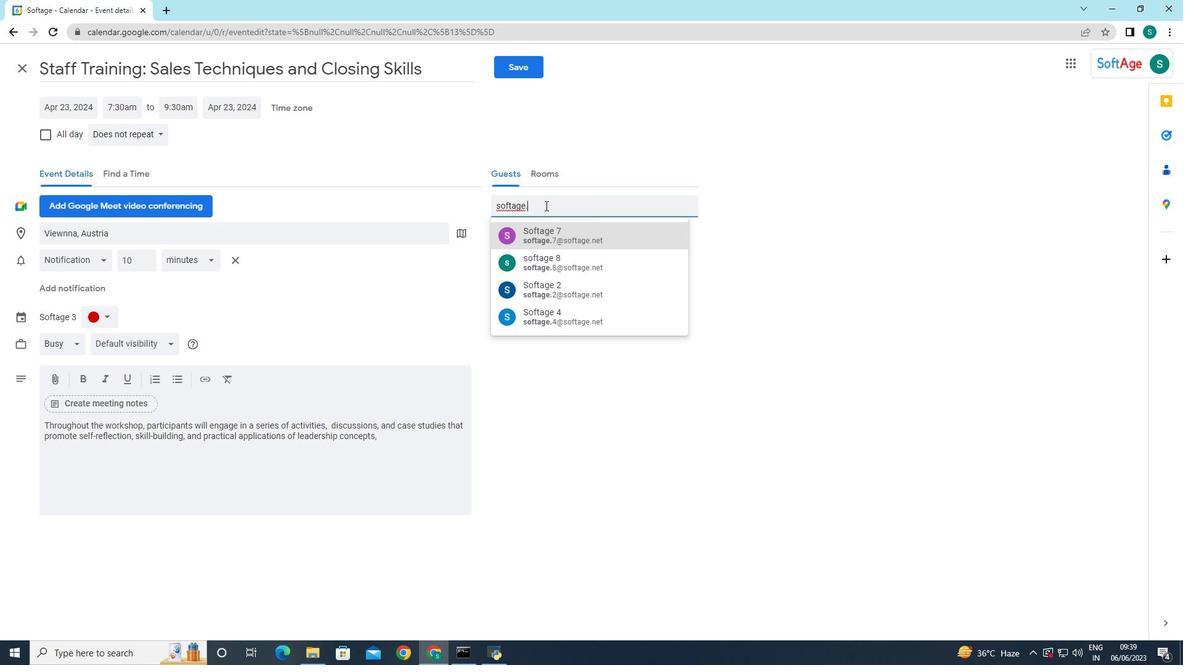 
Action: Mouse moved to (546, 236)
Screenshot: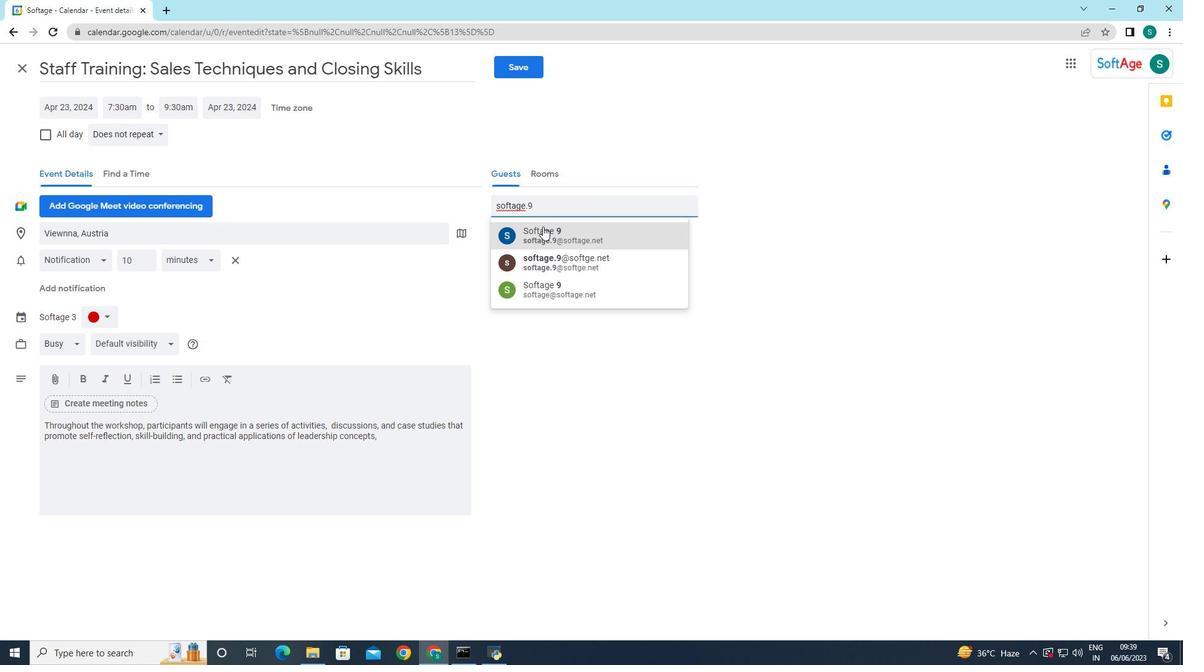 
Action: Mouse pressed left at (546, 236)
Screenshot: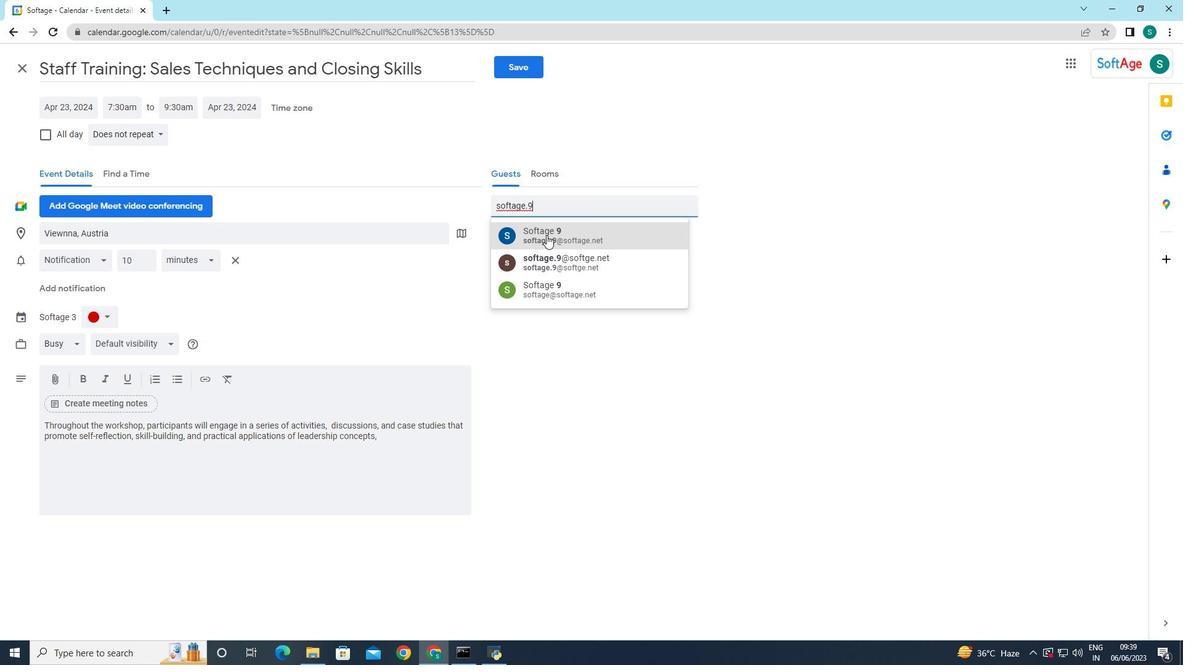 
Action: Mouse moved to (555, 206)
Screenshot: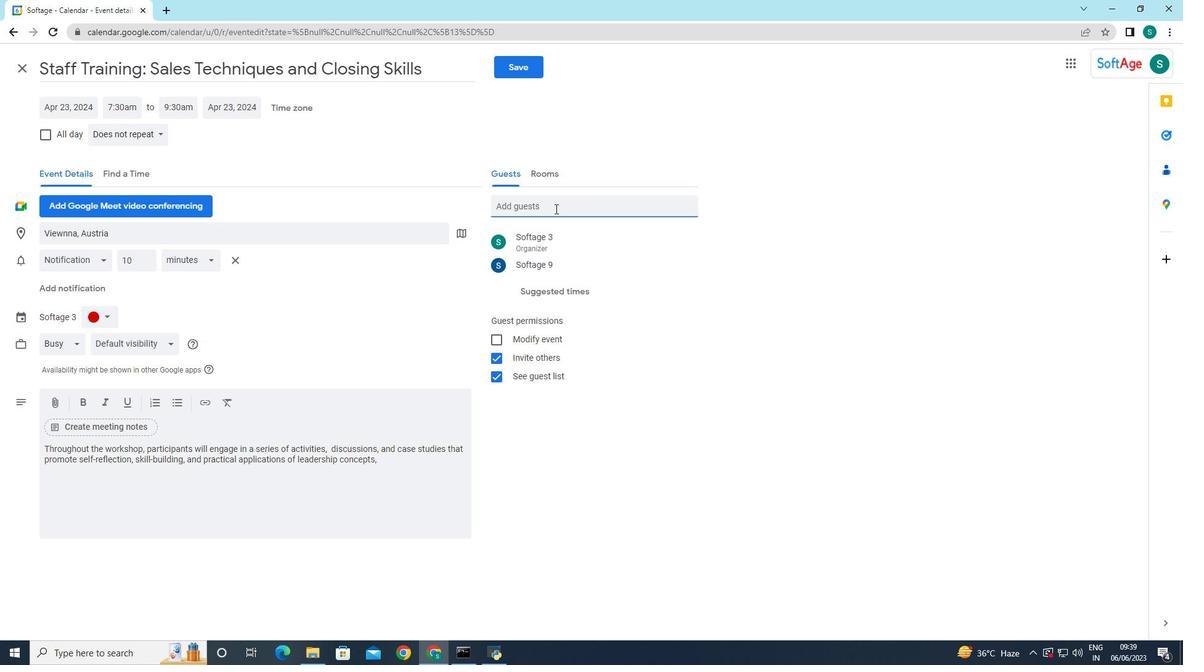 
Action: Mouse pressed left at (555, 206)
Screenshot: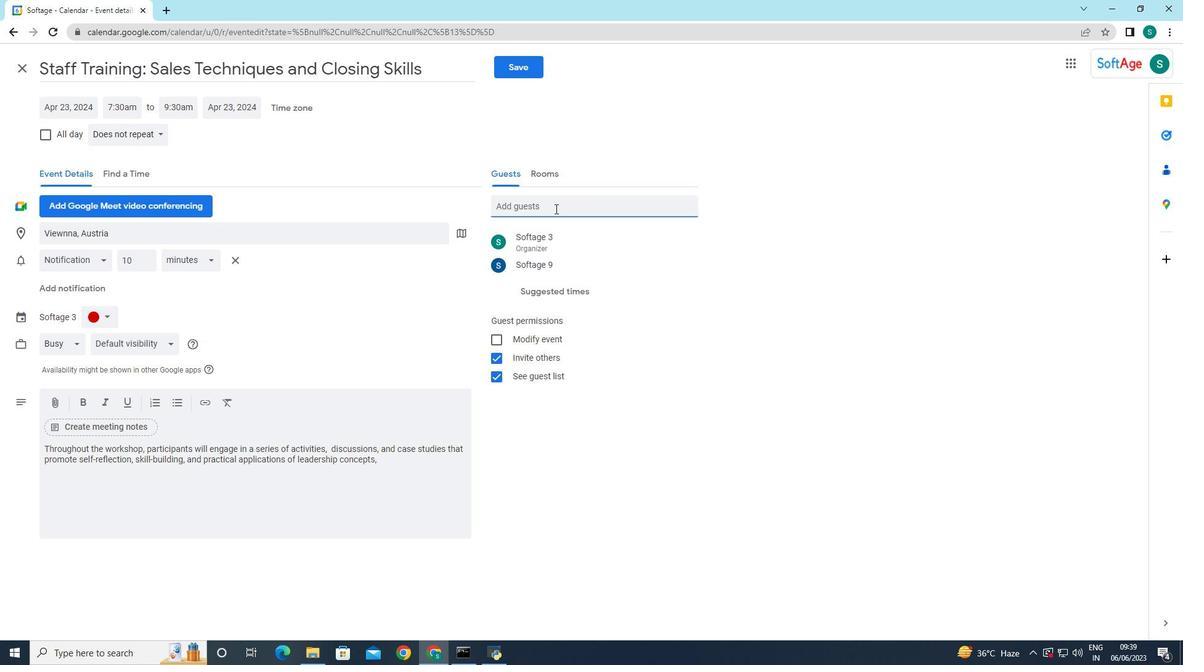 
Action: Key pressed softage.10
Screenshot: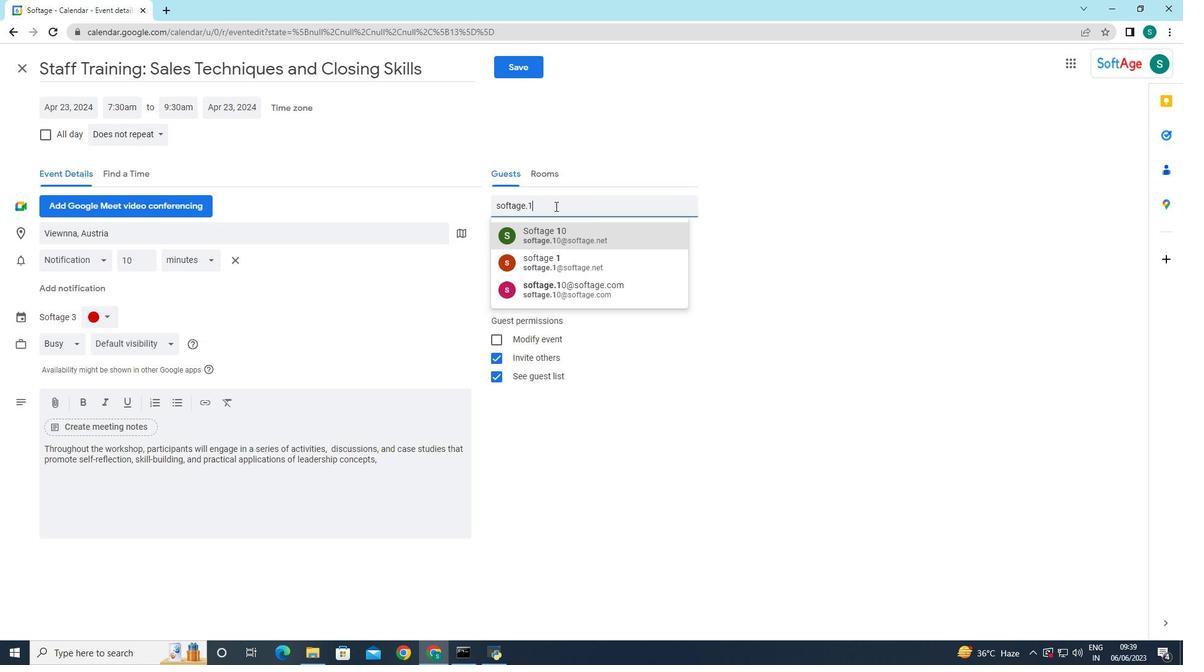
Action: Mouse moved to (560, 237)
Screenshot: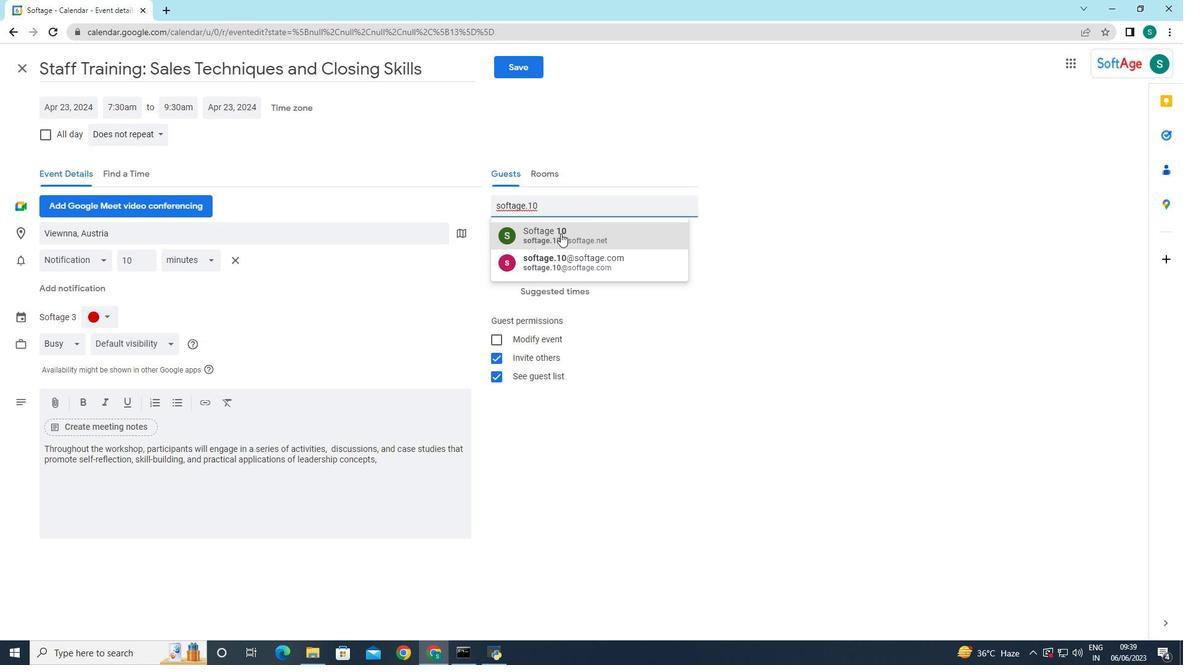
Action: Mouse pressed left at (560, 237)
Screenshot: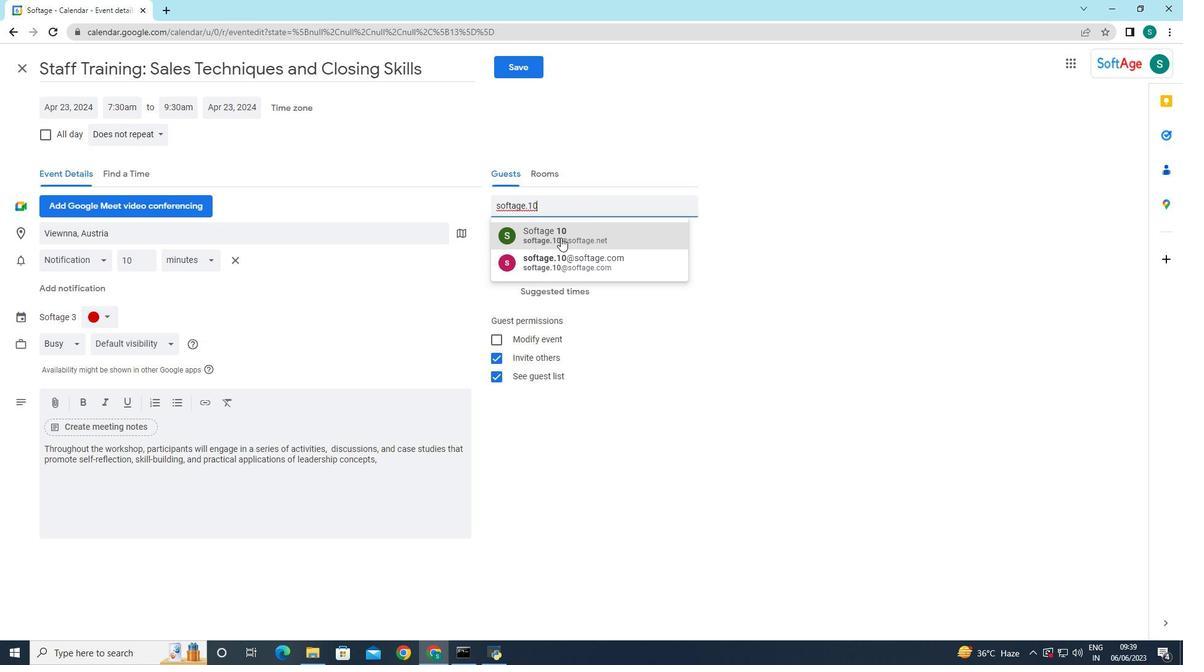 
Action: Mouse moved to (678, 239)
Screenshot: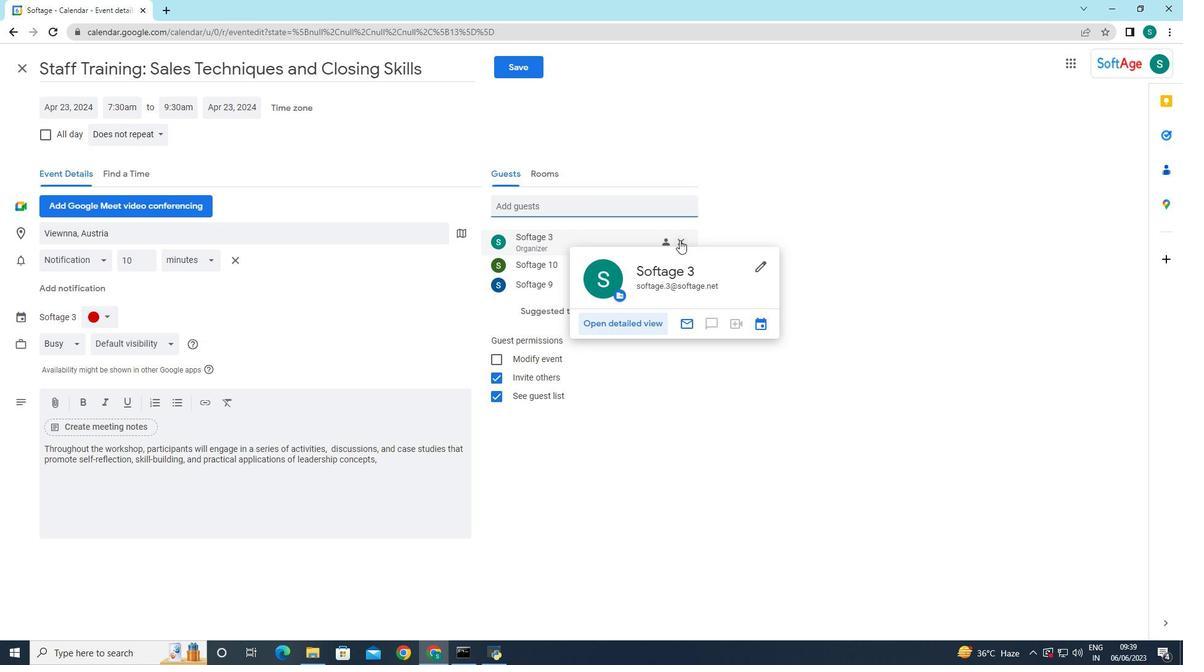 
Action: Mouse pressed left at (678, 239)
Screenshot: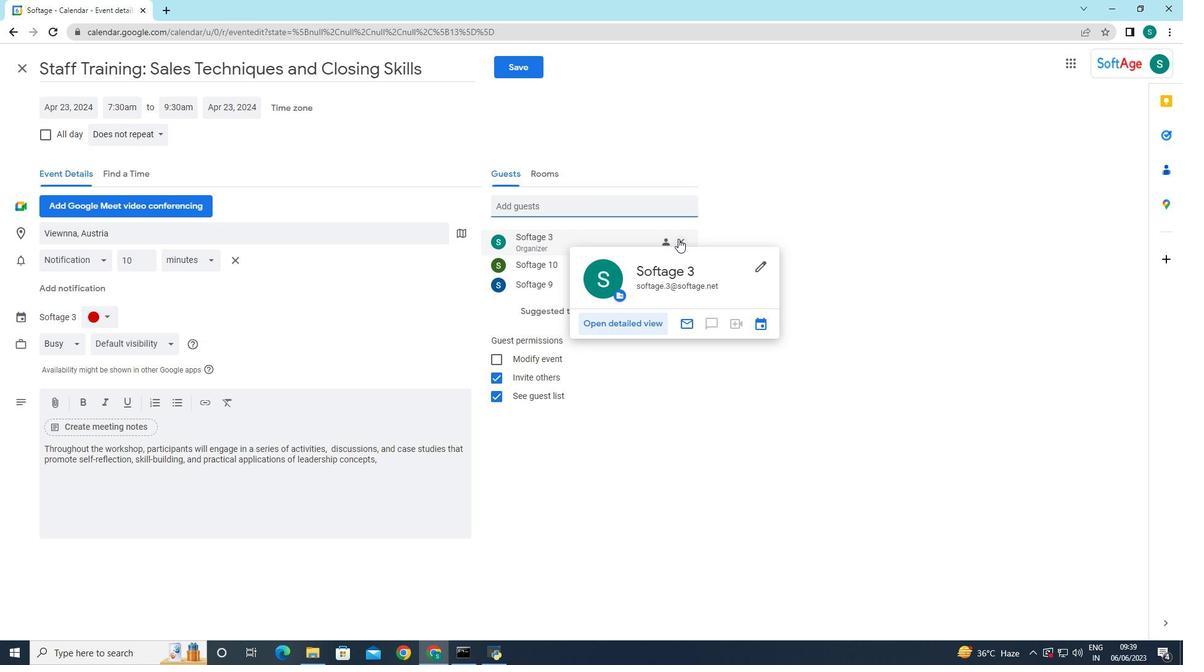 
Action: Mouse moved to (102, 128)
Screenshot: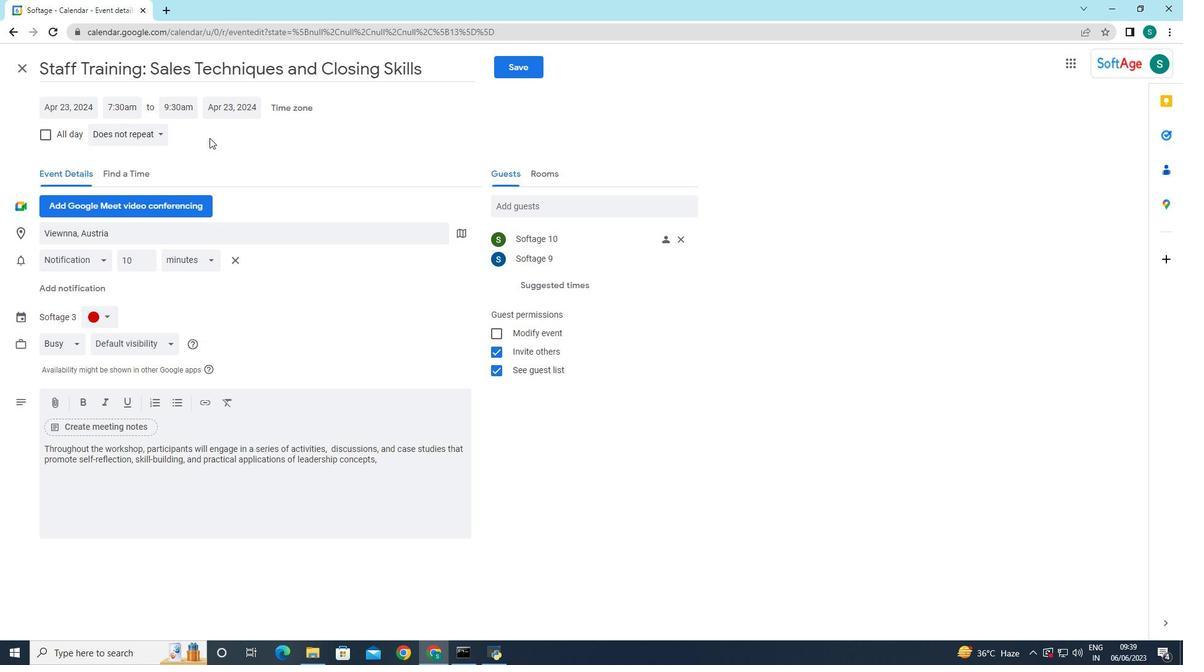 
Action: Mouse pressed left at (102, 128)
Screenshot: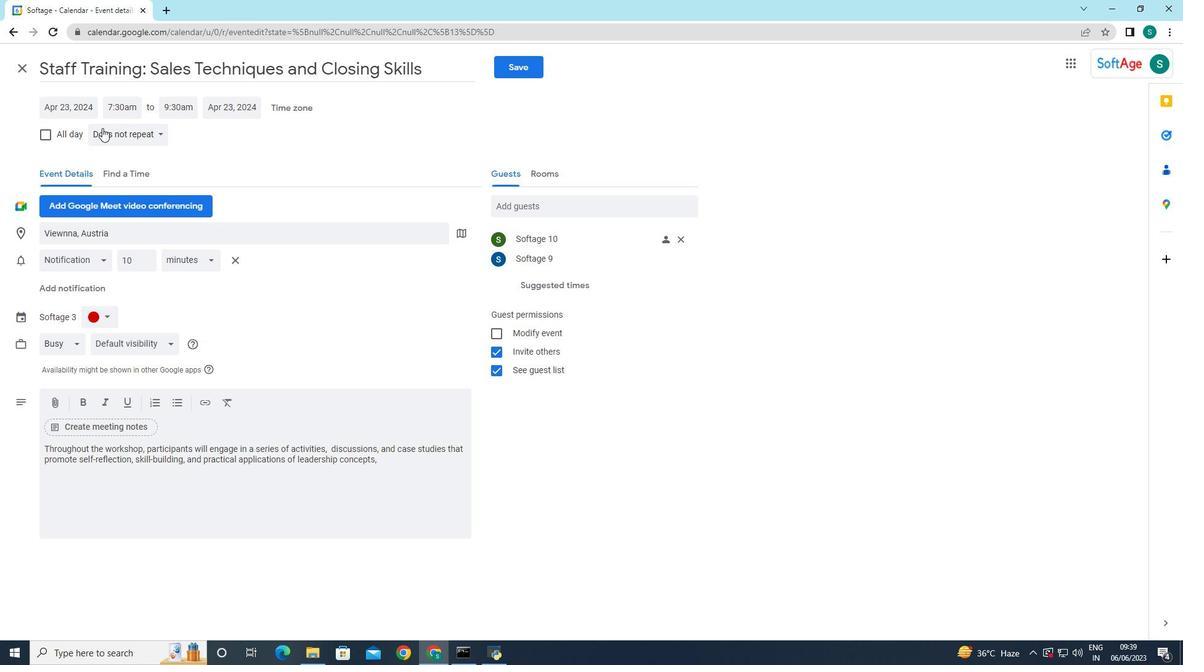 
Action: Mouse moved to (108, 154)
Screenshot: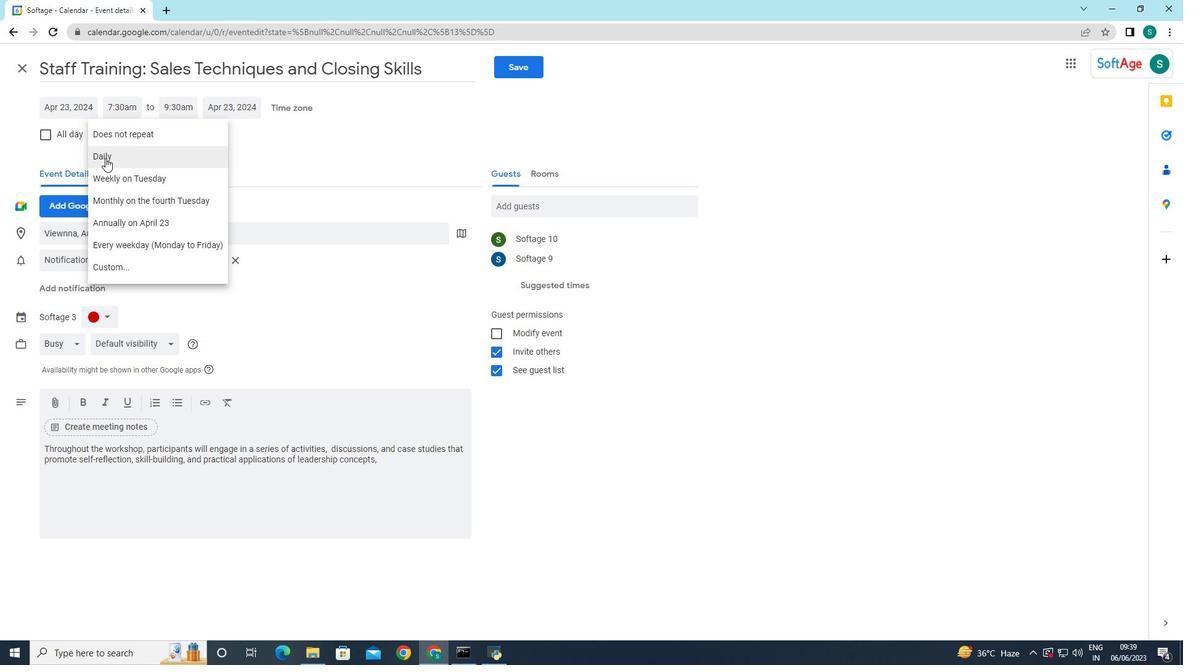 
Action: Mouse pressed left at (108, 154)
Screenshot: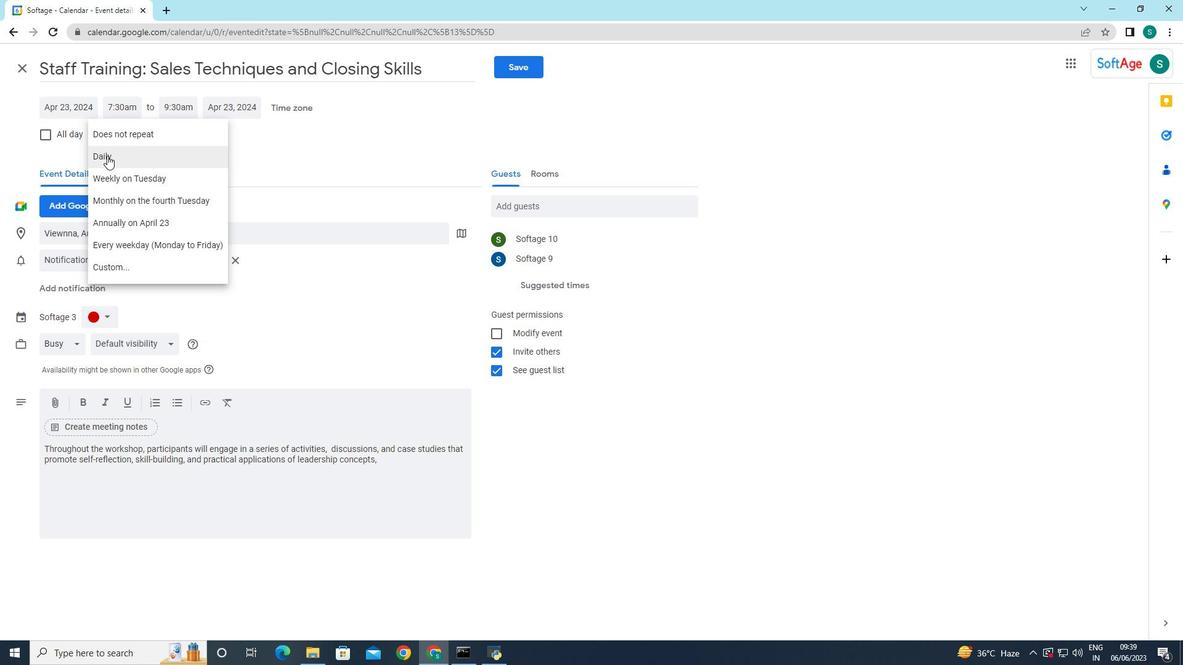 
Action: Mouse moved to (293, 165)
Screenshot: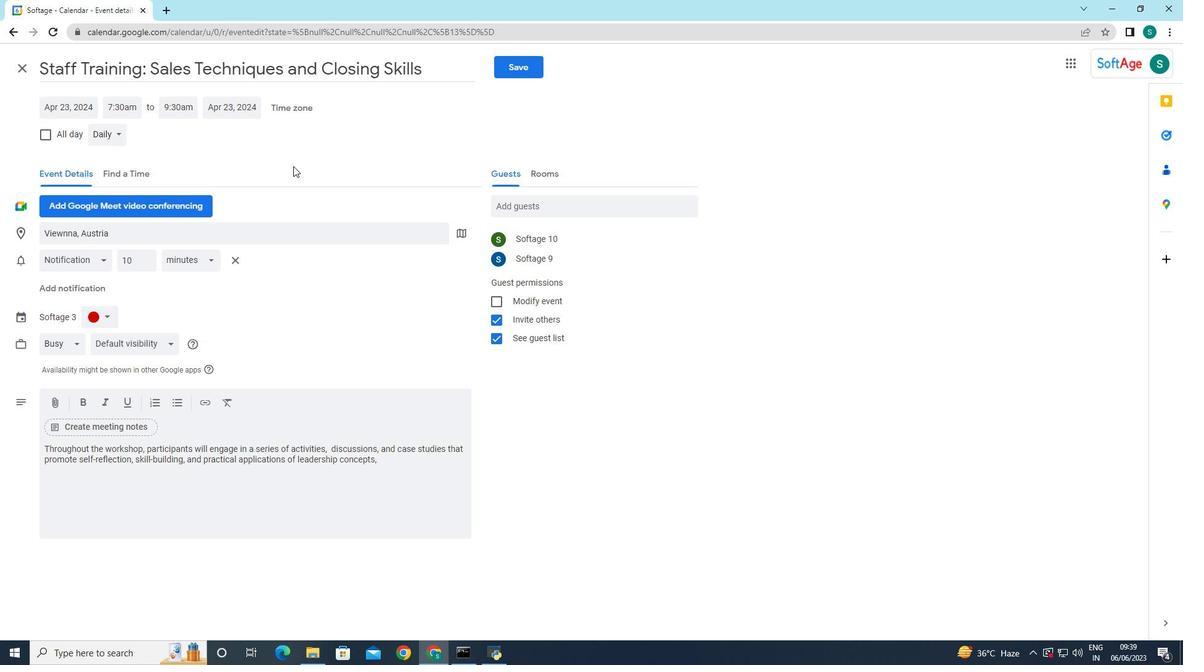 
Action: Mouse pressed left at (293, 165)
Screenshot: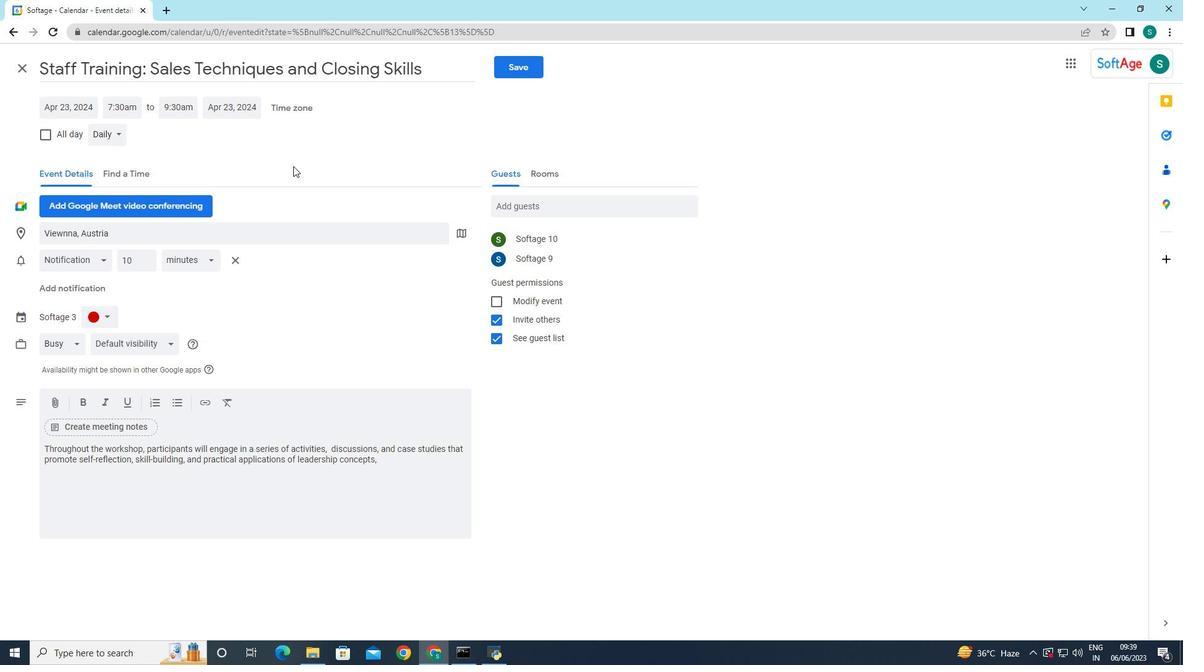 
Action: Mouse moved to (523, 73)
Screenshot: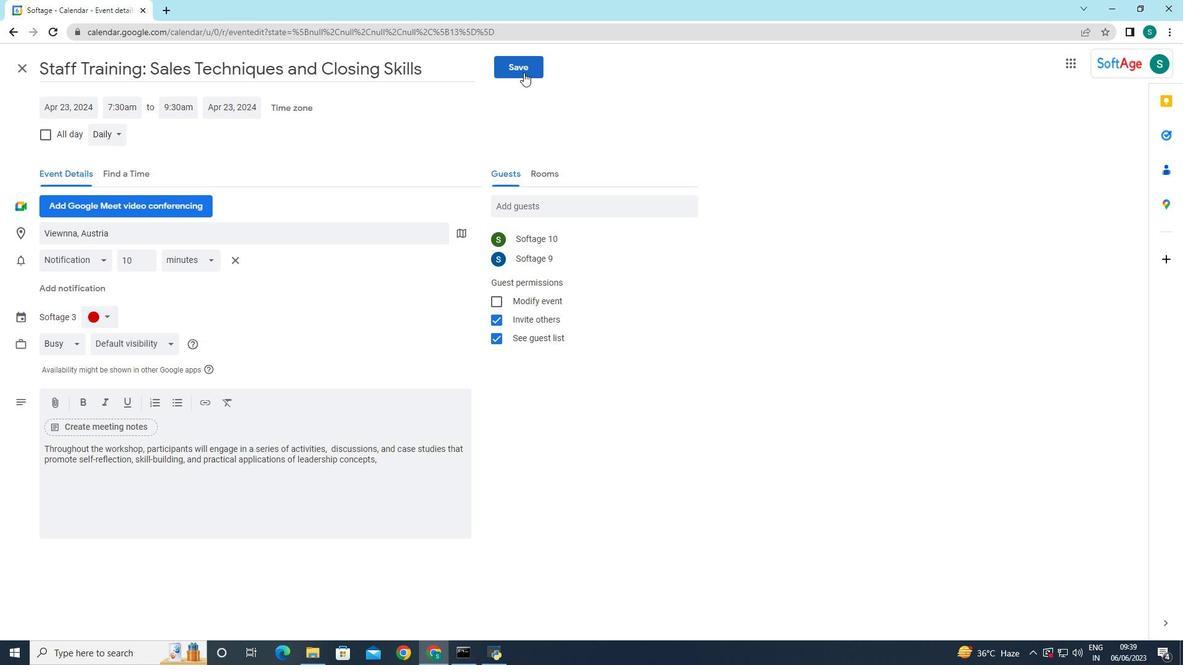 
Action: Mouse pressed left at (523, 73)
Screenshot: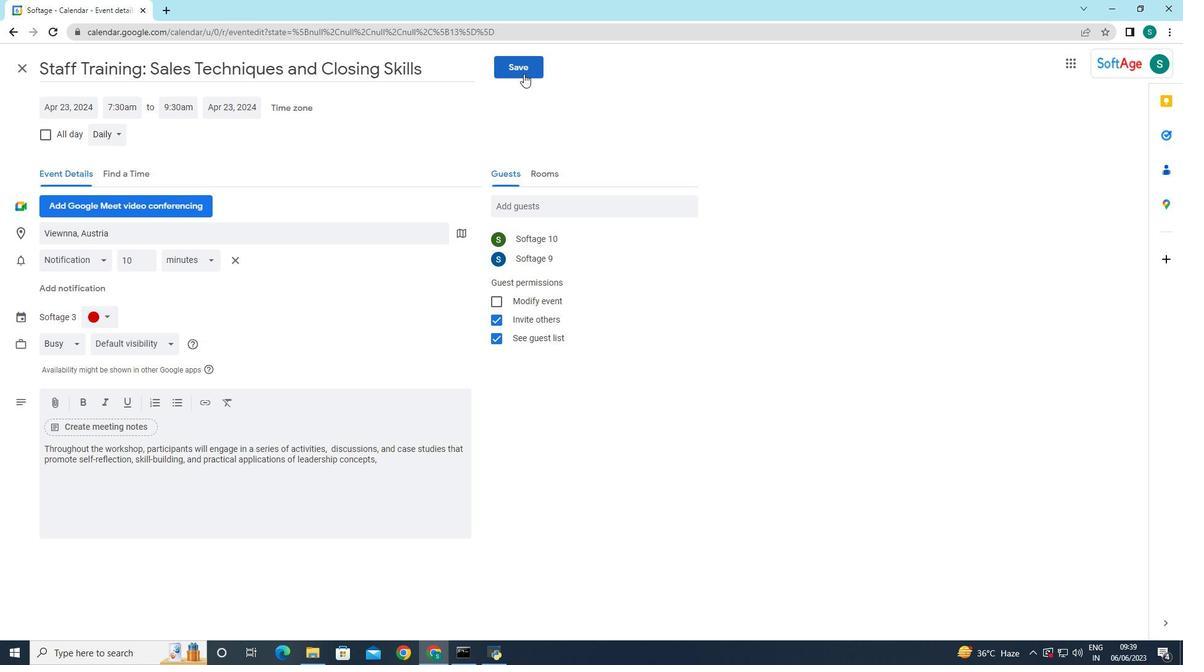 
Action: Mouse moved to (705, 375)
Screenshot: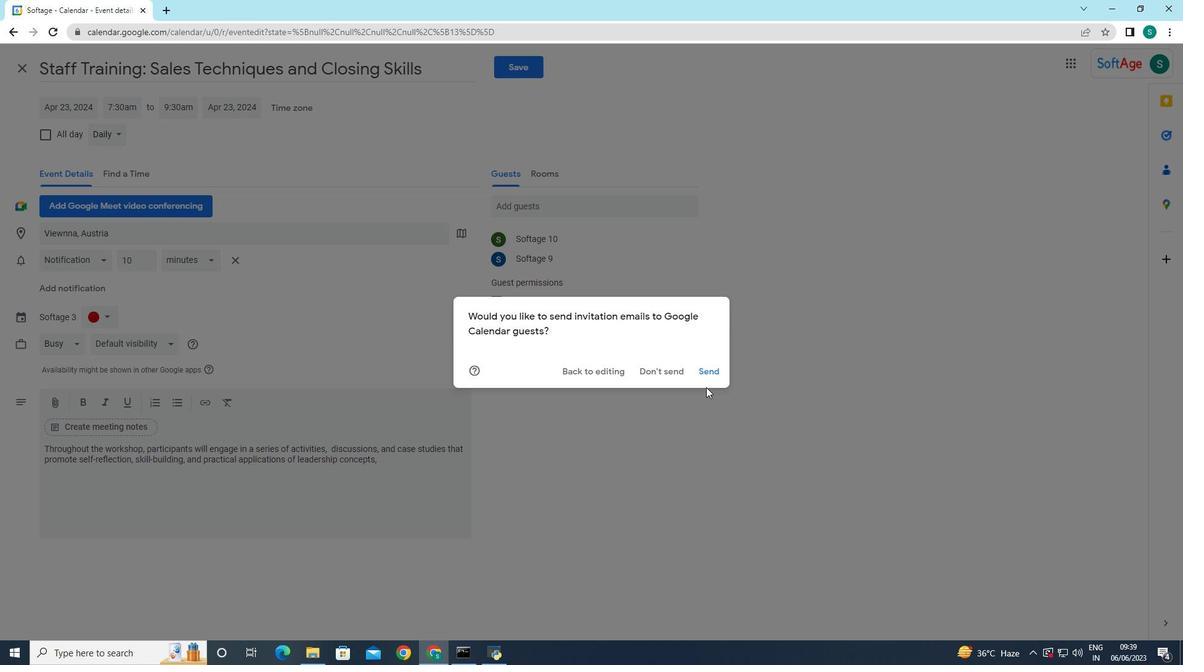 
Action: Mouse pressed left at (705, 375)
Screenshot: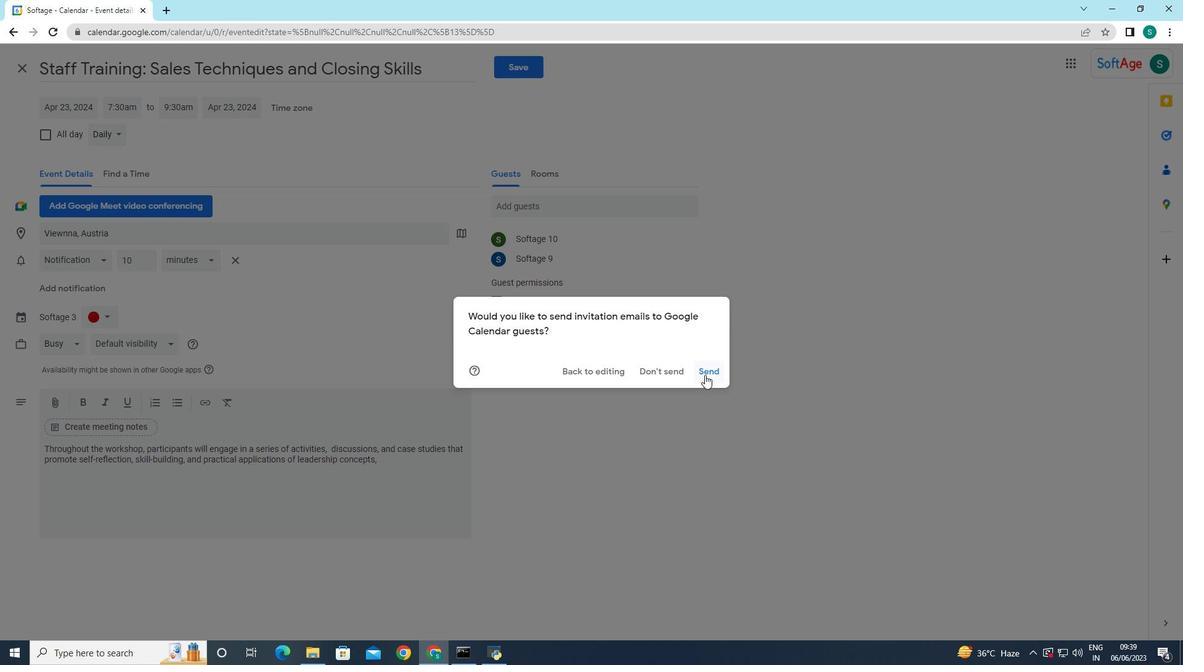 
Action: Mouse moved to (701, 374)
Screenshot: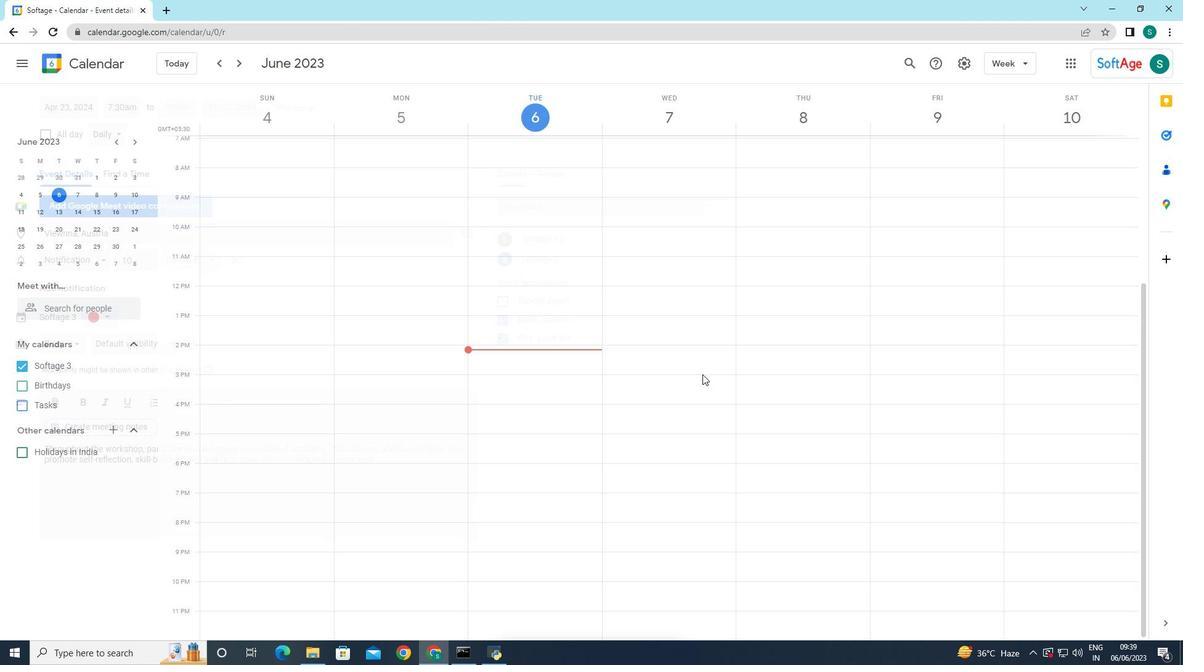 
